 Task: Find a one-way flight from Syracuse to Cedar Rapids on May 9th, using Delta Airlines, with 2 bags, in Business class for 1 adult.
Action: Mouse moved to (272, 89)
Screenshot: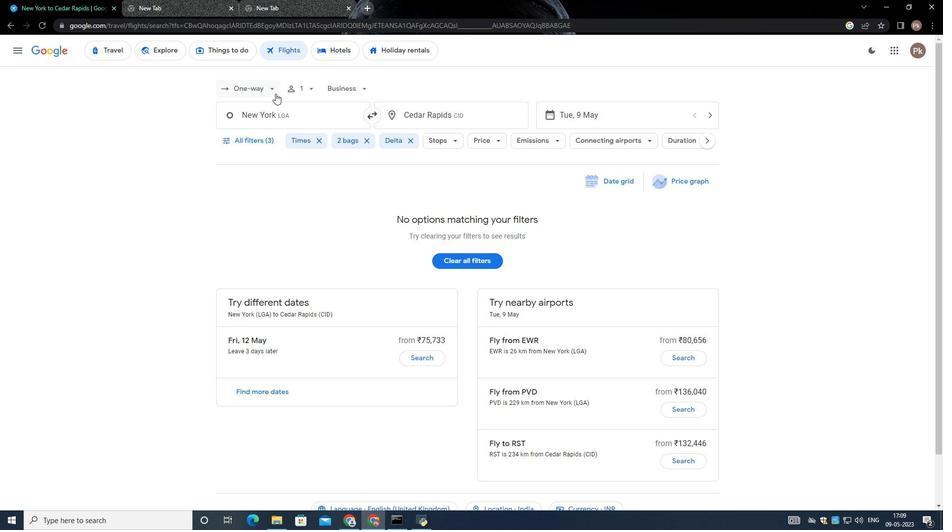 
Action: Mouse pressed left at (272, 89)
Screenshot: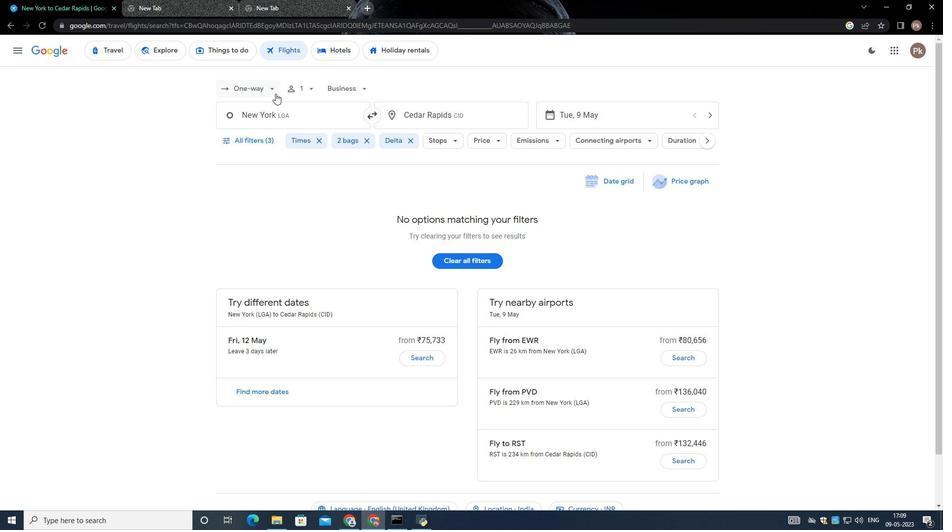 
Action: Mouse moved to (263, 126)
Screenshot: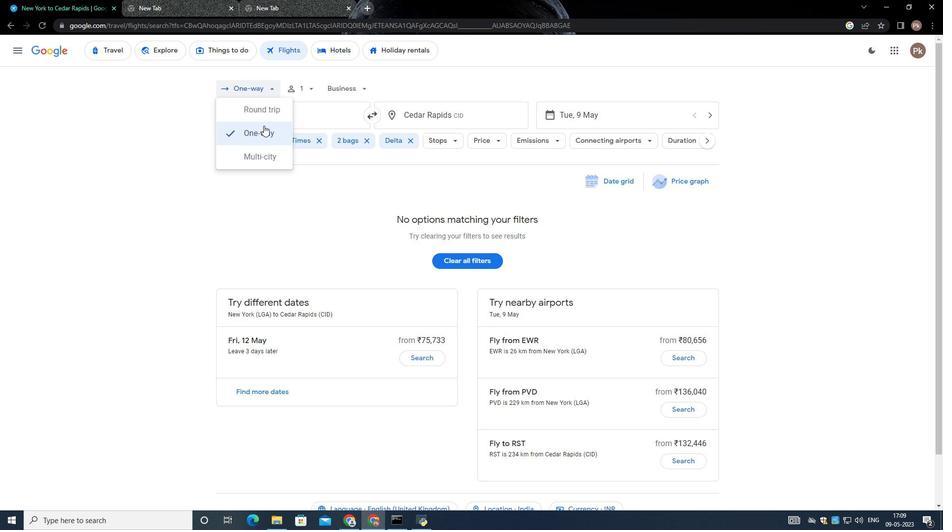
Action: Mouse pressed left at (263, 126)
Screenshot: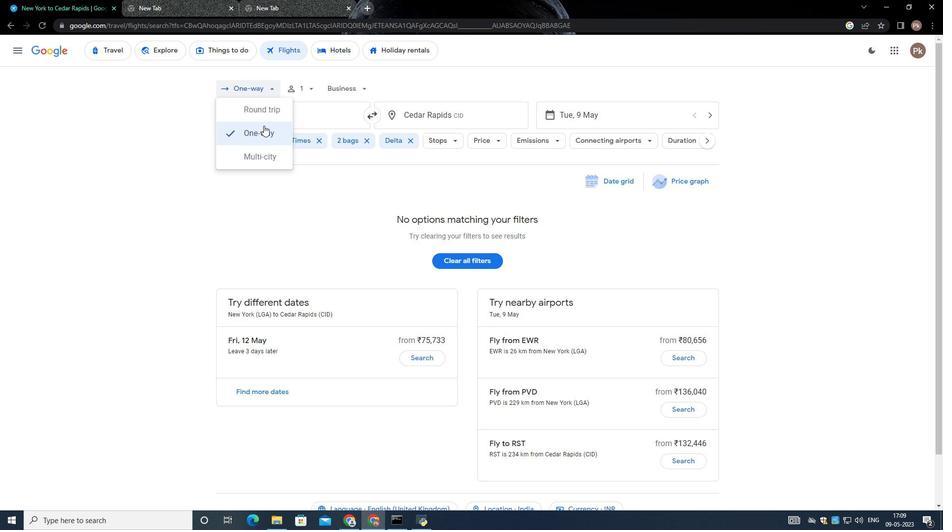 
Action: Mouse moved to (307, 87)
Screenshot: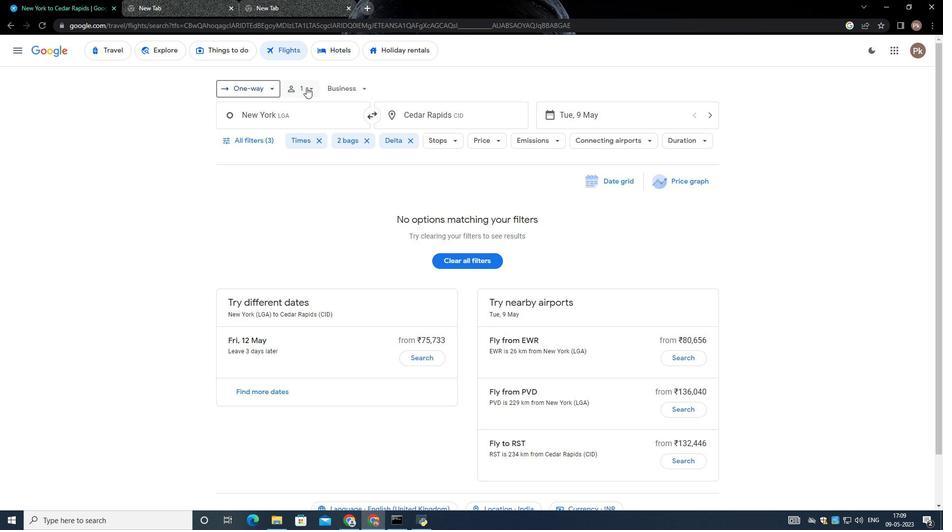 
Action: Mouse pressed left at (307, 87)
Screenshot: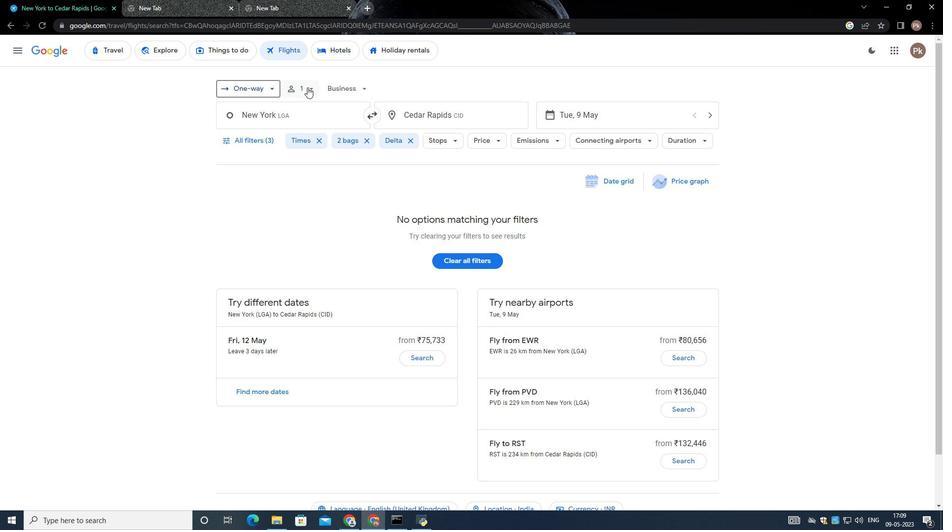 
Action: Mouse moved to (386, 112)
Screenshot: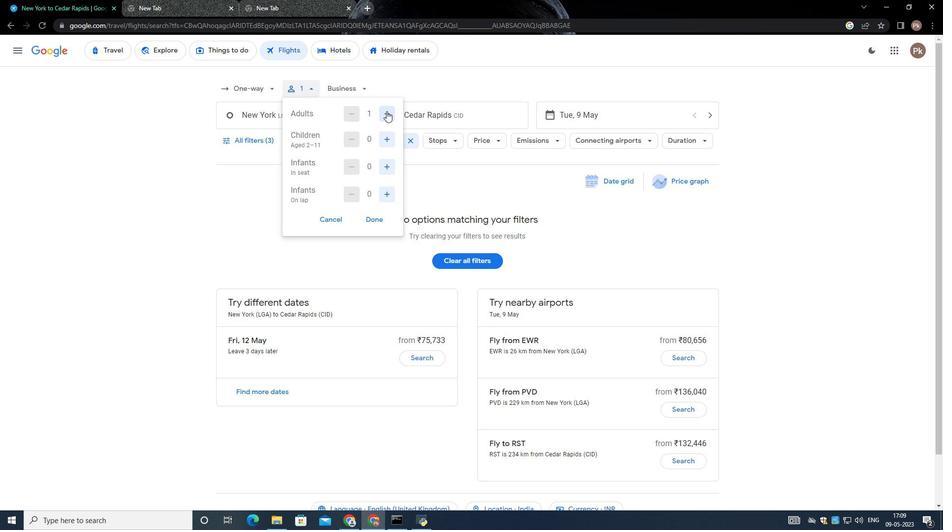 
Action: Mouse pressed left at (386, 112)
Screenshot: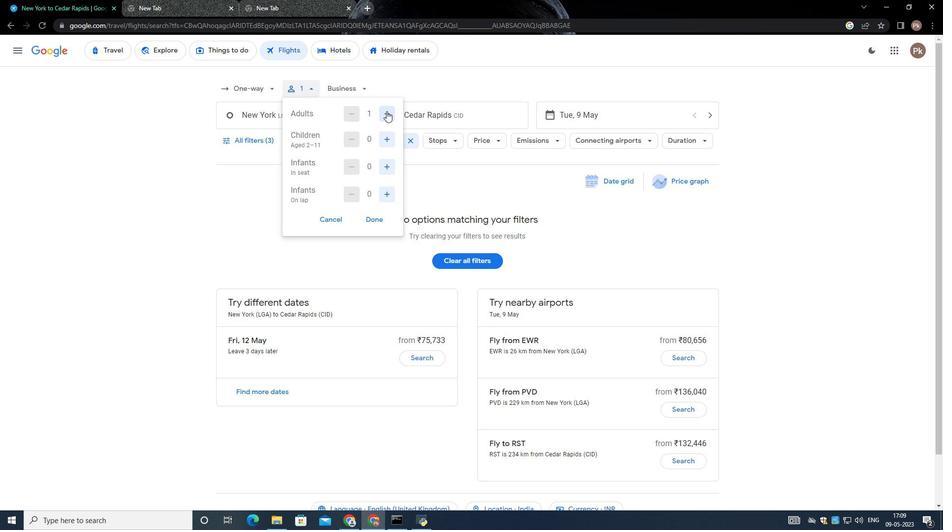 
Action: Mouse moved to (387, 112)
Screenshot: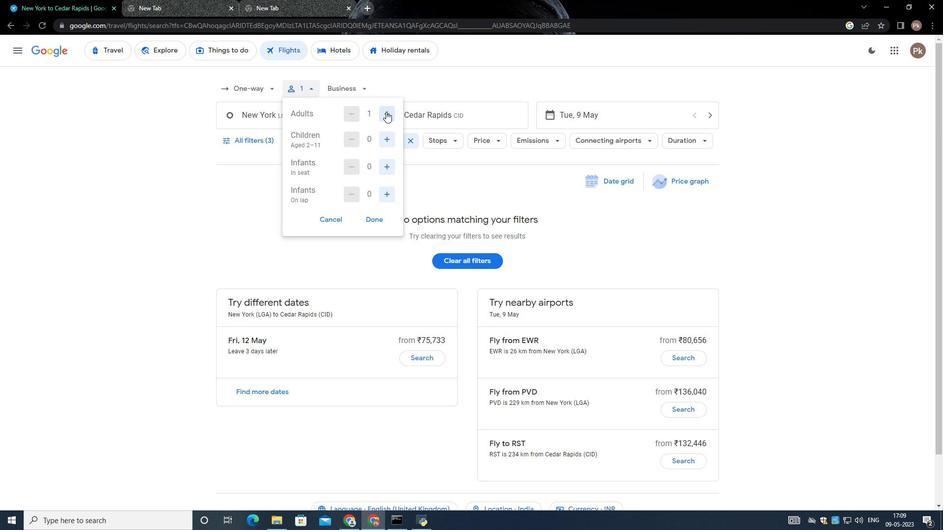 
Action: Mouse pressed left at (387, 112)
Screenshot: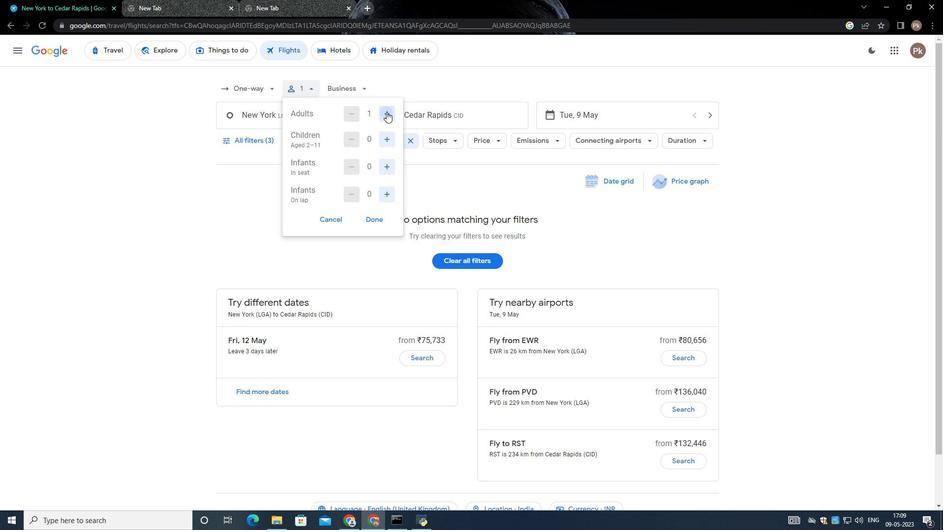 
Action: Mouse pressed left at (387, 112)
Screenshot: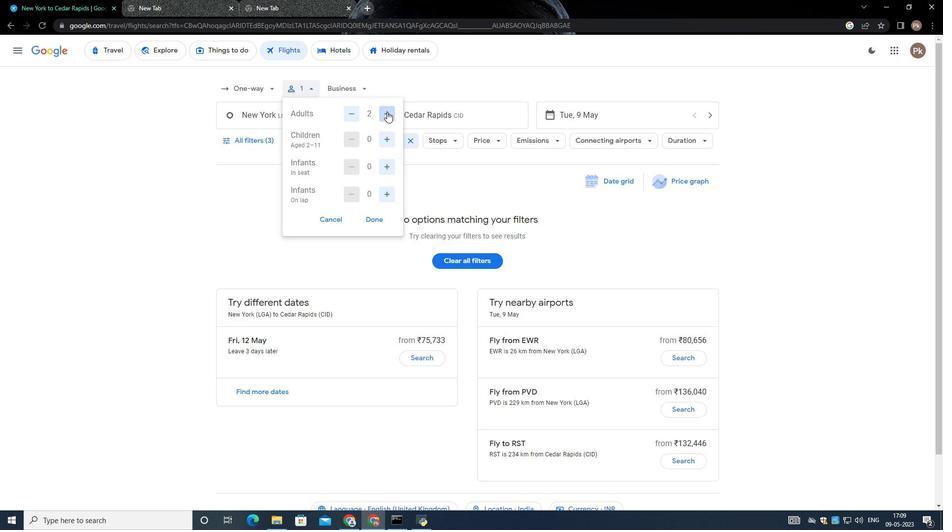 
Action: Mouse moved to (389, 139)
Screenshot: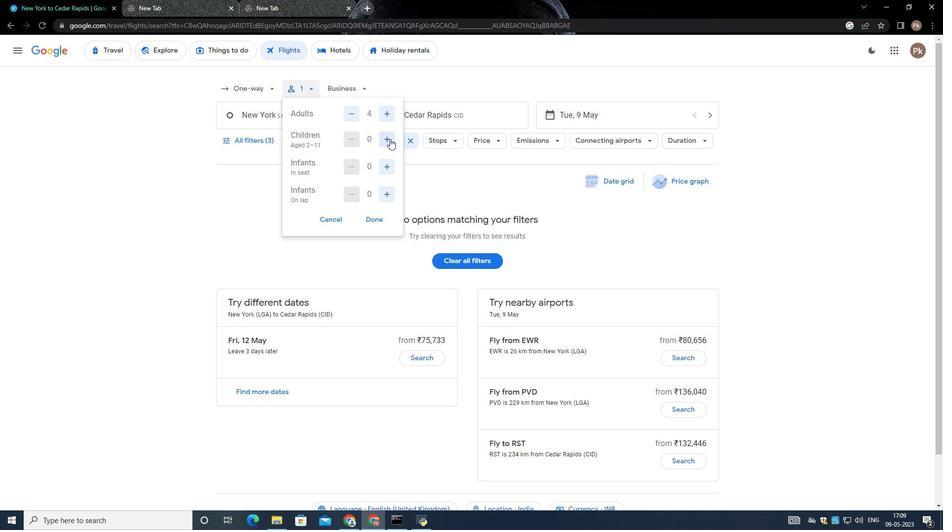 
Action: Mouse pressed left at (389, 139)
Screenshot: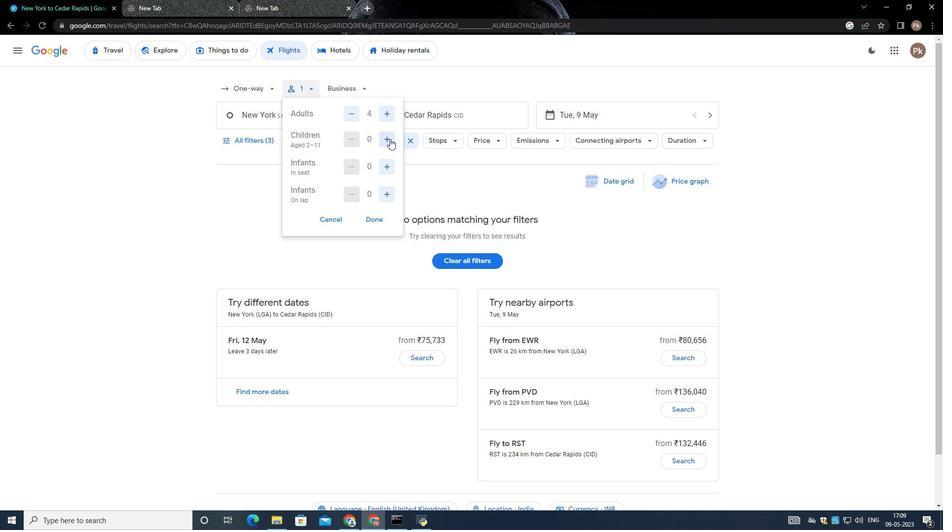 
Action: Mouse moved to (389, 139)
Screenshot: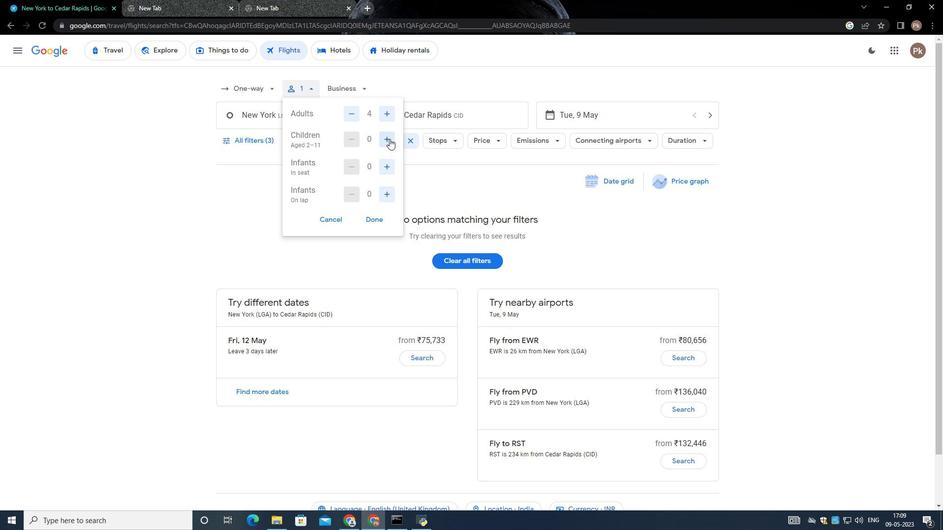 
Action: Mouse pressed left at (389, 139)
Screenshot: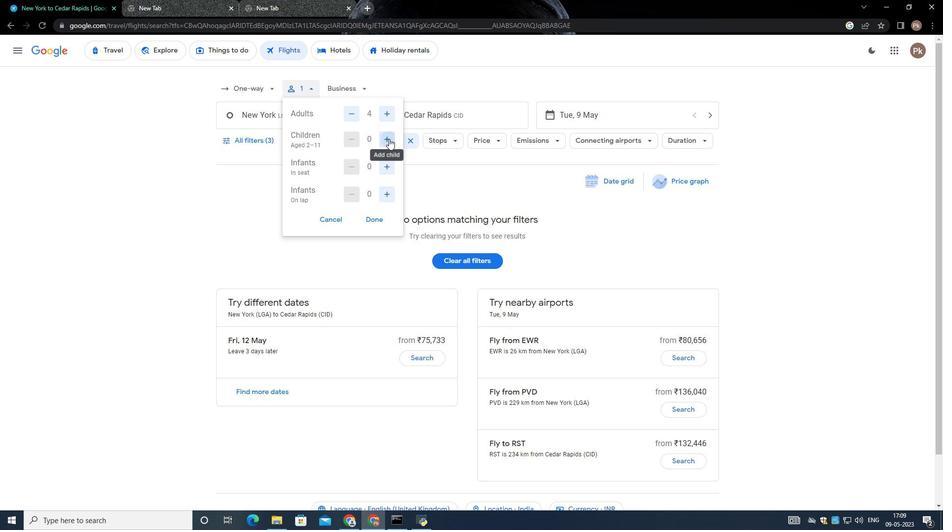 
Action: Mouse moved to (386, 166)
Screenshot: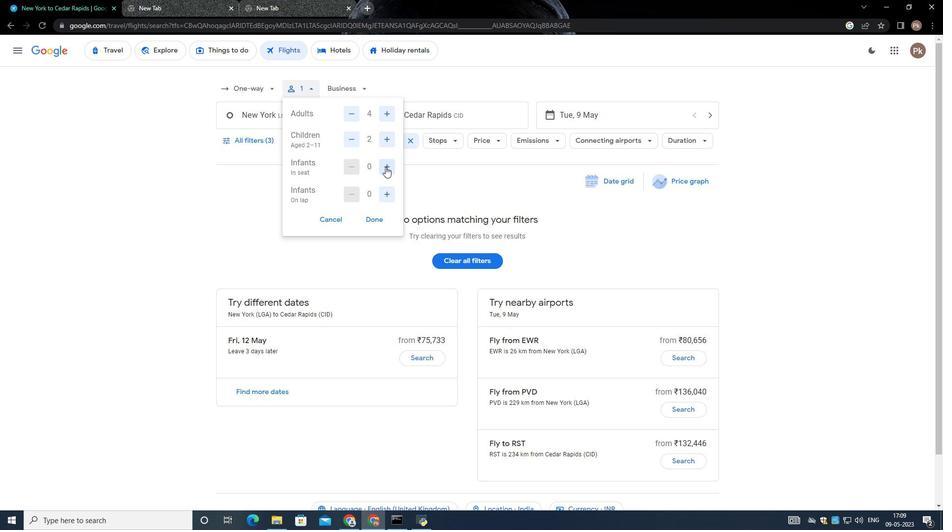
Action: Mouse pressed left at (386, 166)
Screenshot: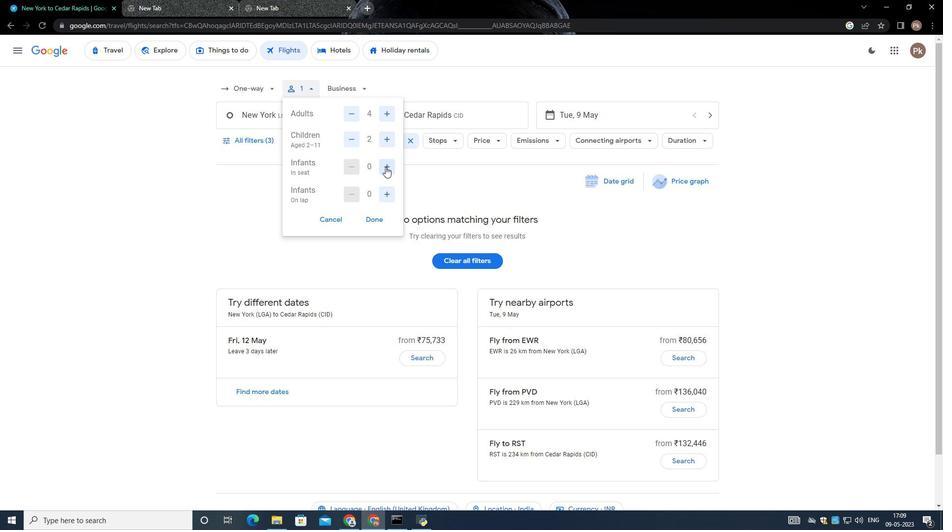 
Action: Mouse moved to (387, 165)
Screenshot: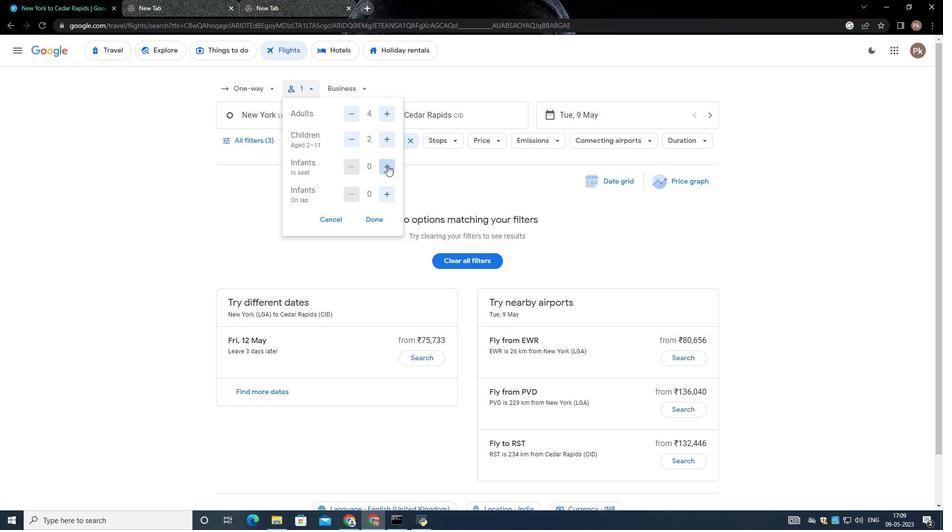 
Action: Mouse pressed left at (387, 165)
Screenshot: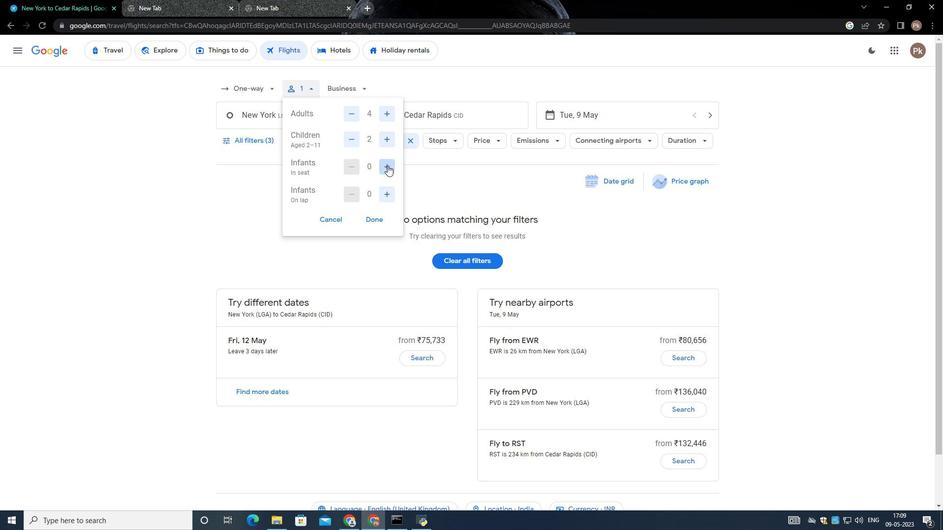 
Action: Mouse moved to (387, 195)
Screenshot: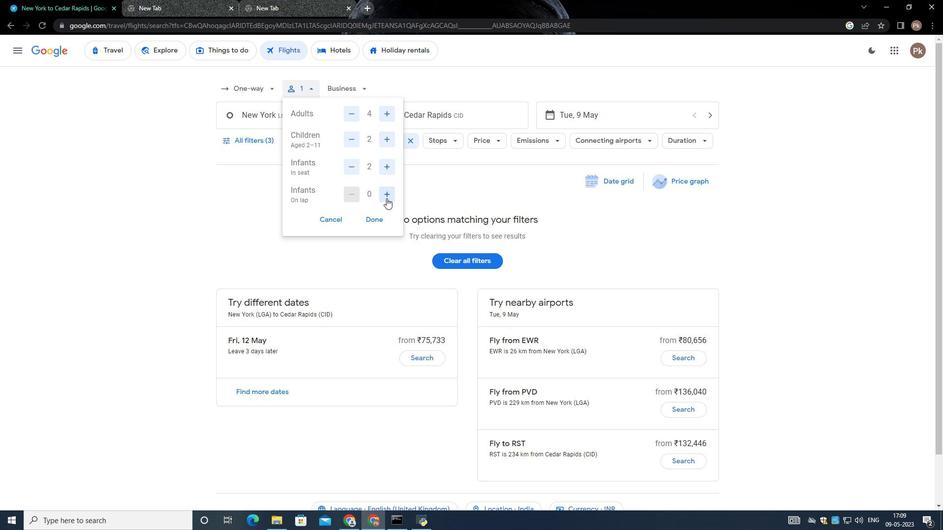 
Action: Mouse pressed left at (387, 195)
Screenshot: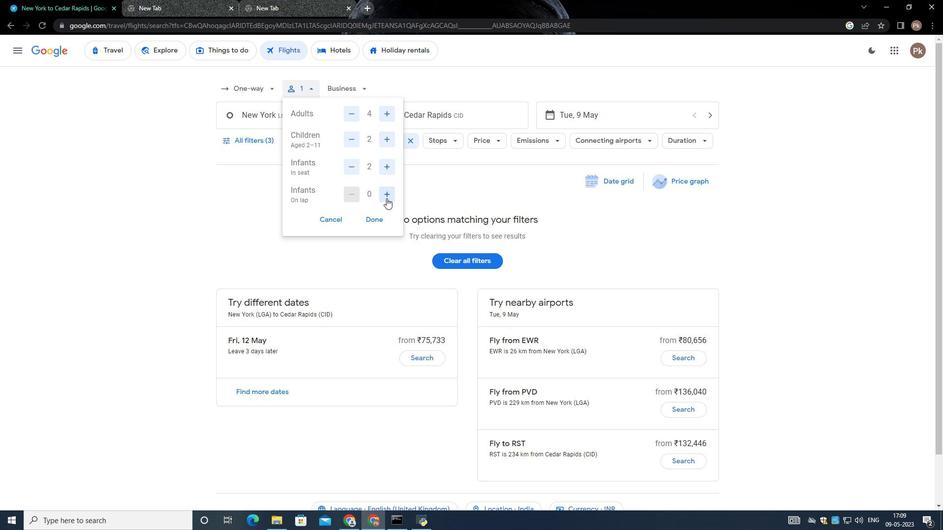 
Action: Mouse moved to (376, 210)
Screenshot: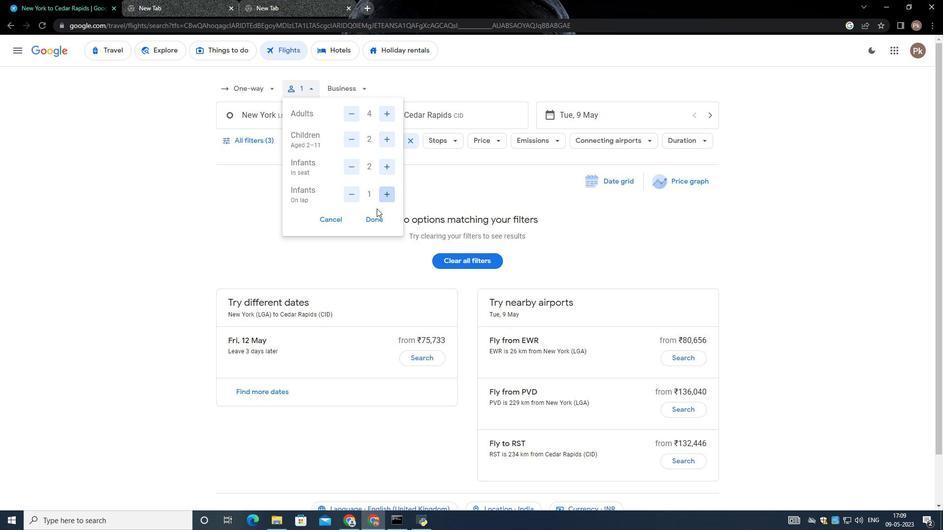 
Action: Mouse pressed left at (376, 210)
Screenshot: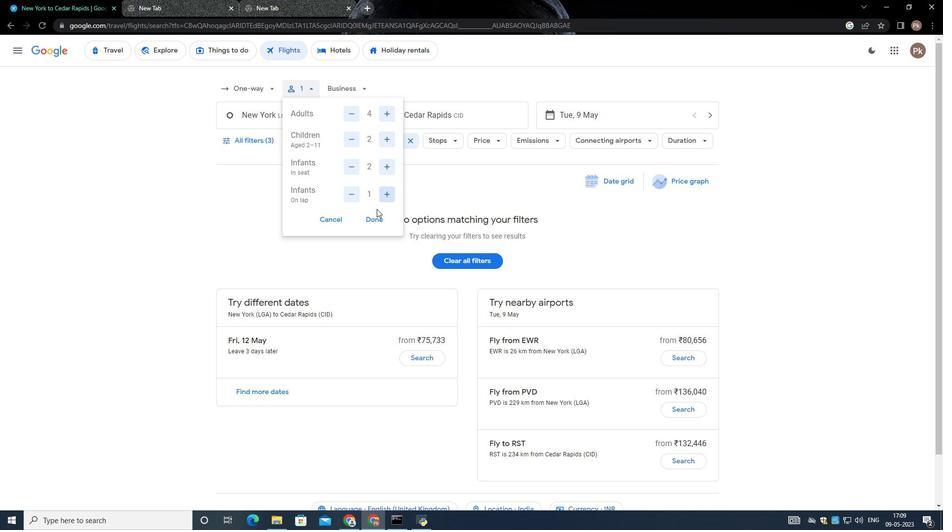 
Action: Mouse moved to (373, 221)
Screenshot: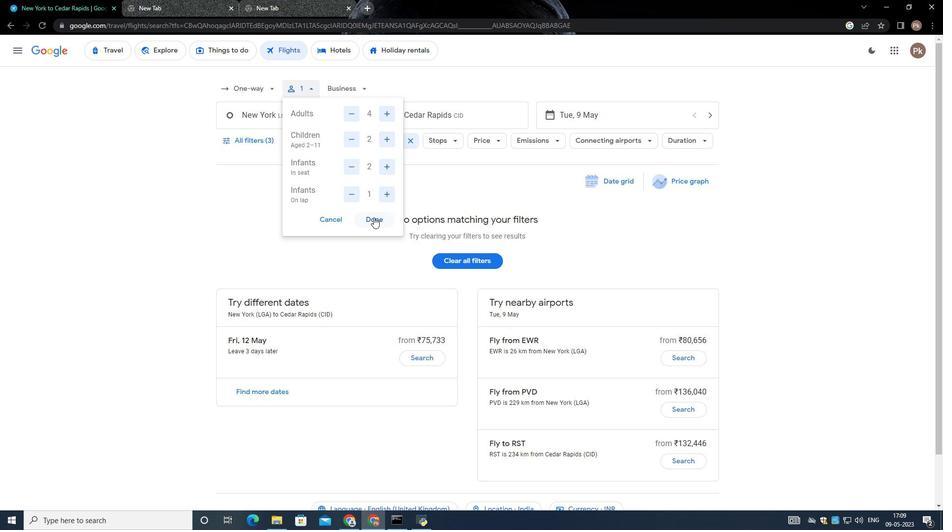 
Action: Mouse pressed left at (373, 221)
Screenshot: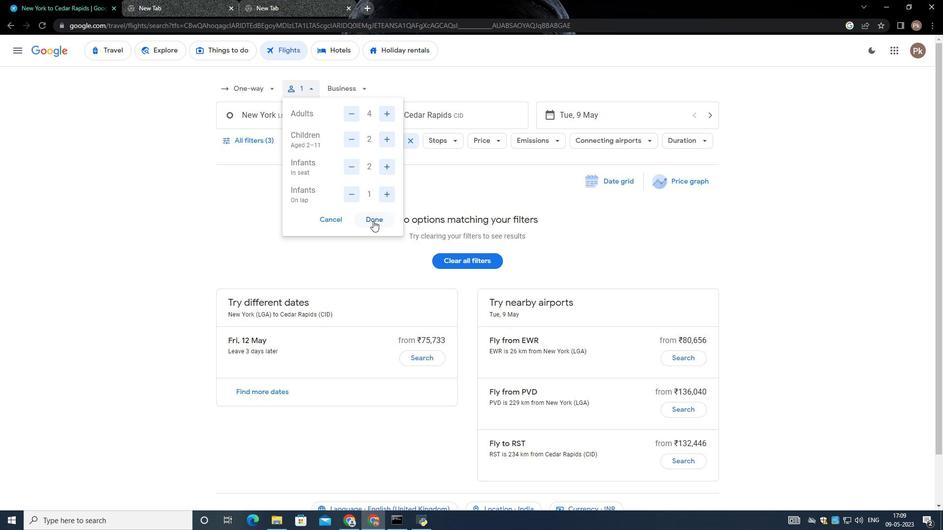 
Action: Mouse moved to (356, 75)
Screenshot: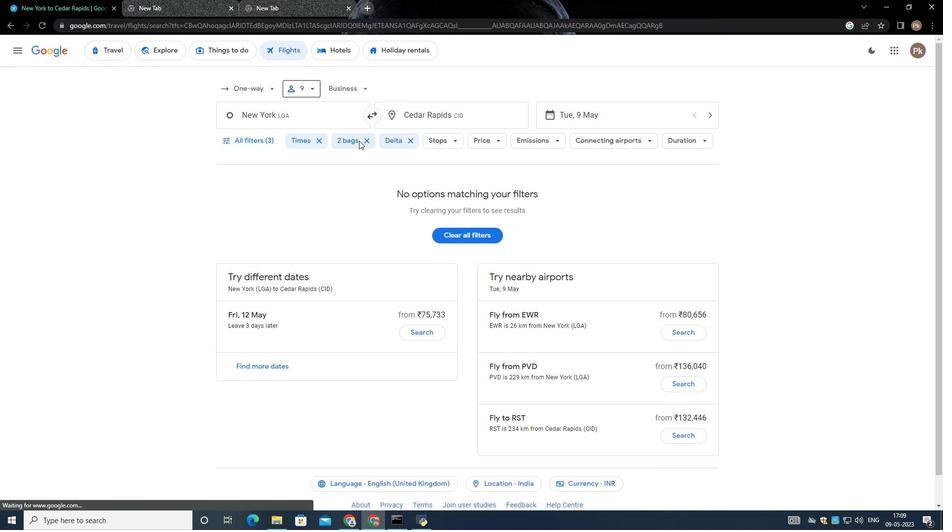 
Action: Mouse pressed left at (356, 75)
Screenshot: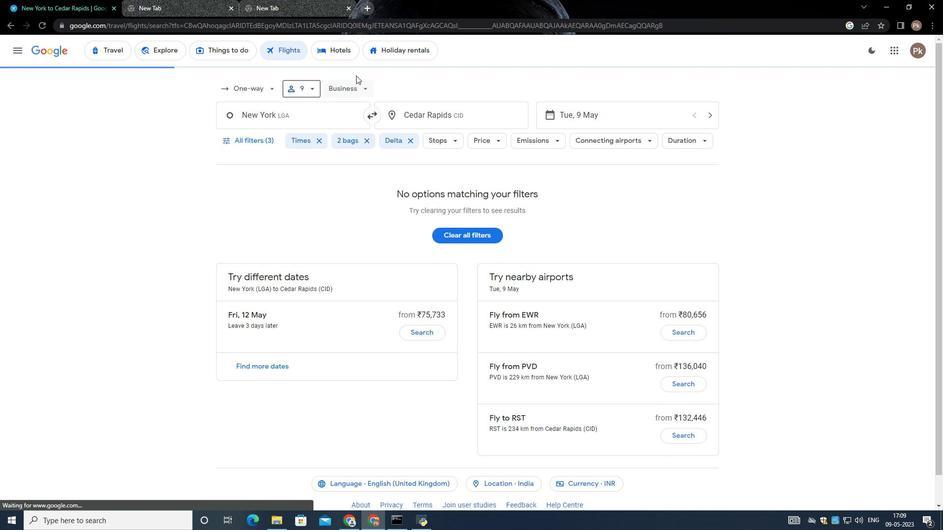 
Action: Mouse moved to (354, 90)
Screenshot: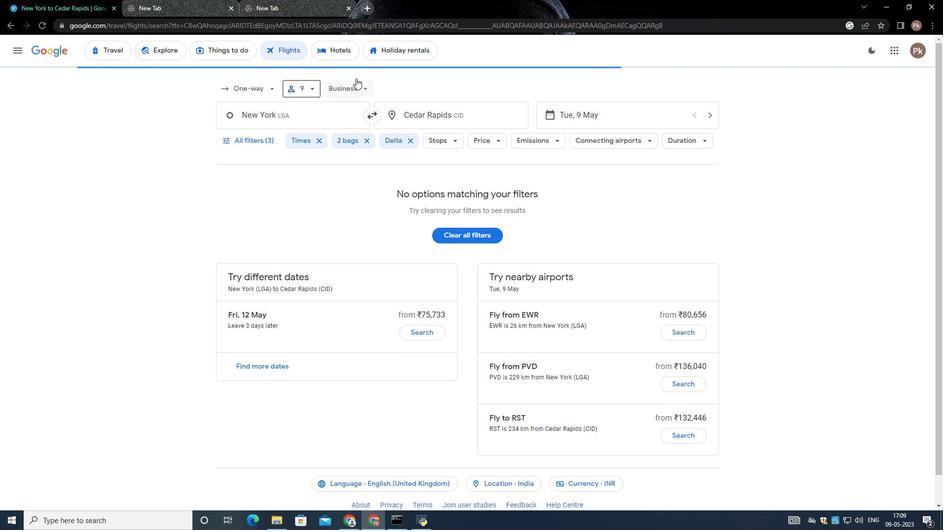 
Action: Mouse pressed left at (354, 90)
Screenshot: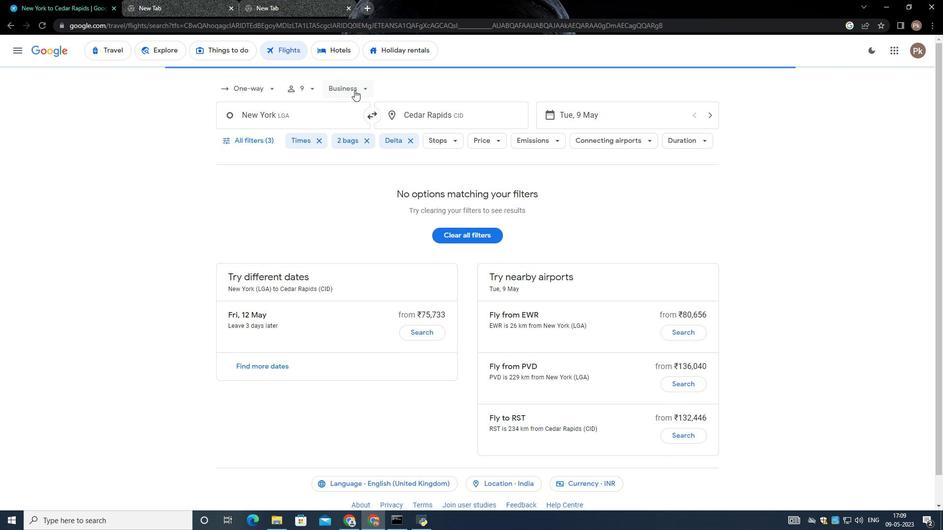 
Action: Mouse moved to (373, 112)
Screenshot: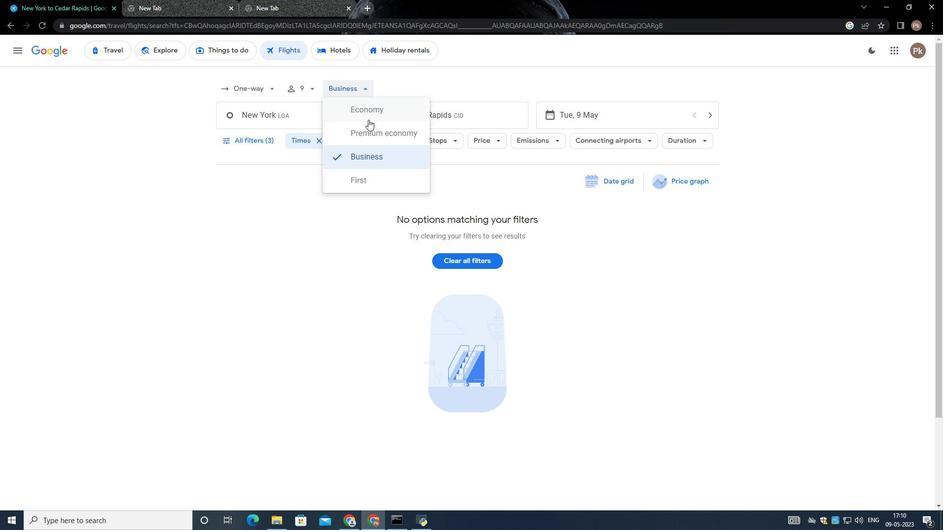 
Action: Mouse pressed left at (373, 112)
Screenshot: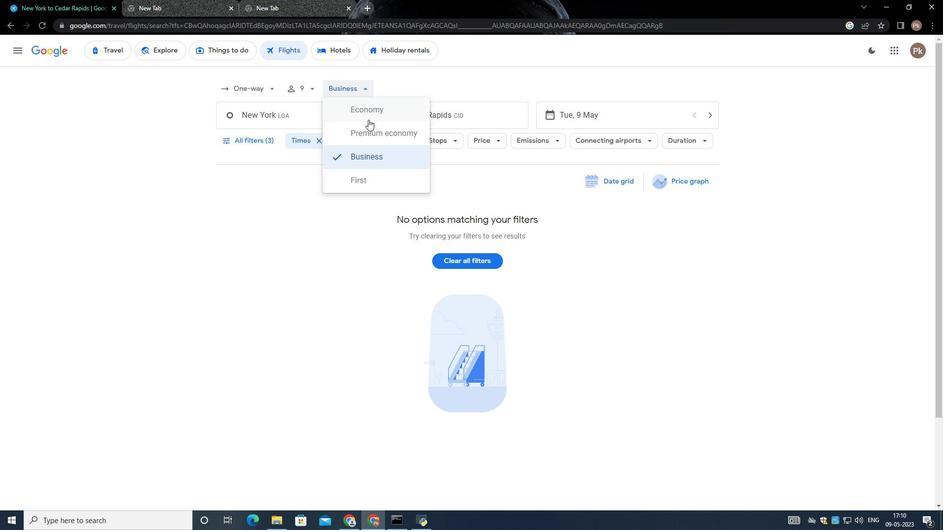 
Action: Mouse moved to (279, 120)
Screenshot: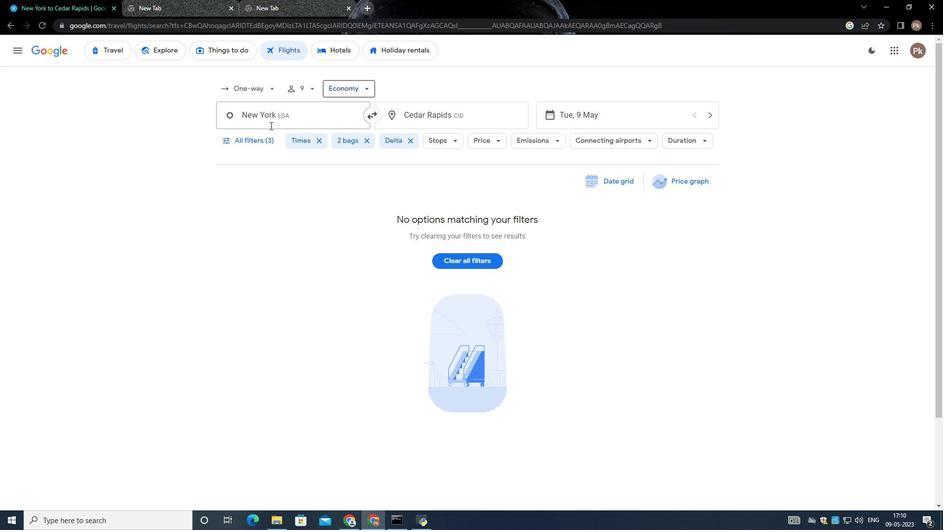 
Action: Mouse pressed left at (279, 120)
Screenshot: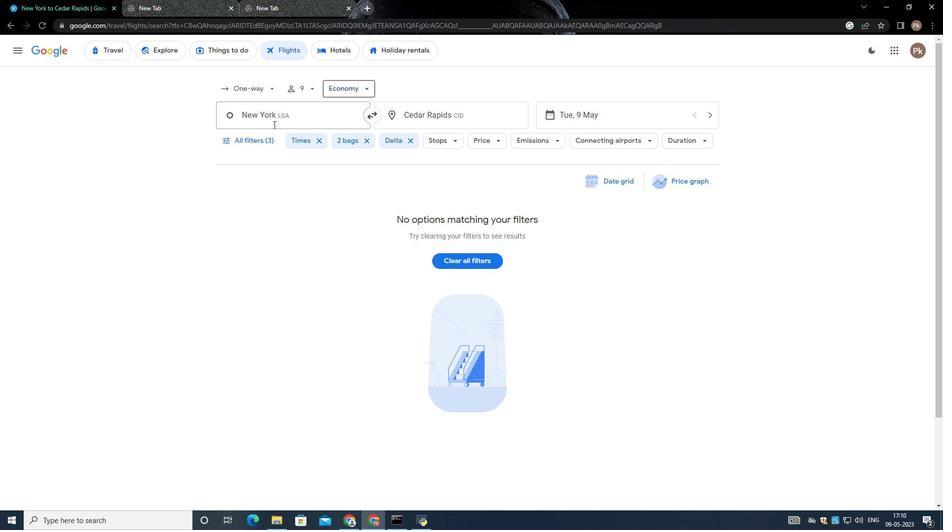 
Action: Mouse moved to (255, 126)
Screenshot: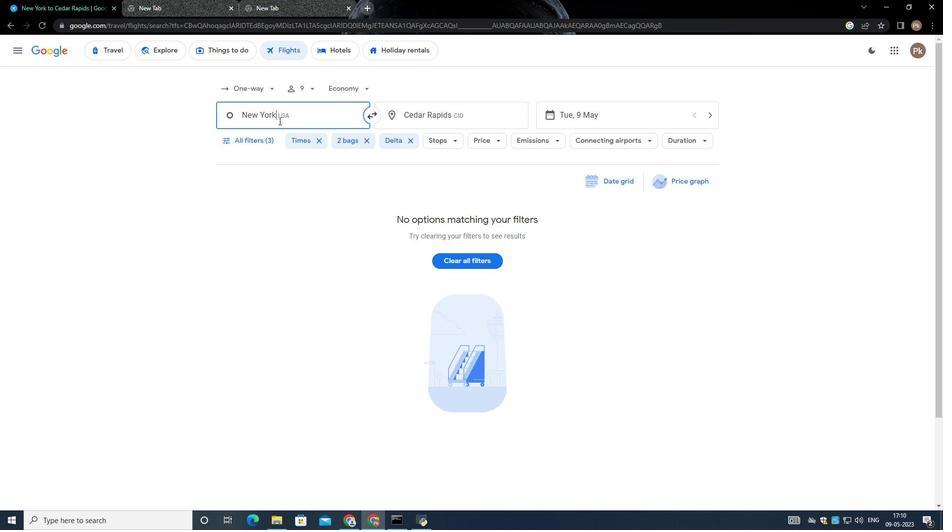 
Action: Key pressed <Key.backspace>
Screenshot: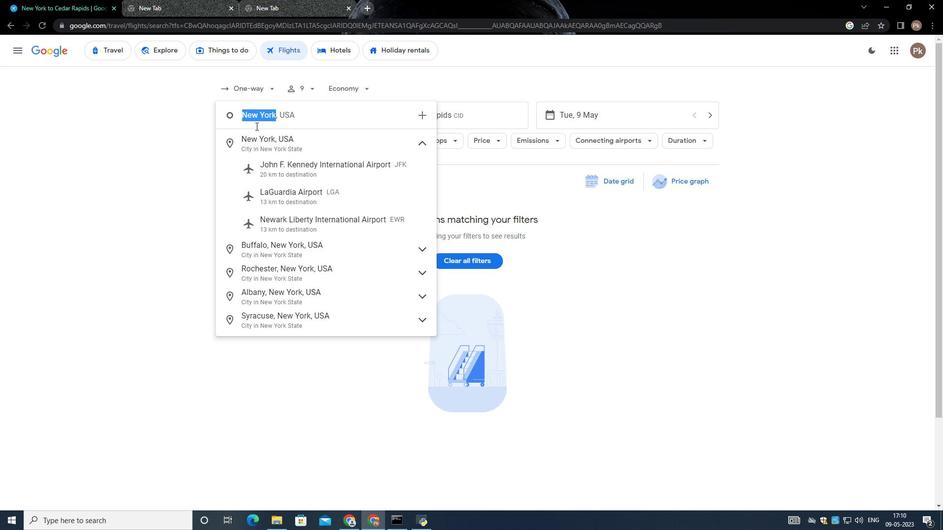 
Action: Mouse moved to (239, 177)
Screenshot: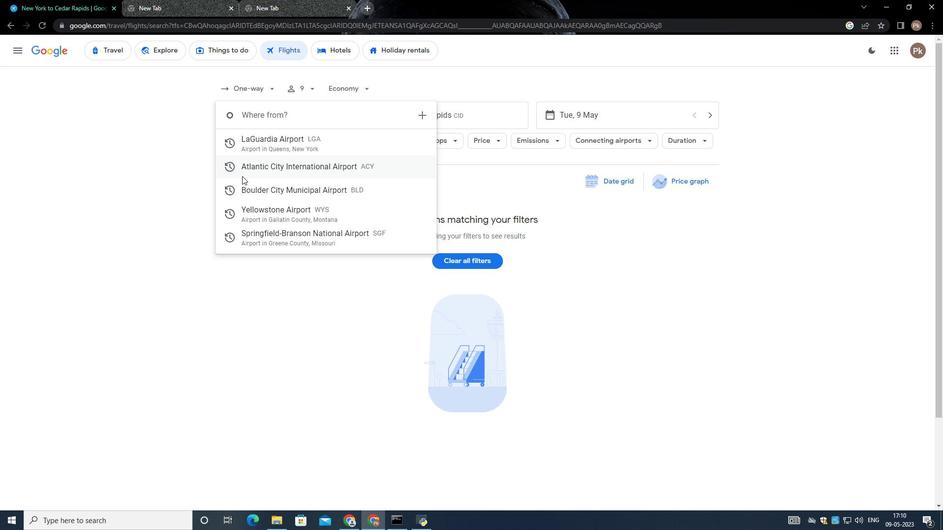 
Action: Key pressed <Key.shift><Key.shift><Key.shift><Key.shift>Sa<Key.backspace>yr
Screenshot: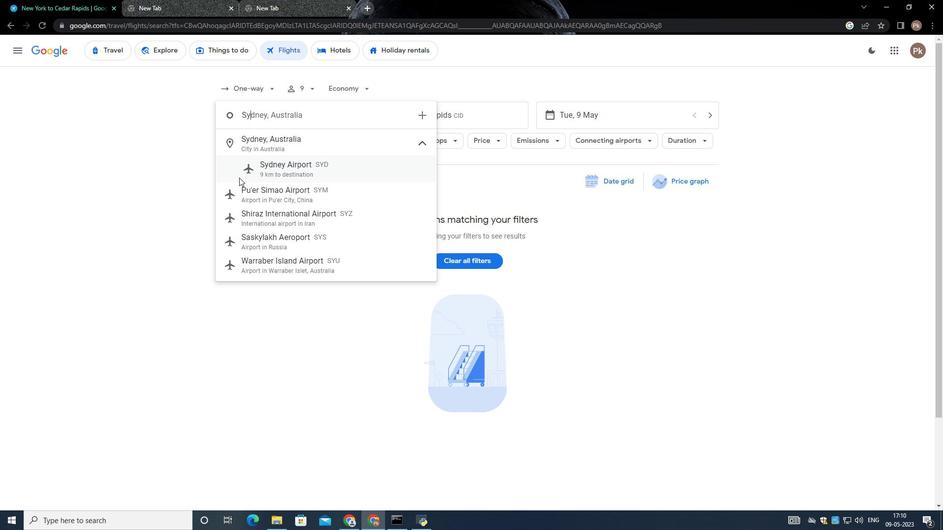 
Action: Mouse moved to (239, 177)
Screenshot: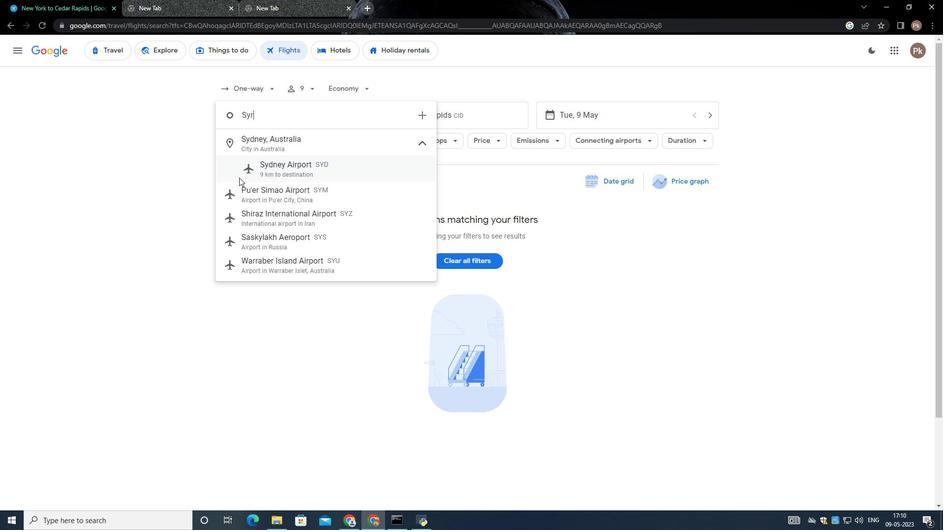 
Action: Key pressed acuse<Key.space><Key.shift><Key.shift><Key.shift><Key.shift>Hancock<Key.space>
Screenshot: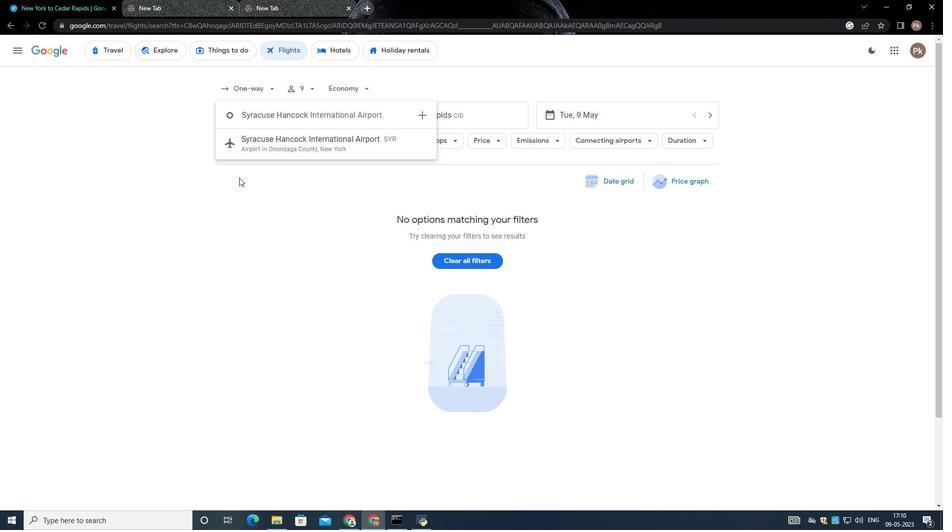 
Action: Mouse moved to (338, 140)
Screenshot: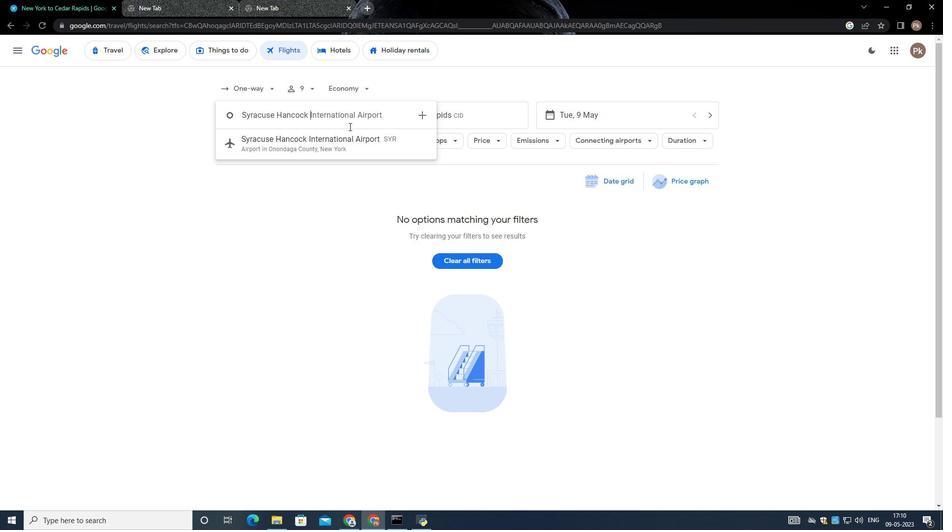 
Action: Mouse pressed left at (338, 140)
Screenshot: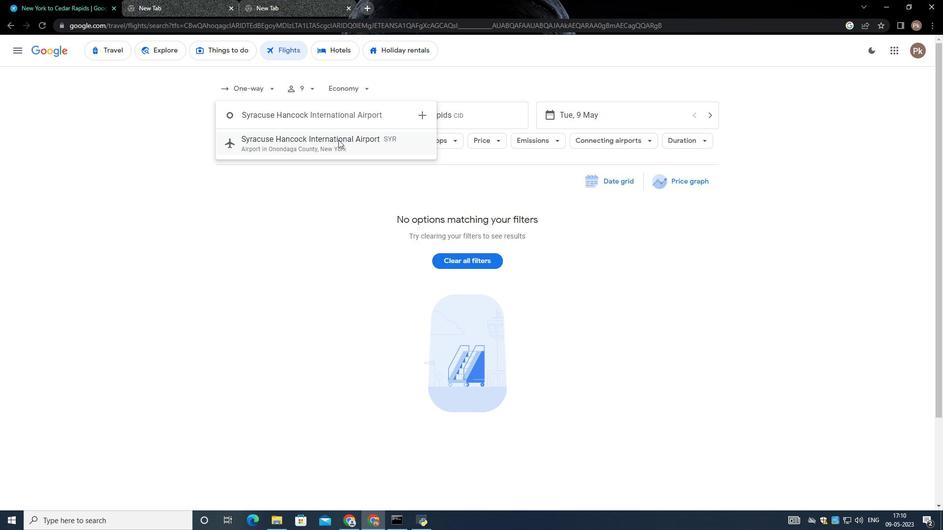 
Action: Mouse moved to (432, 112)
Screenshot: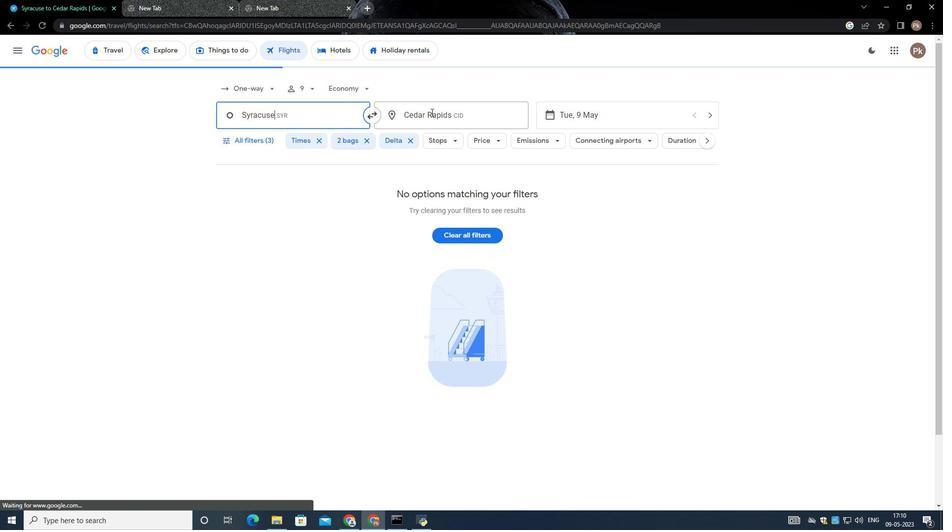 
Action: Mouse pressed left at (432, 112)
Screenshot: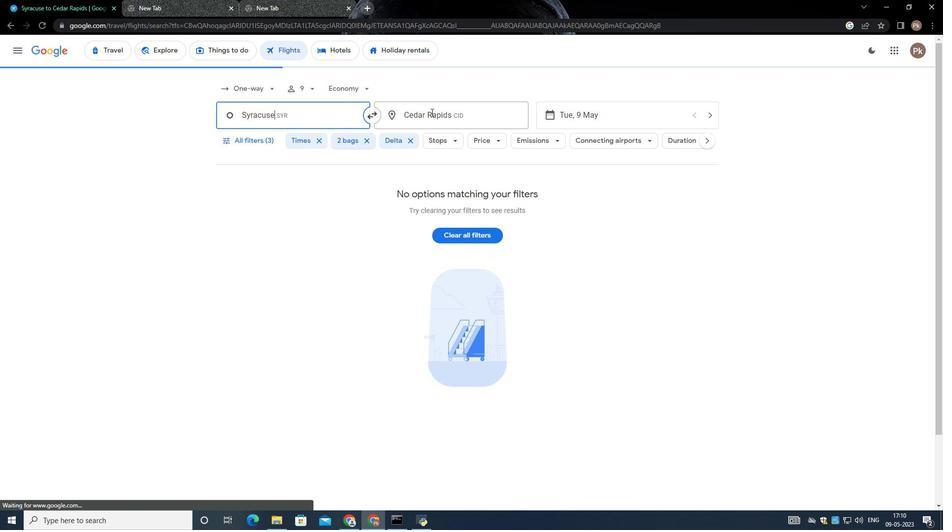 
Action: Mouse moved to (439, 102)
Screenshot: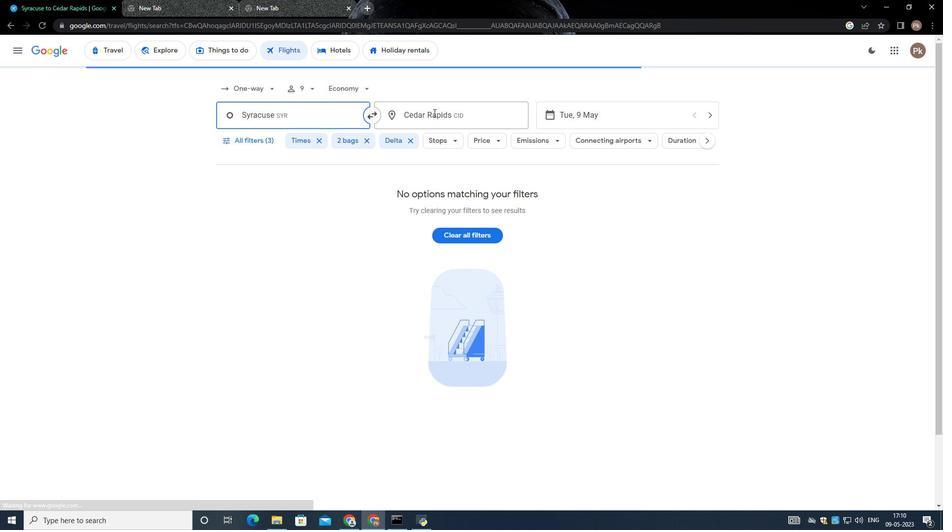 
Action: Key pressed <Key.backspace><Key.shift>Bismark
Screenshot: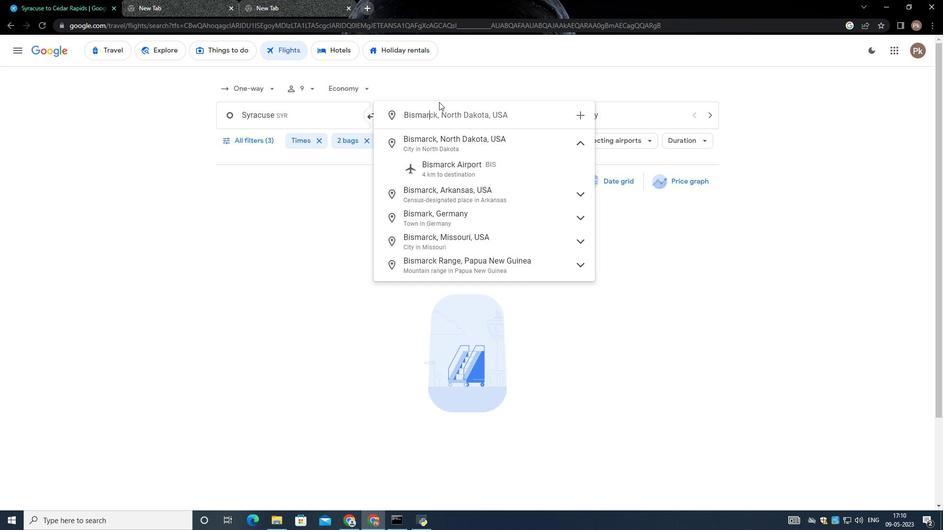 
Action: Mouse moved to (439, 101)
Screenshot: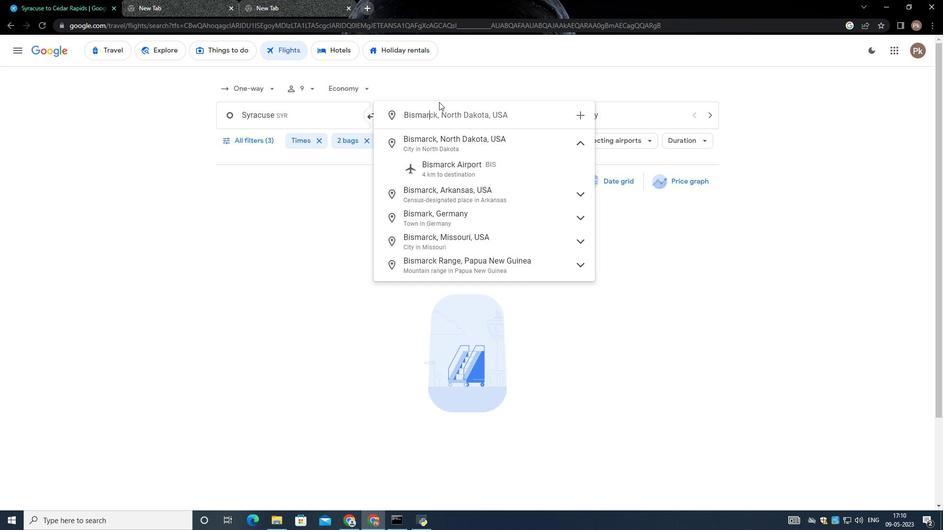 
Action: Key pressed <Key.backspace>ck<Key.space><Key.shift>M
Screenshot: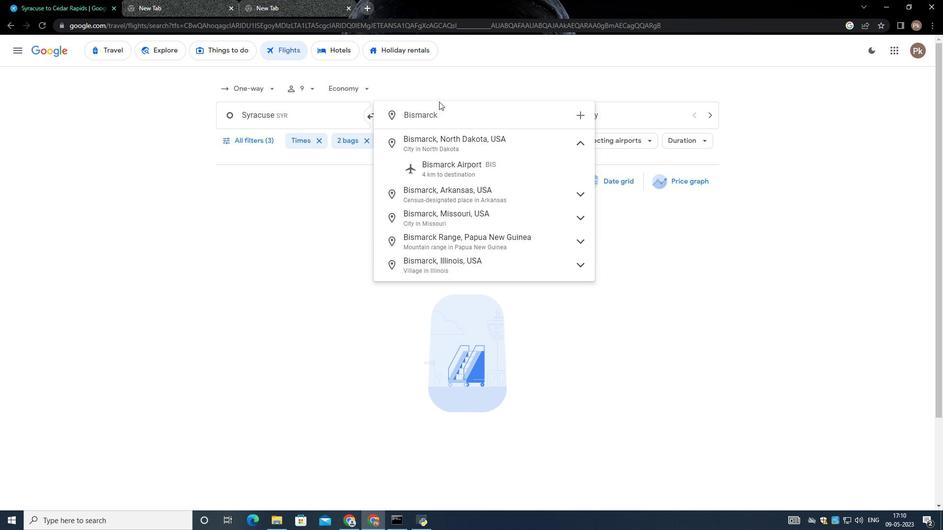 
Action: Mouse moved to (438, 101)
Screenshot: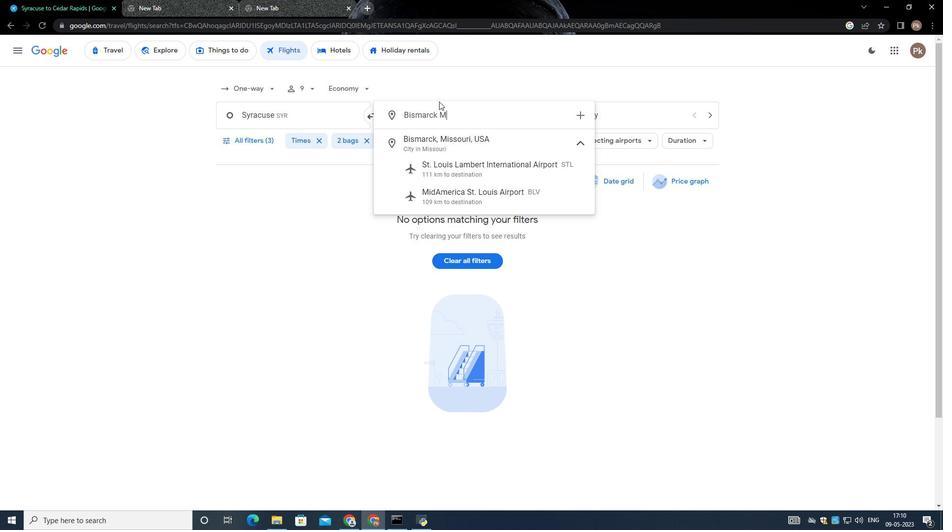 
Action: Key pressed unici
Screenshot: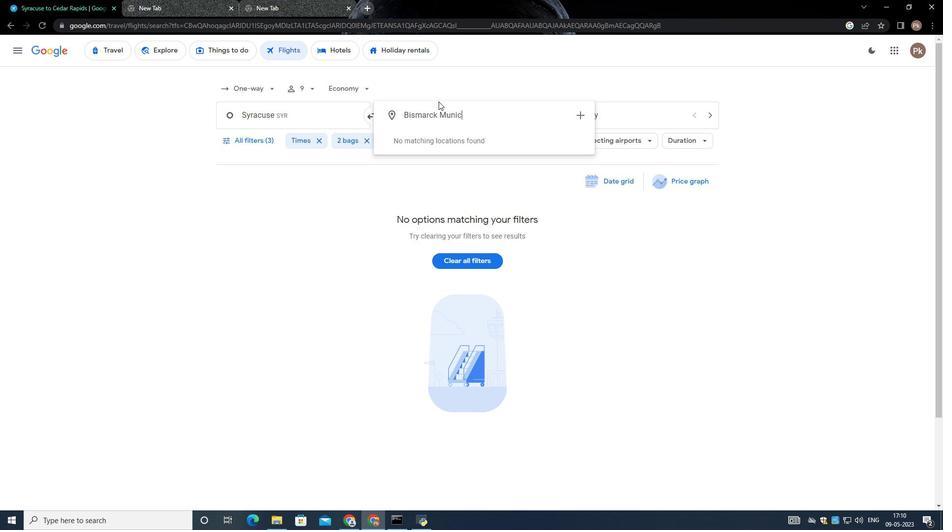 
Action: Mouse moved to (438, 101)
Screenshot: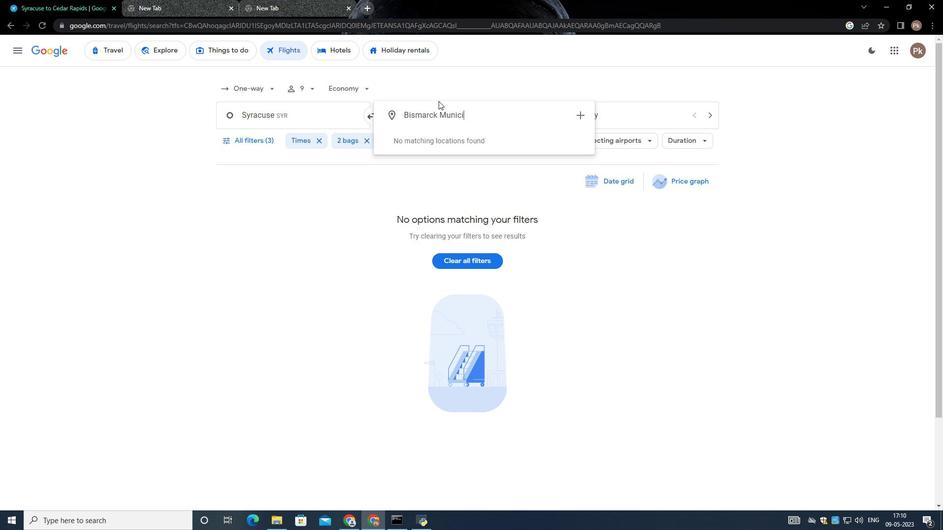 
Action: Key pressed pak<Key.backspace>l<Key.space><Key.shift>Airpo
Screenshot: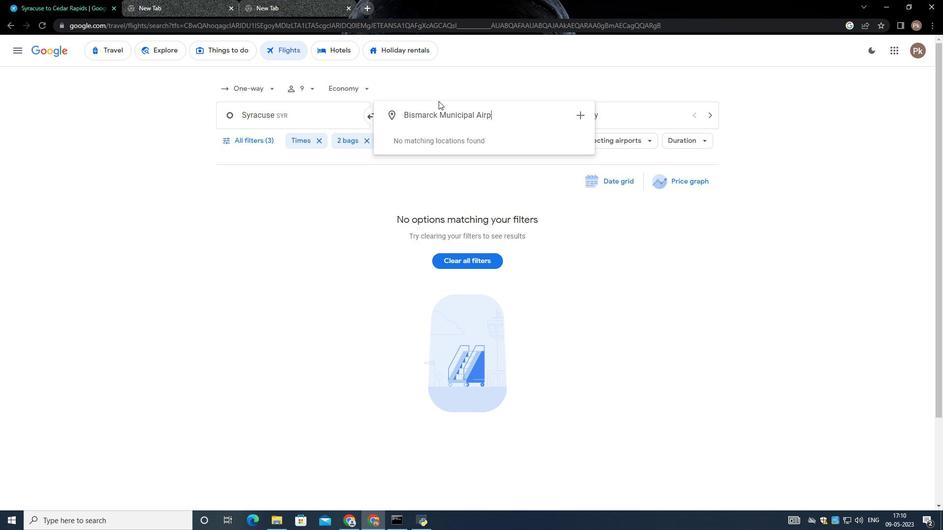 
Action: Mouse moved to (438, 100)
Screenshot: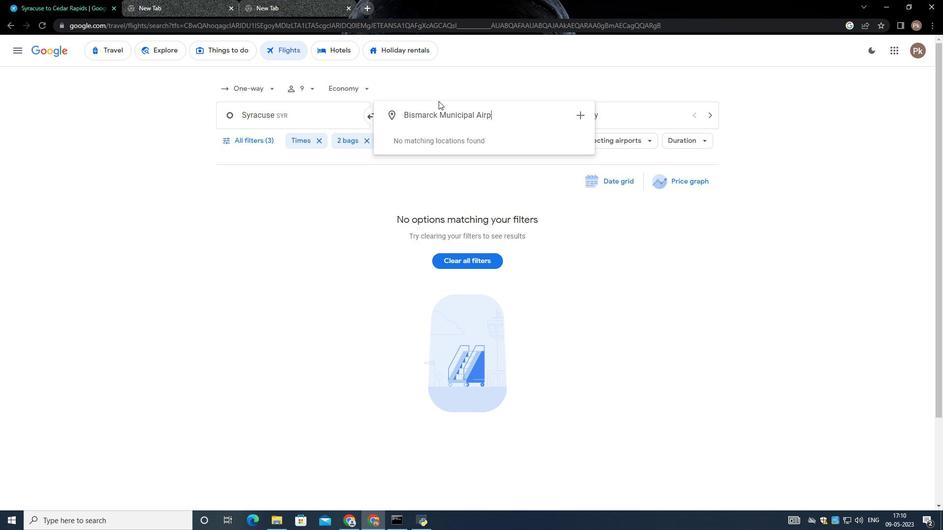 
Action: Key pressed rt
Screenshot: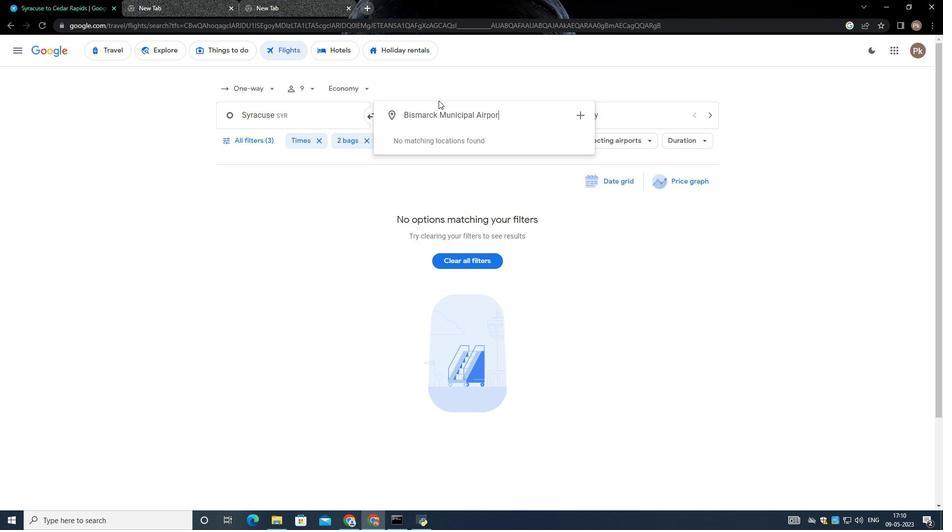 
Action: Mouse moved to (560, 144)
Screenshot: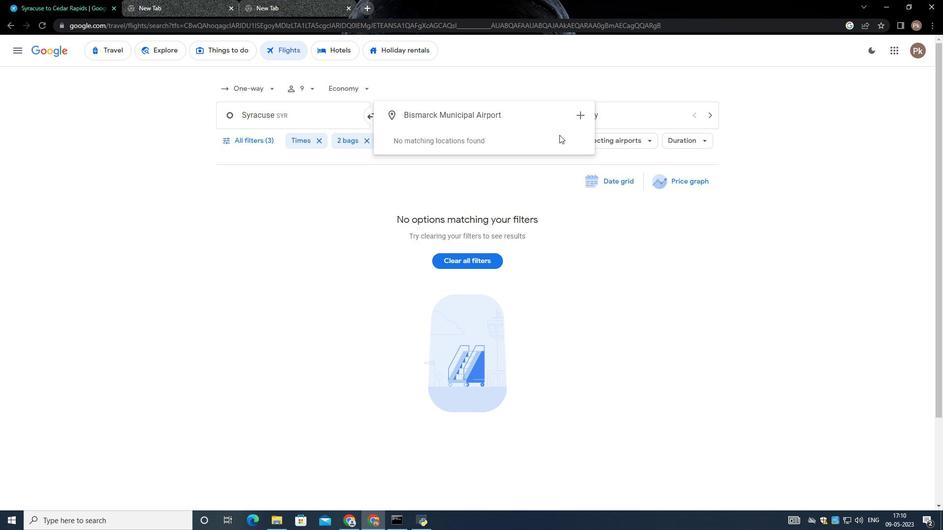 
Action: Key pressed <Key.enter>
Screenshot: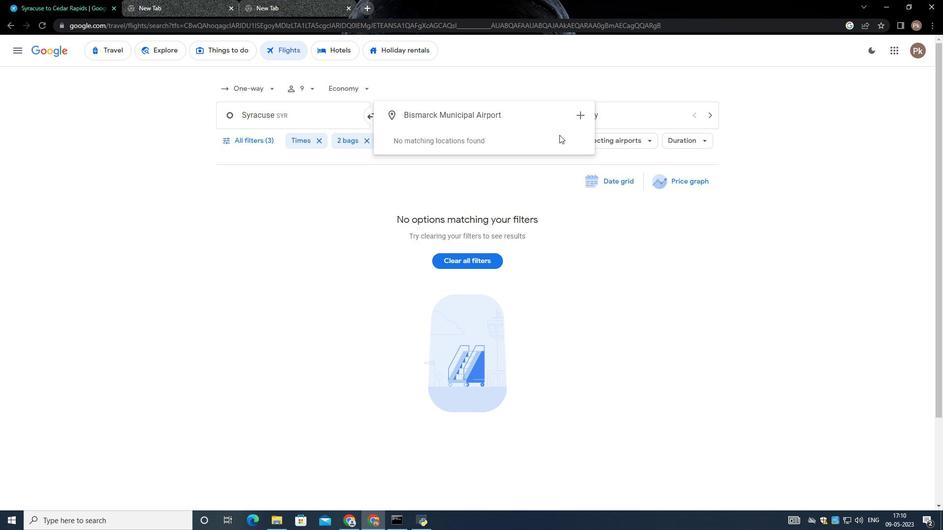 
Action: Mouse moved to (562, 111)
Screenshot: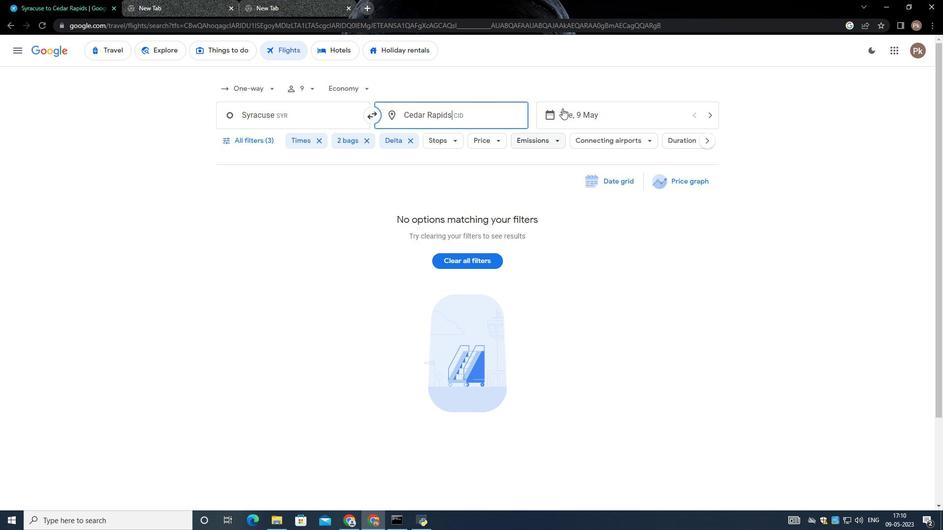 
Action: Mouse pressed left at (562, 111)
Screenshot: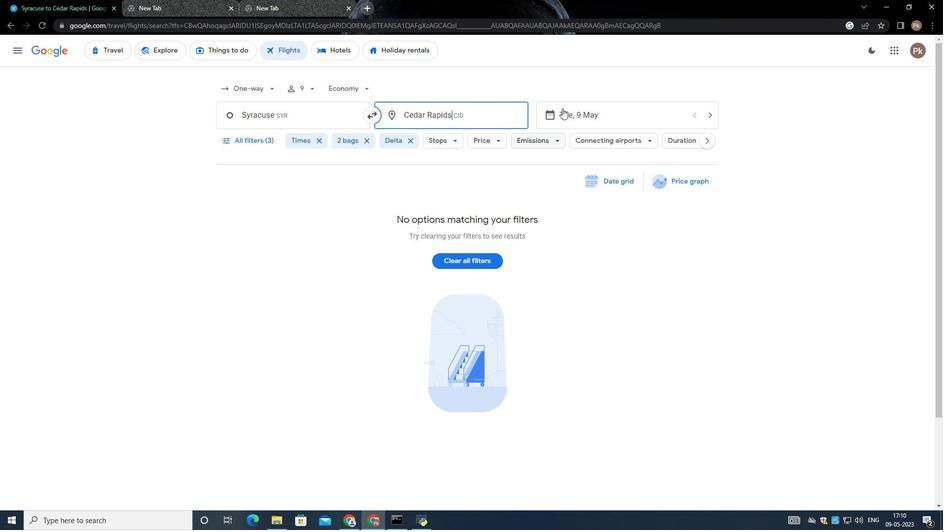 
Action: Mouse moved to (424, 219)
Screenshot: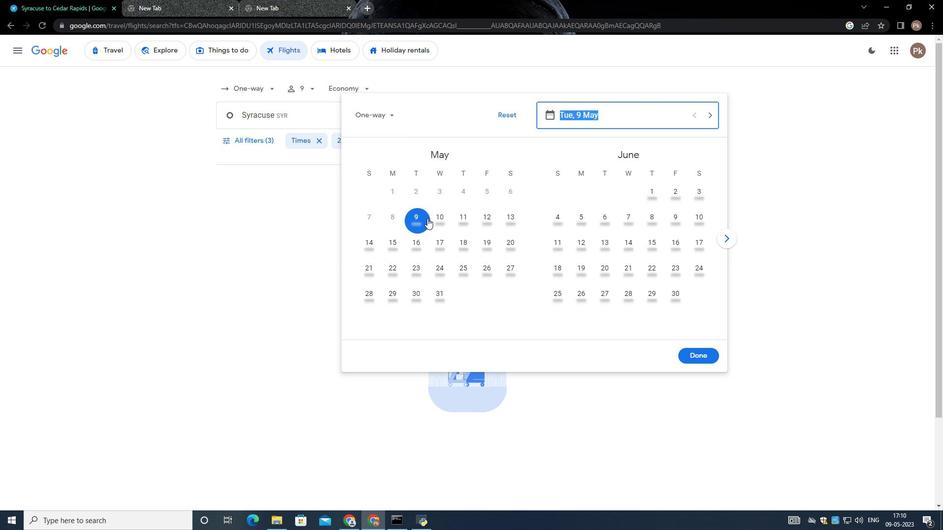 
Action: Mouse pressed left at (424, 219)
Screenshot: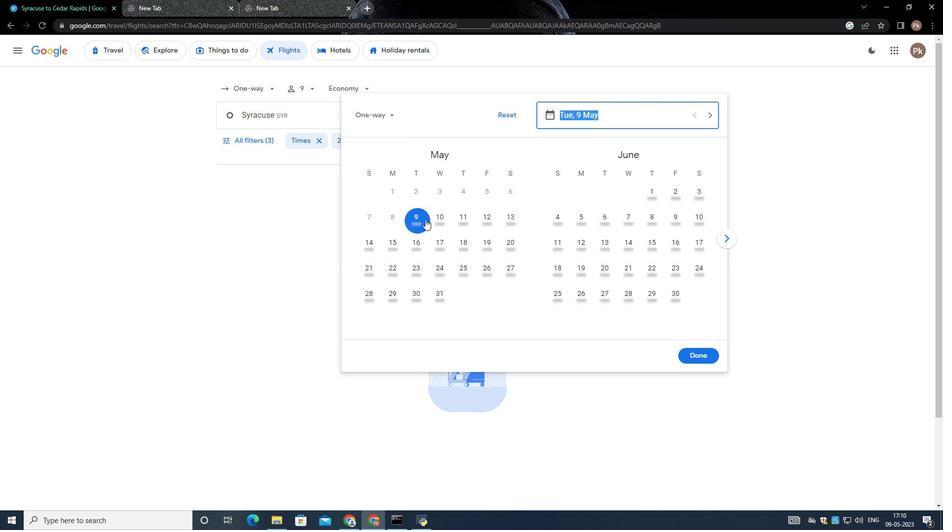 
Action: Mouse moved to (703, 349)
Screenshot: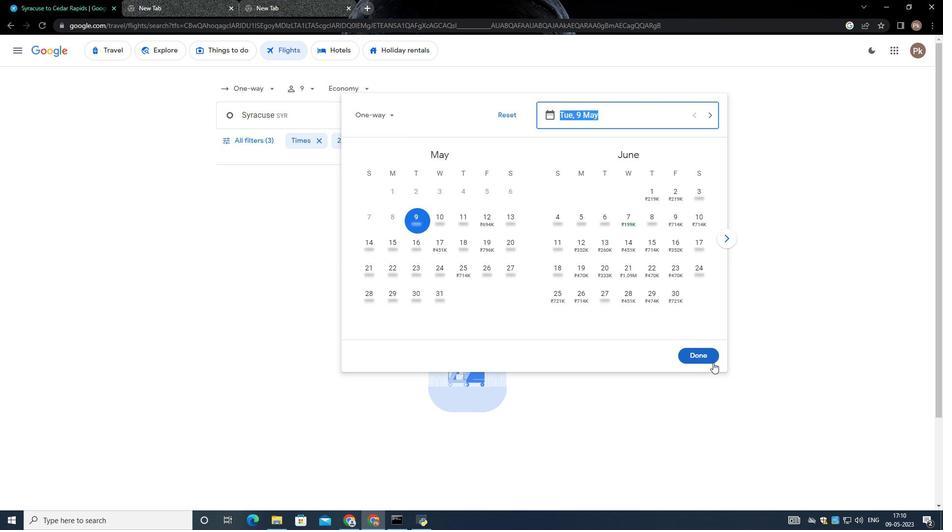 
Action: Mouse pressed left at (703, 349)
Screenshot: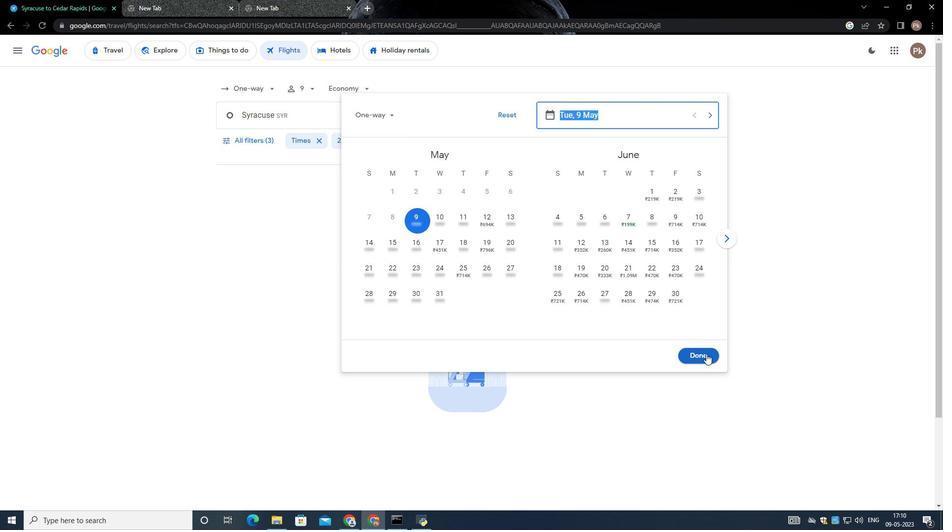 
Action: Mouse moved to (243, 142)
Screenshot: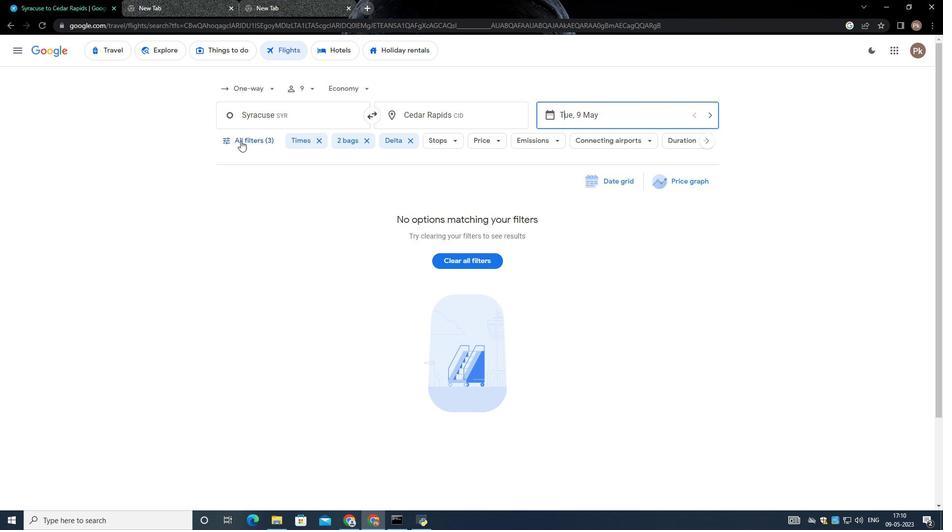 
Action: Mouse pressed left at (243, 142)
Screenshot: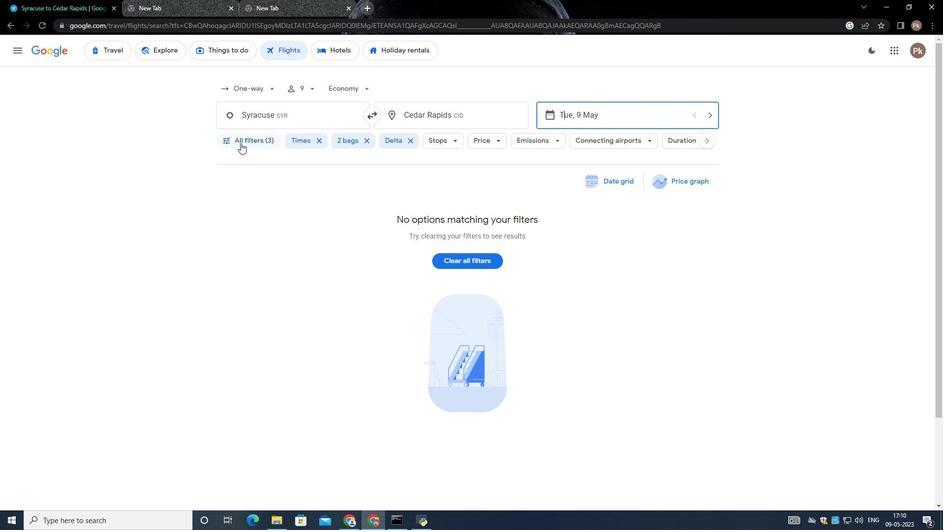 
Action: Mouse moved to (365, 351)
Screenshot: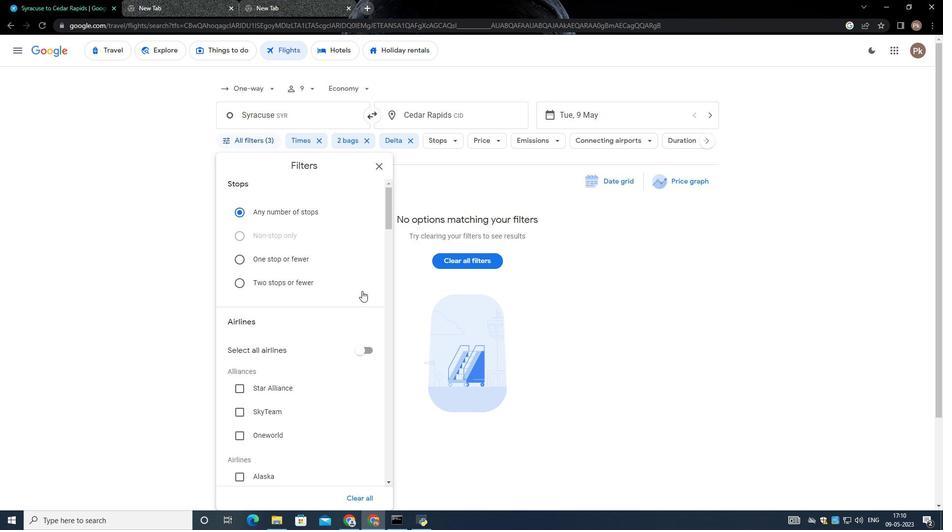 
Action: Mouse scrolled (365, 350) with delta (0, 0)
Screenshot: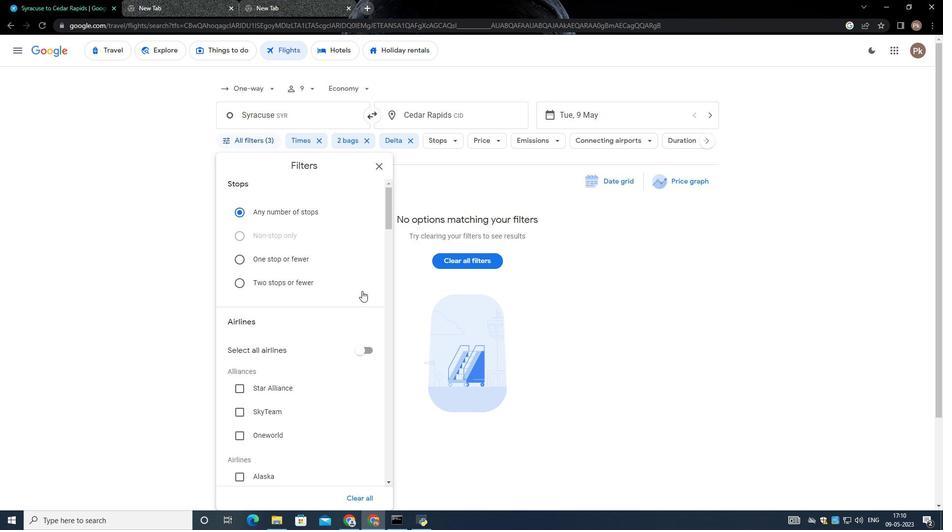
Action: Mouse moved to (362, 353)
Screenshot: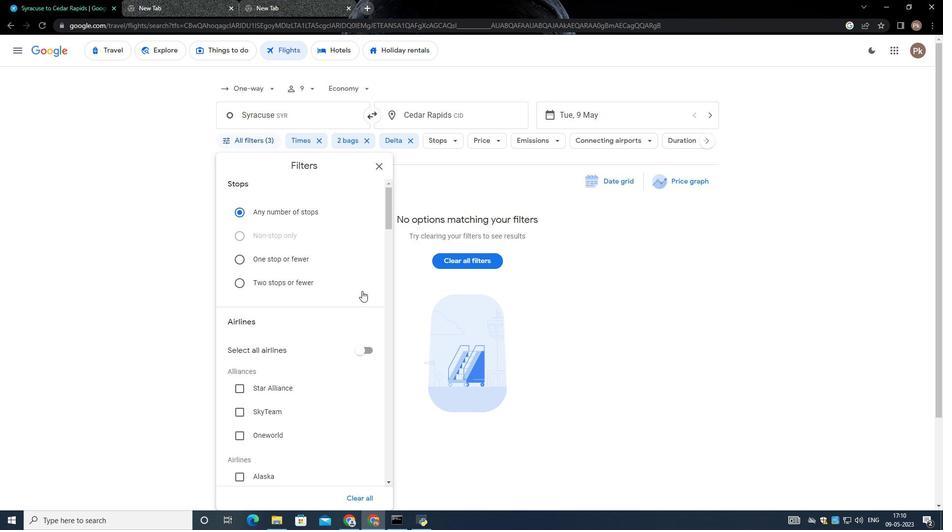 
Action: Mouse scrolled (362, 352) with delta (0, 0)
Screenshot: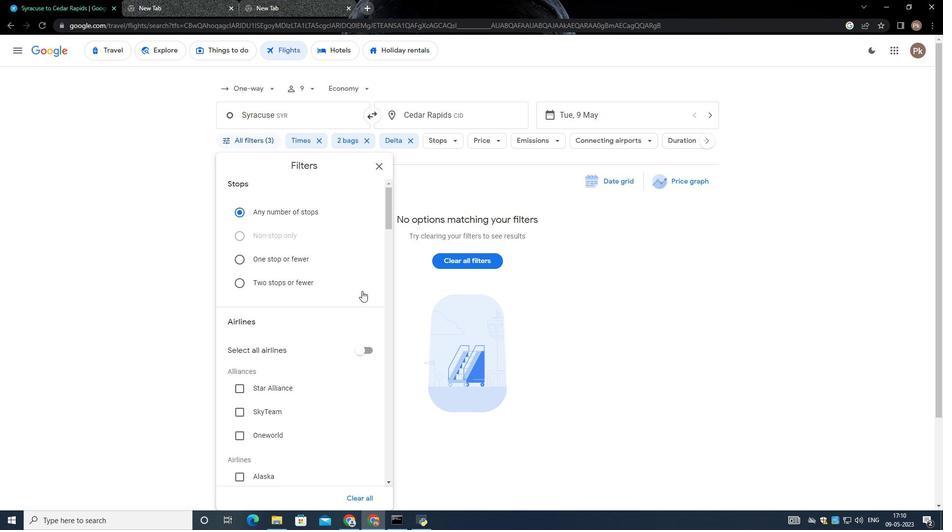 
Action: Mouse moved to (361, 353)
Screenshot: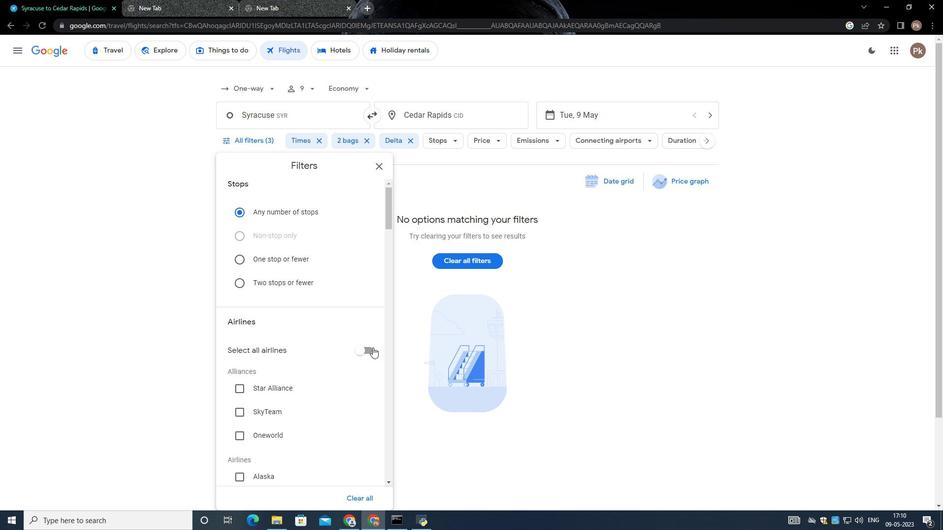 
Action: Mouse scrolled (361, 352) with delta (0, 0)
Screenshot: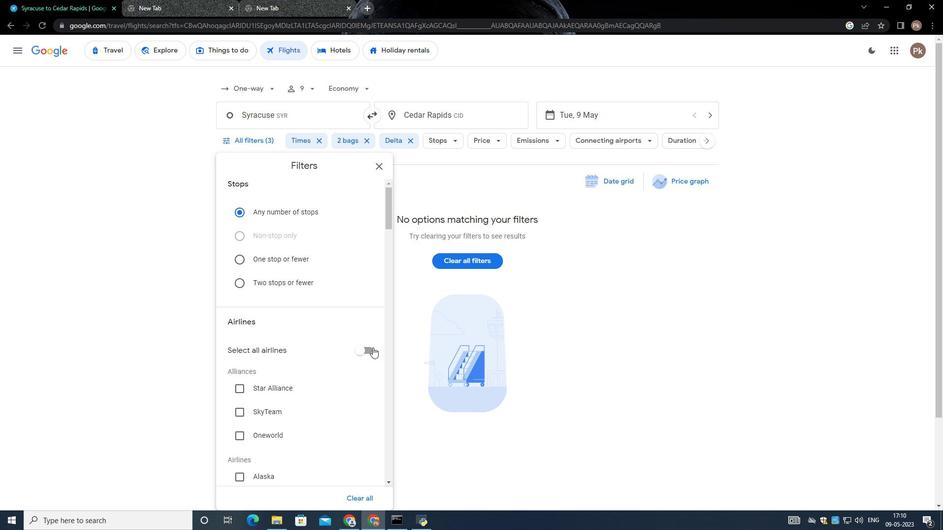 
Action: Mouse moved to (360, 353)
Screenshot: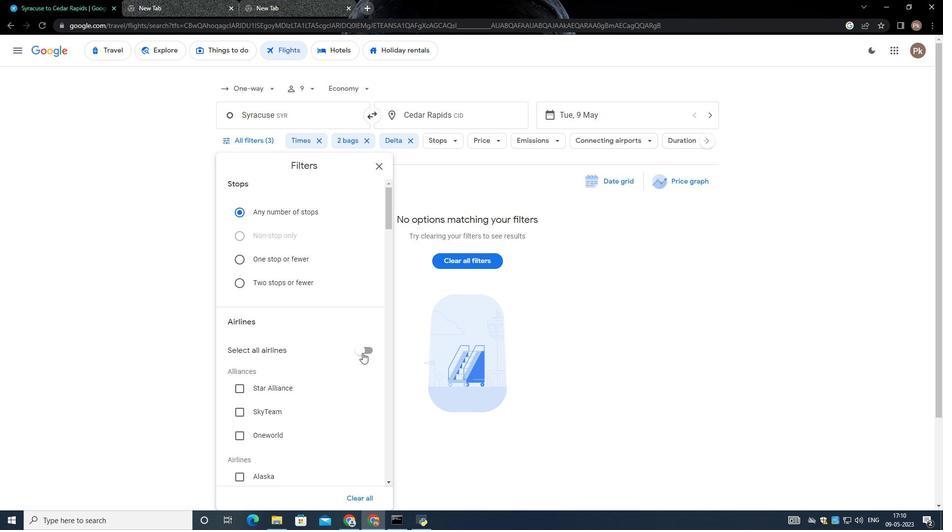 
Action: Mouse scrolled (360, 353) with delta (0, 0)
Screenshot: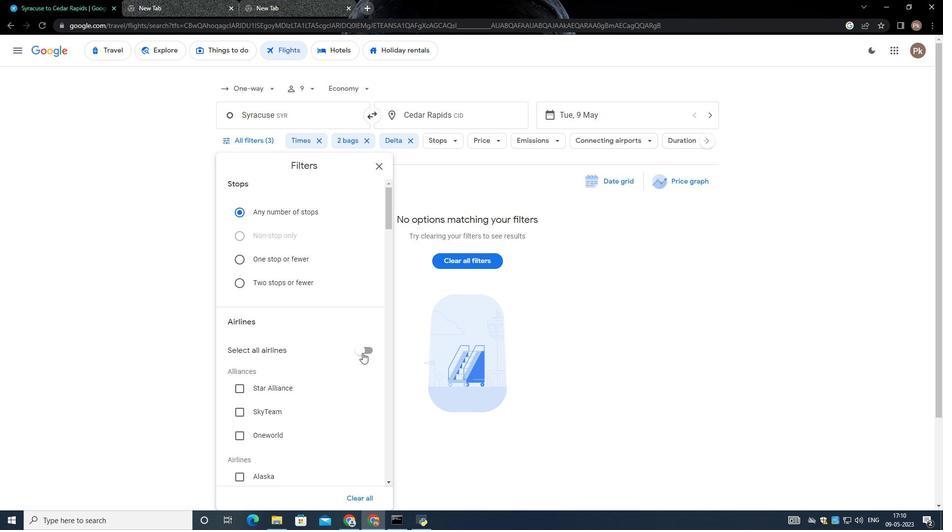 
Action: Mouse moved to (353, 356)
Screenshot: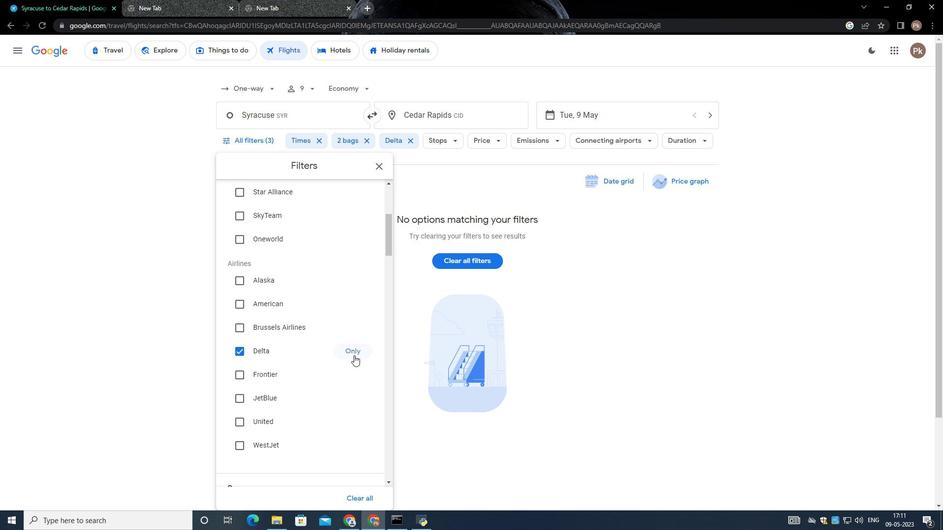 
Action: Mouse scrolled (353, 355) with delta (0, 0)
Screenshot: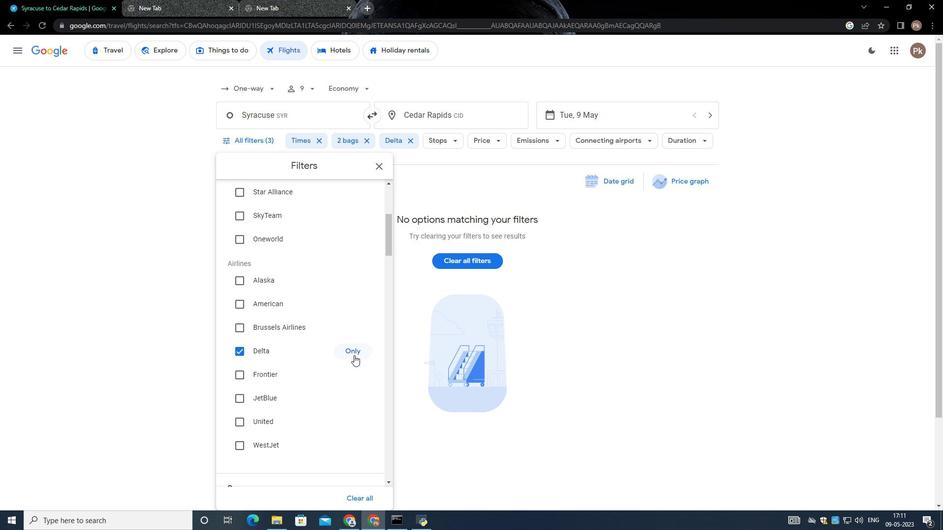
Action: Mouse moved to (239, 302)
Screenshot: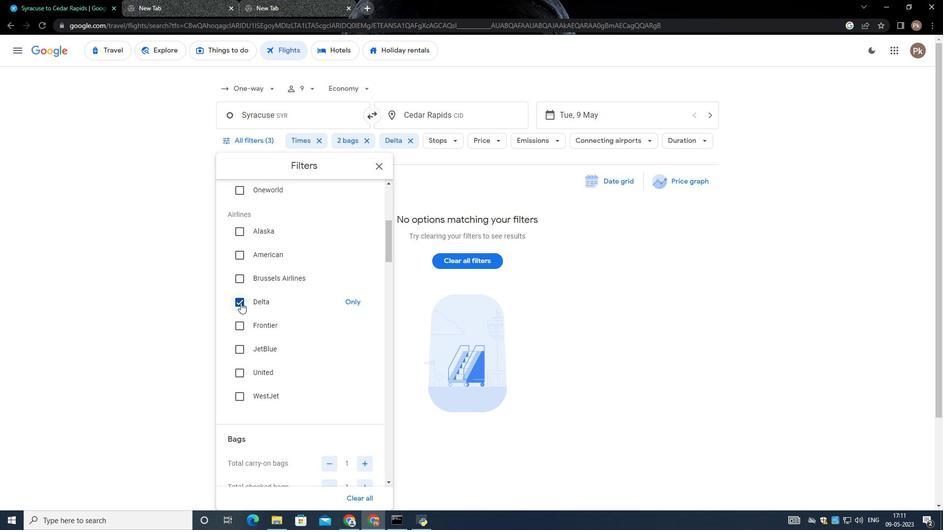 
Action: Mouse pressed left at (239, 302)
Screenshot: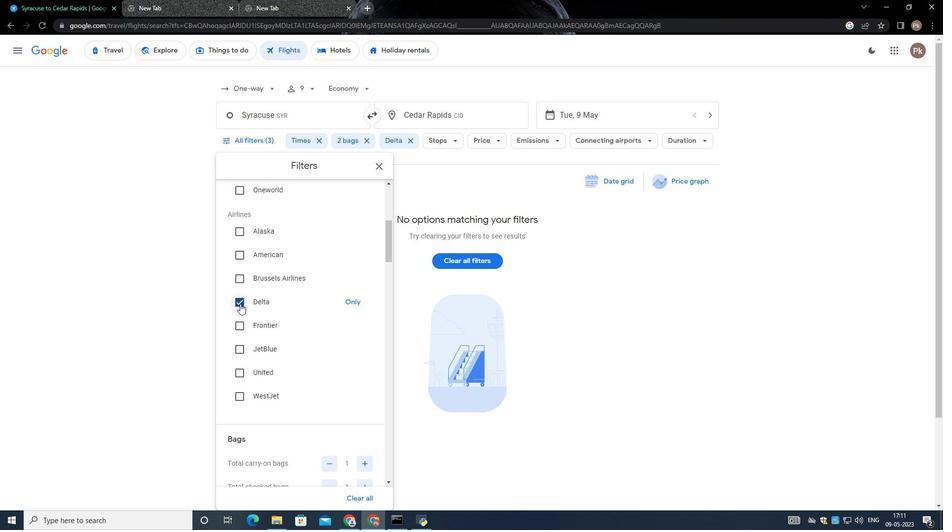 
Action: Mouse moved to (311, 325)
Screenshot: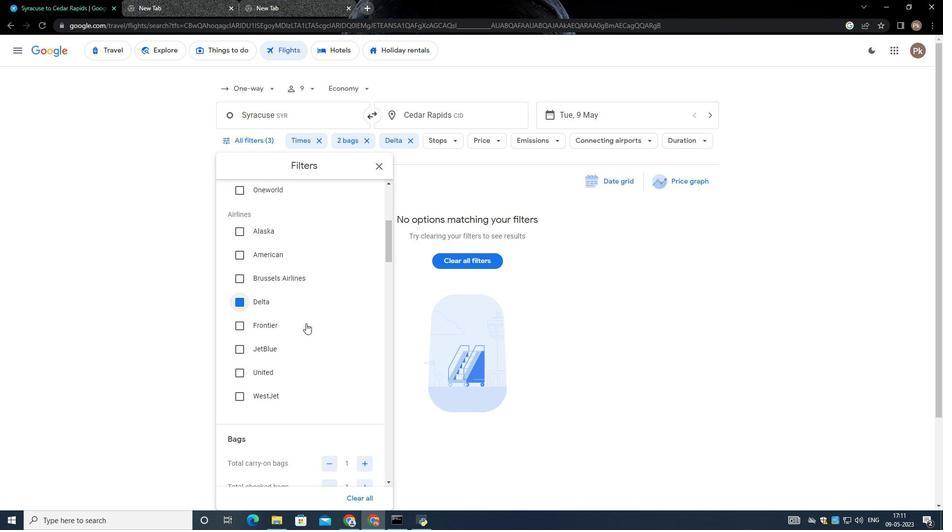 
Action: Mouse scrolled (311, 325) with delta (0, 0)
Screenshot: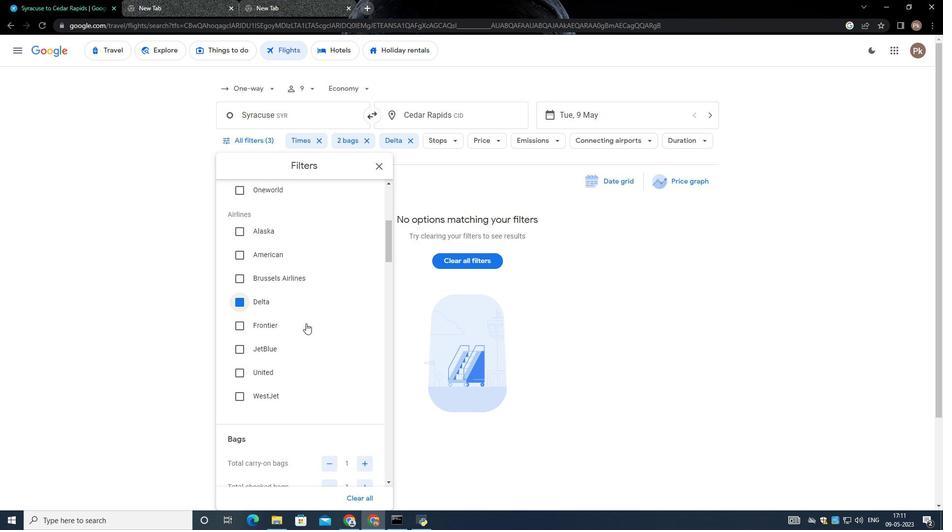 
Action: Mouse scrolled (311, 325) with delta (0, 0)
Screenshot: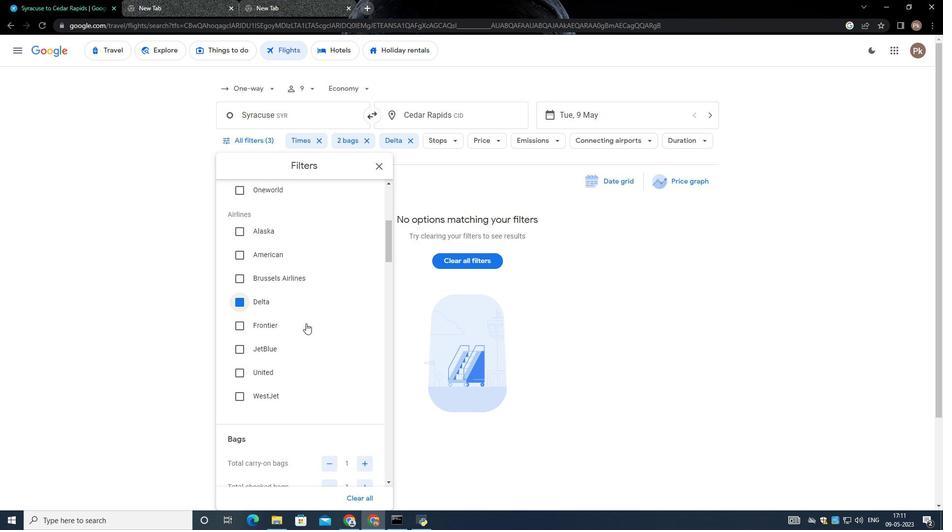 
Action: Mouse scrolled (311, 325) with delta (0, 0)
Screenshot: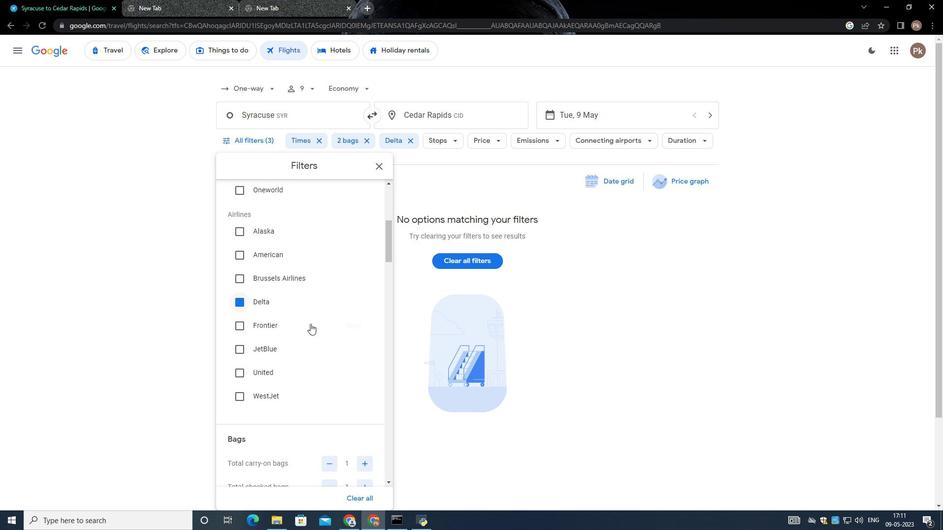 
Action: Mouse moved to (369, 338)
Screenshot: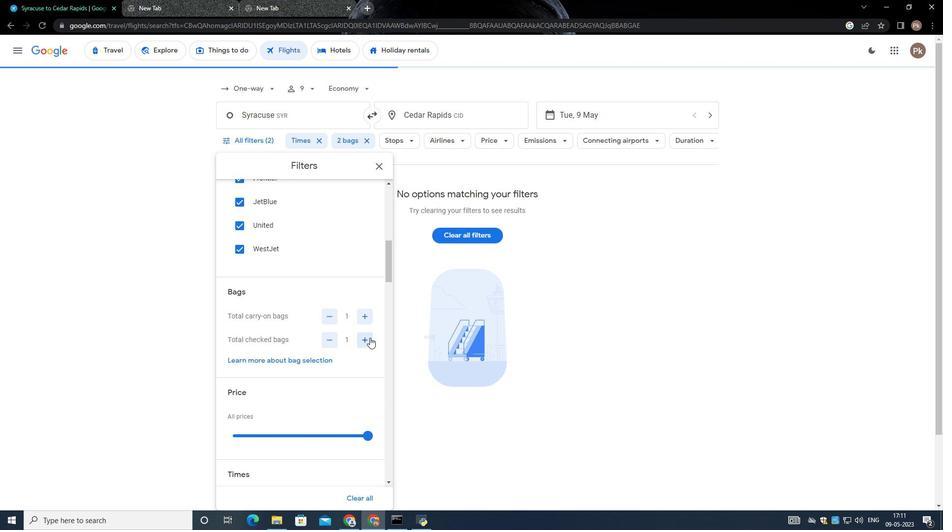 
Action: Mouse pressed left at (369, 338)
Screenshot: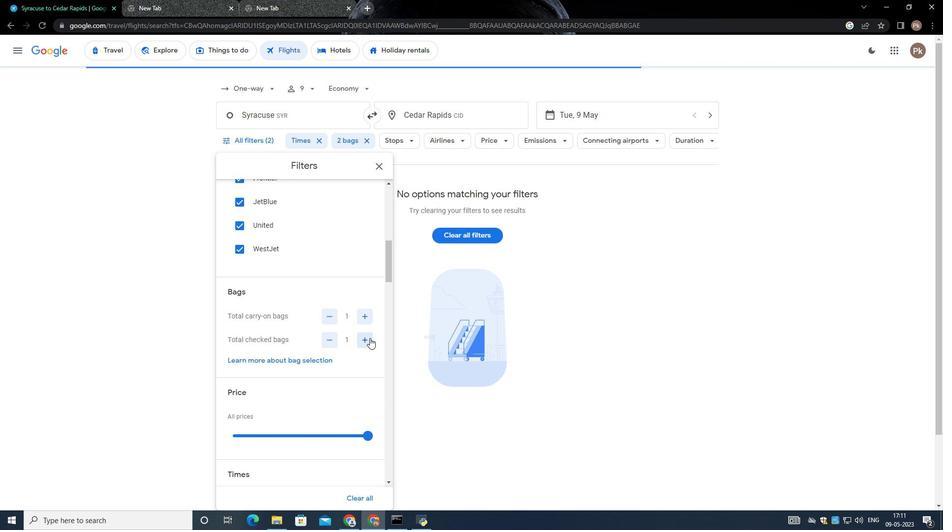
Action: Mouse pressed left at (369, 338)
Screenshot: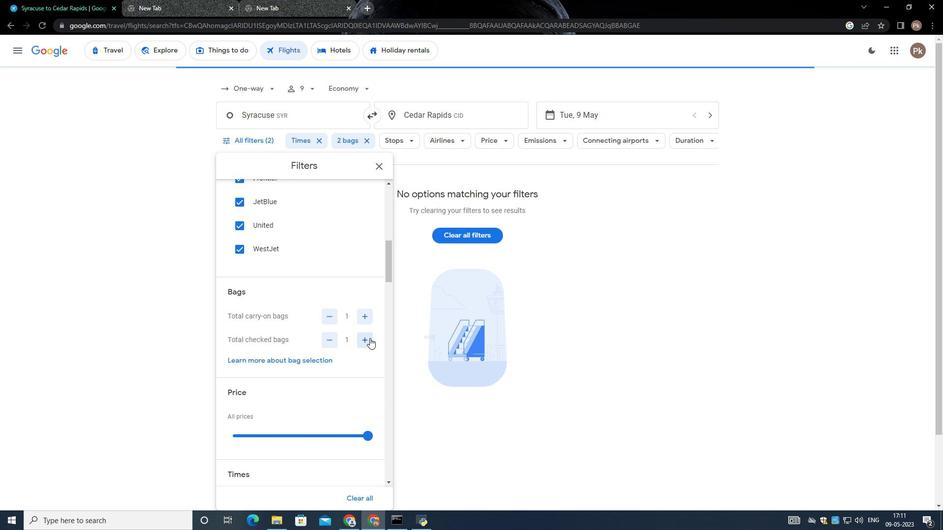 
Action: Mouse moved to (369, 338)
Screenshot: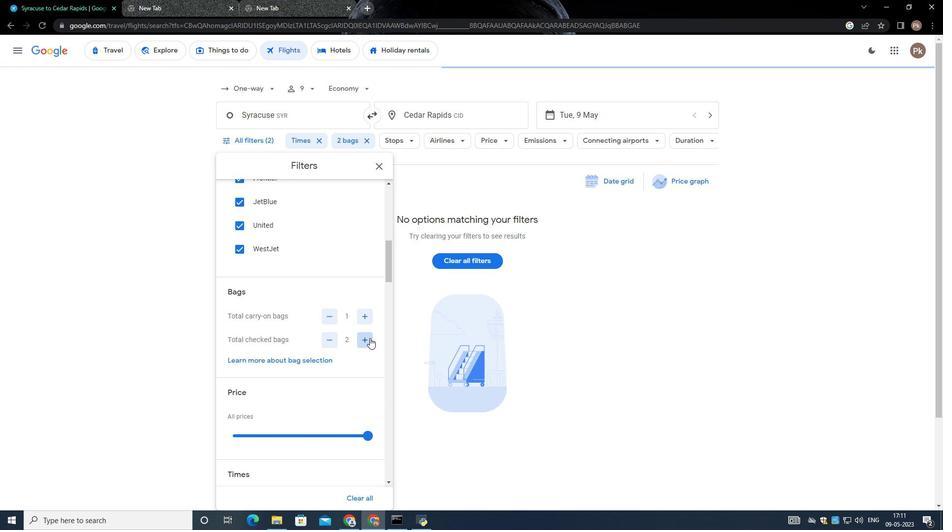 
Action: Mouse pressed left at (369, 338)
Screenshot: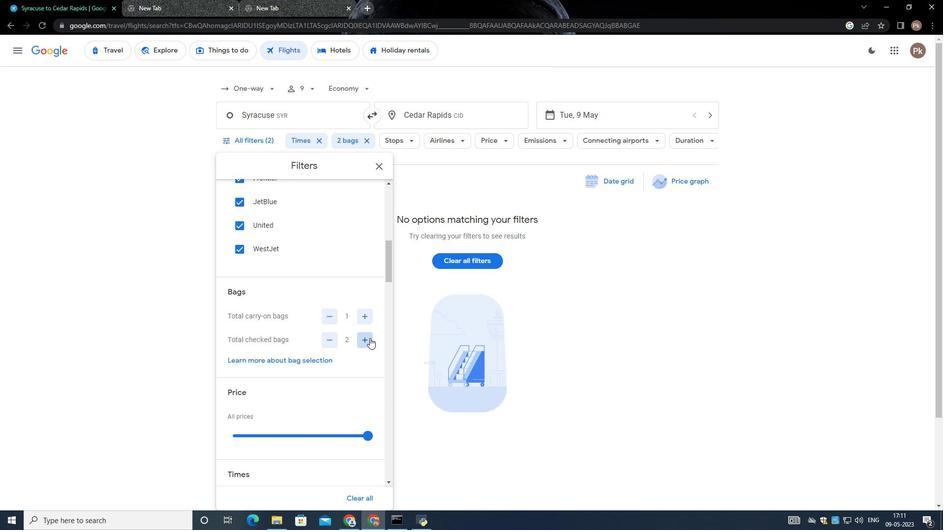 
Action: Mouse moved to (369, 338)
Screenshot: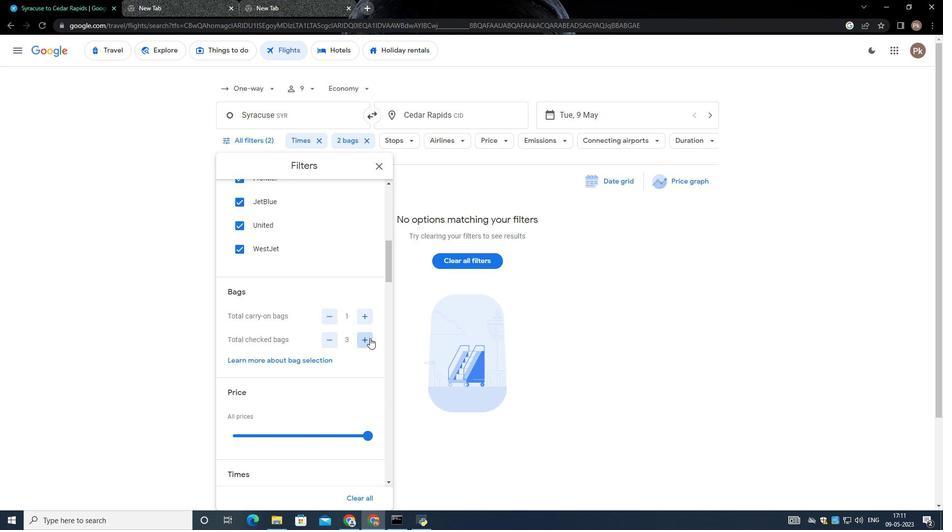 
Action: Mouse pressed left at (369, 338)
Screenshot: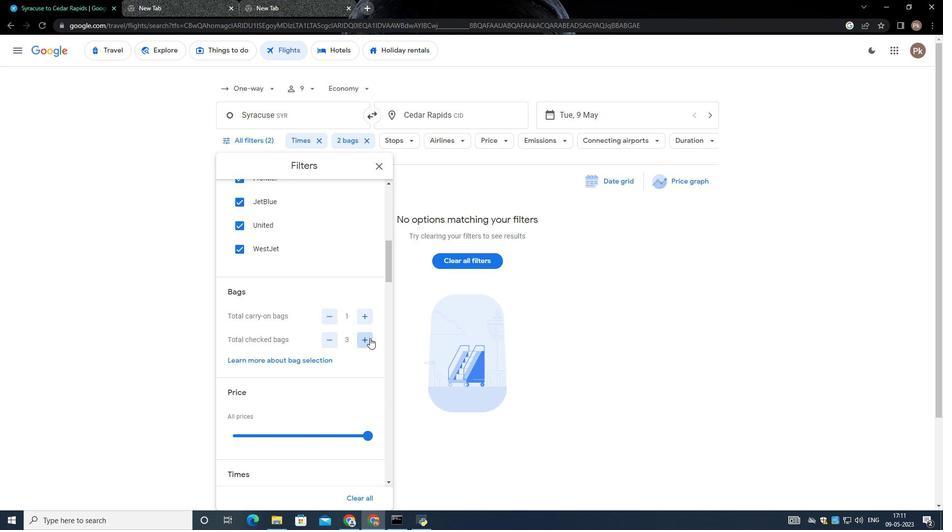 
Action: Mouse moved to (370, 338)
Screenshot: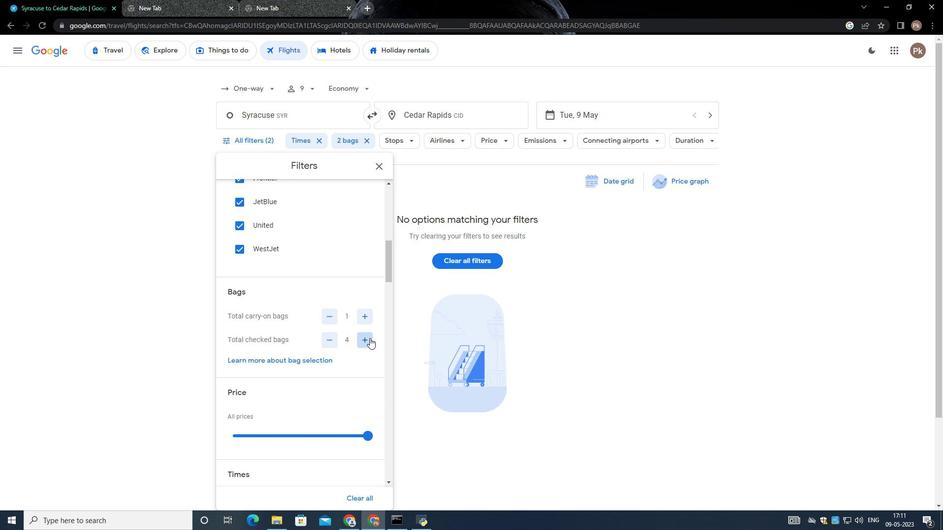 
Action: Mouse pressed left at (370, 338)
Screenshot: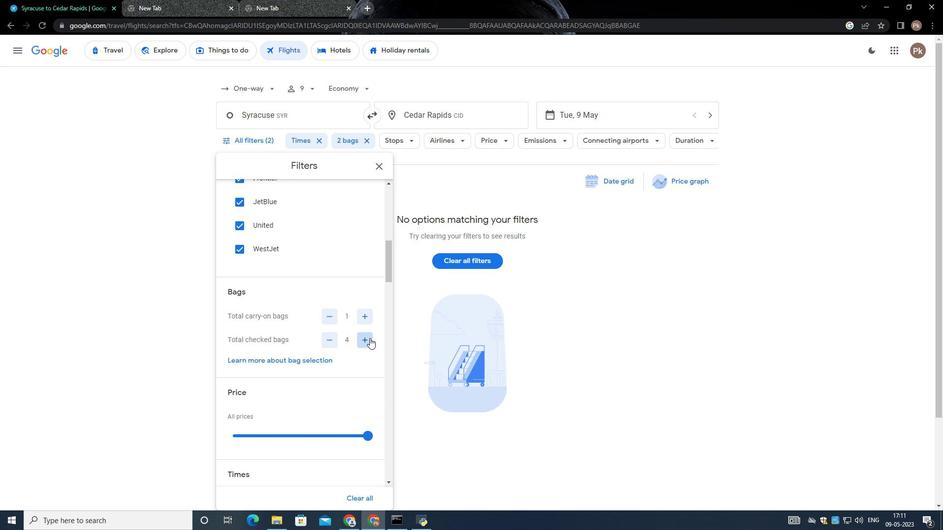 
Action: Mouse moved to (372, 336)
Screenshot: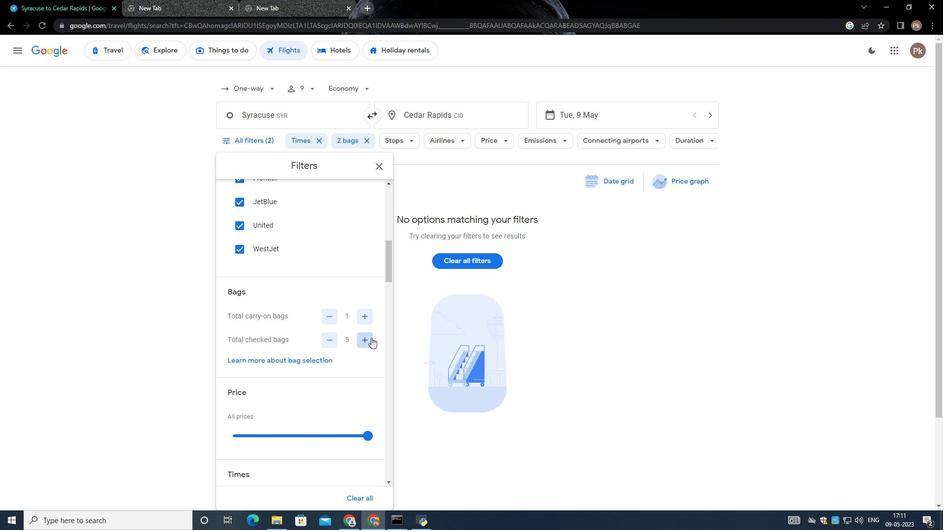 
Action: Mouse pressed left at (372, 336)
Screenshot: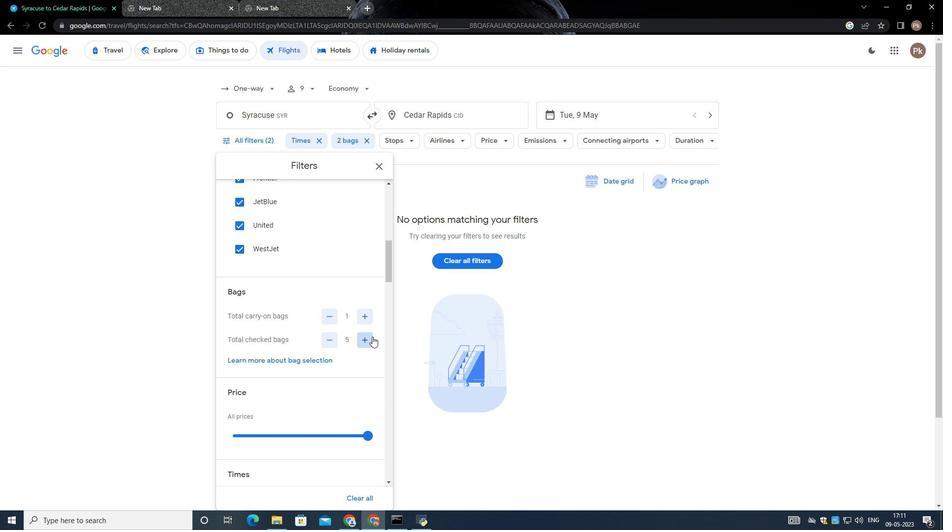 
Action: Mouse moved to (372, 337)
Screenshot: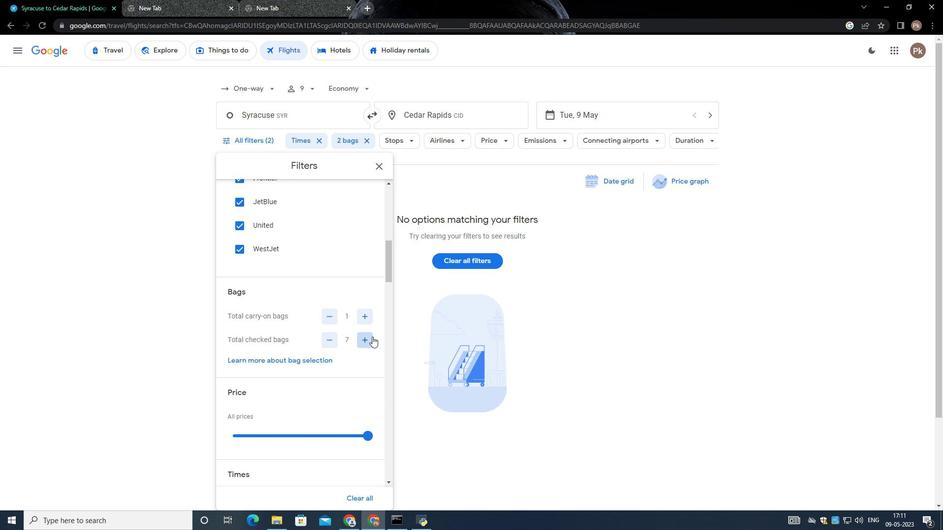 
Action: Mouse pressed left at (372, 337)
Screenshot: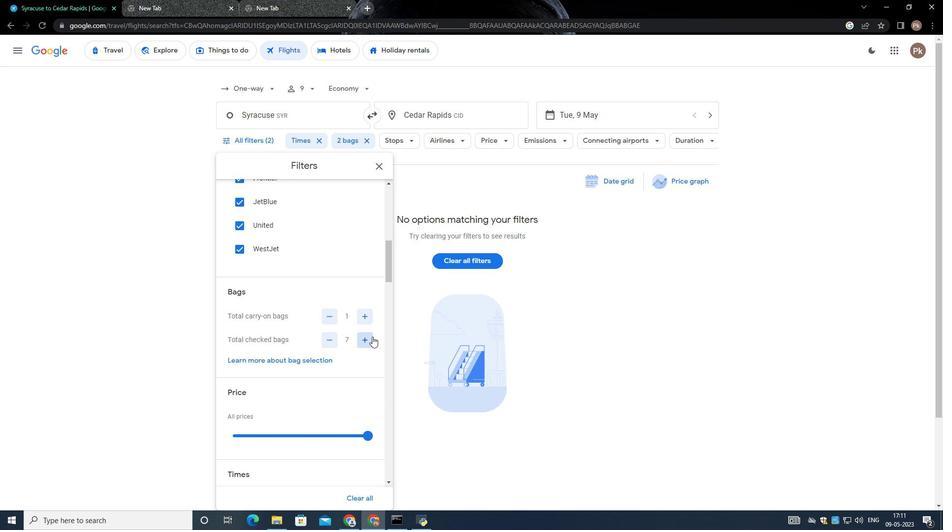 
Action: Mouse pressed left at (372, 337)
Screenshot: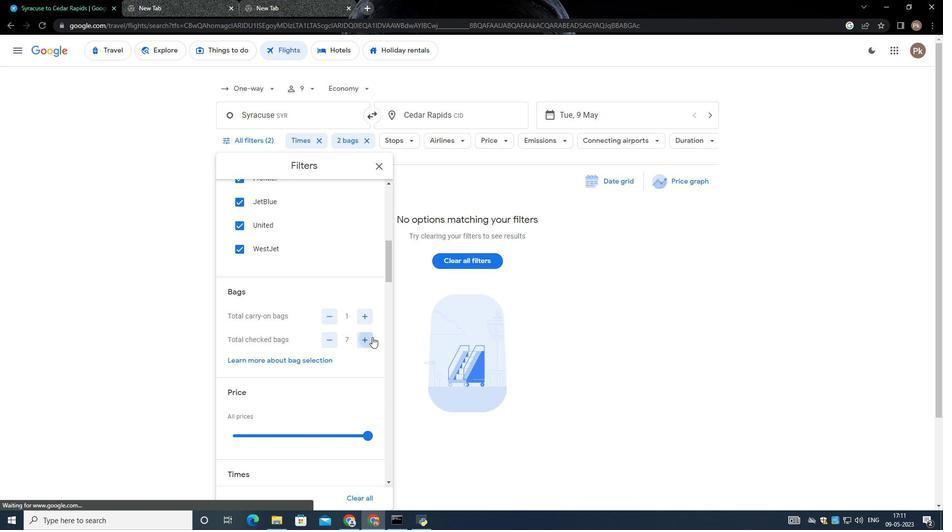 
Action: Mouse moved to (329, 313)
Screenshot: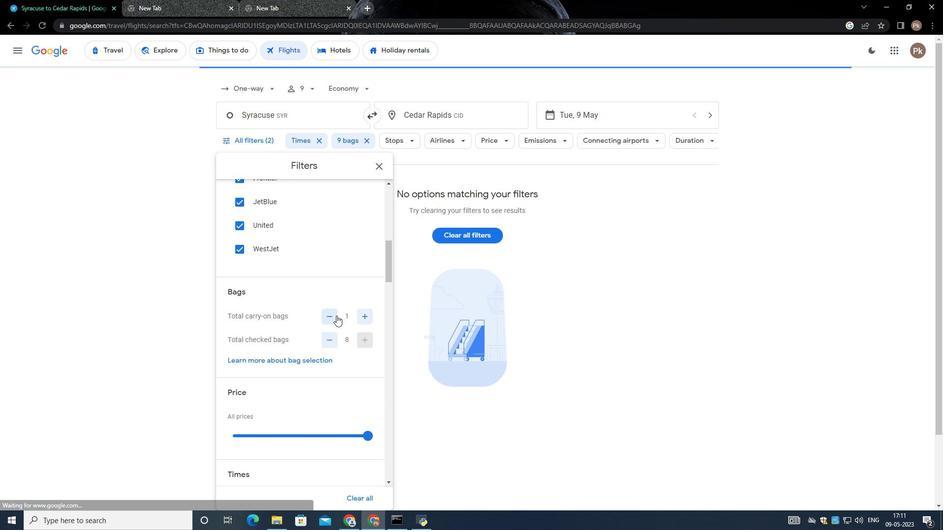 
Action: Mouse pressed left at (329, 313)
Screenshot: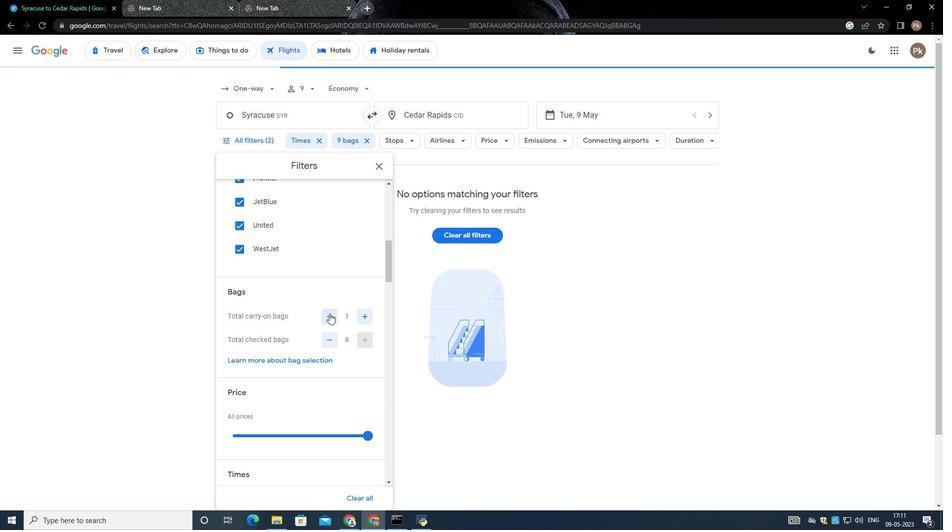 
Action: Mouse moved to (348, 255)
Screenshot: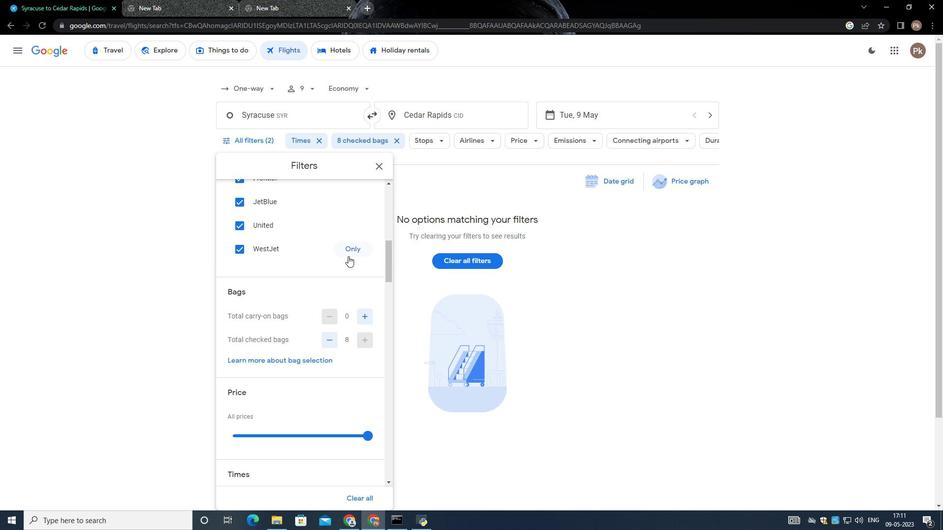 
Action: Mouse scrolled (348, 254) with delta (0, 0)
Screenshot: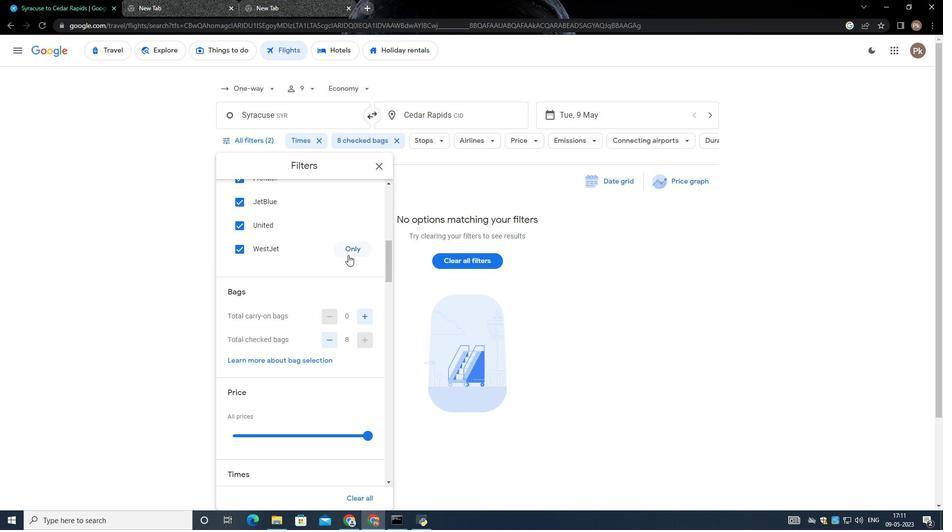 
Action: Mouse moved to (367, 385)
Screenshot: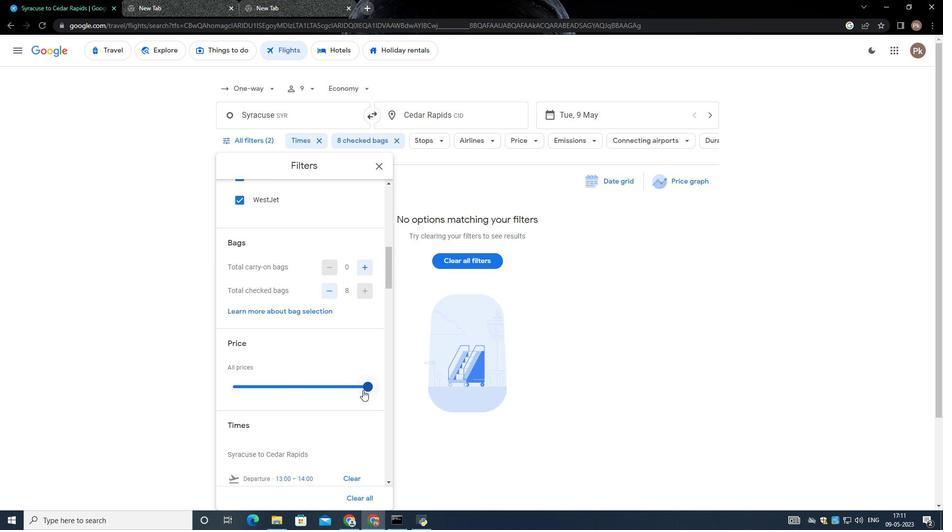 
Action: Mouse pressed left at (367, 385)
Screenshot: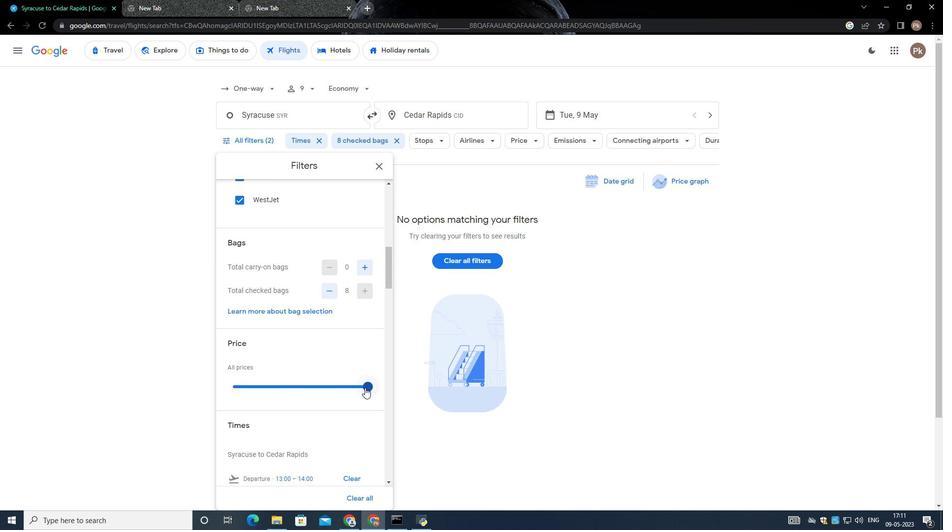 
Action: Mouse moved to (351, 366)
Screenshot: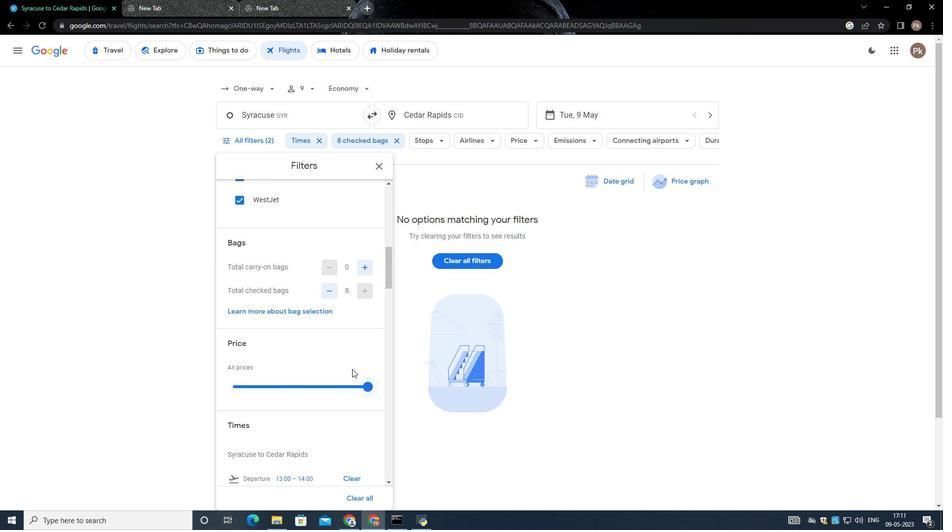 
Action: Mouse scrolled (351, 365) with delta (0, 0)
Screenshot: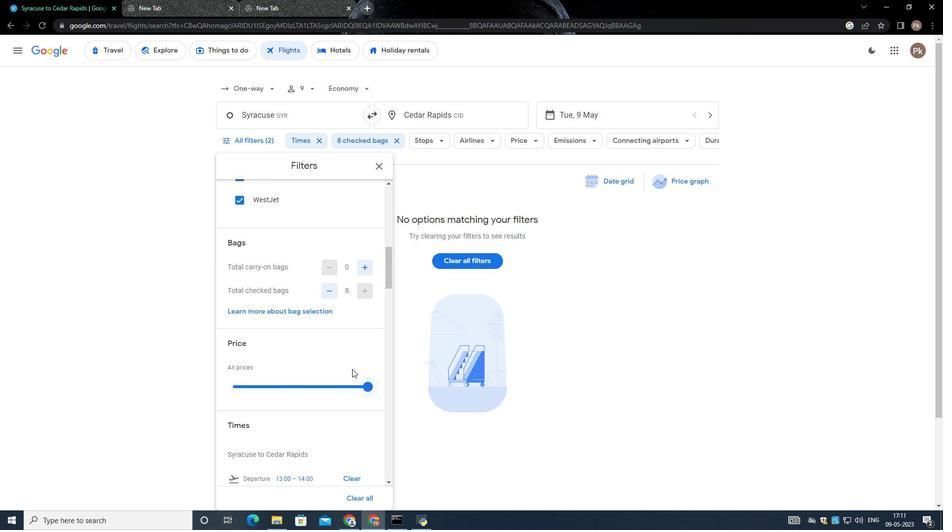 
Action: Mouse moved to (351, 365)
Screenshot: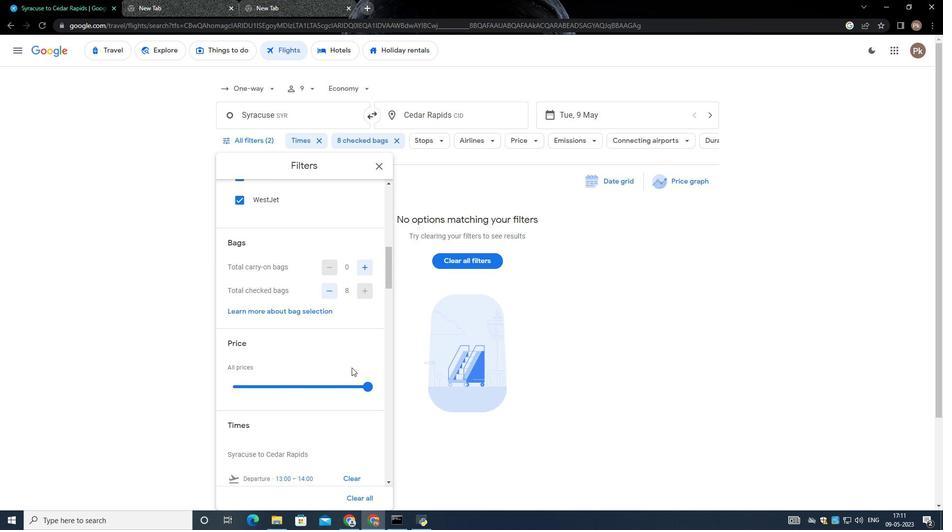 
Action: Mouse scrolled (351, 364) with delta (0, 0)
Screenshot: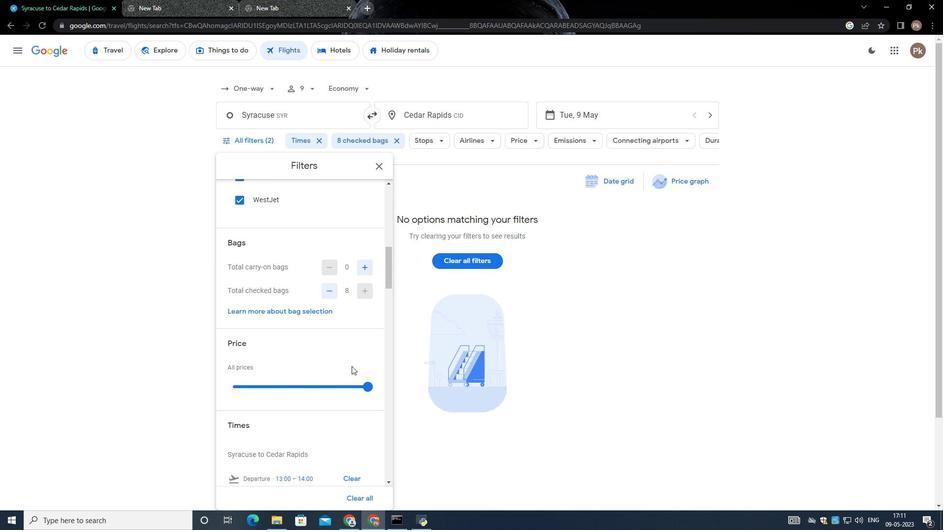 
Action: Mouse scrolled (351, 364) with delta (0, 0)
Screenshot: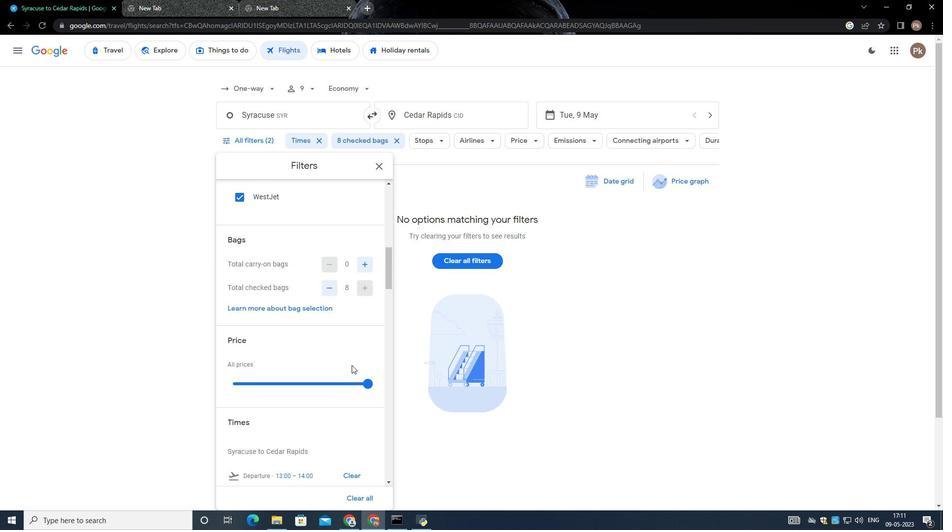 
Action: Mouse moved to (323, 348)
Screenshot: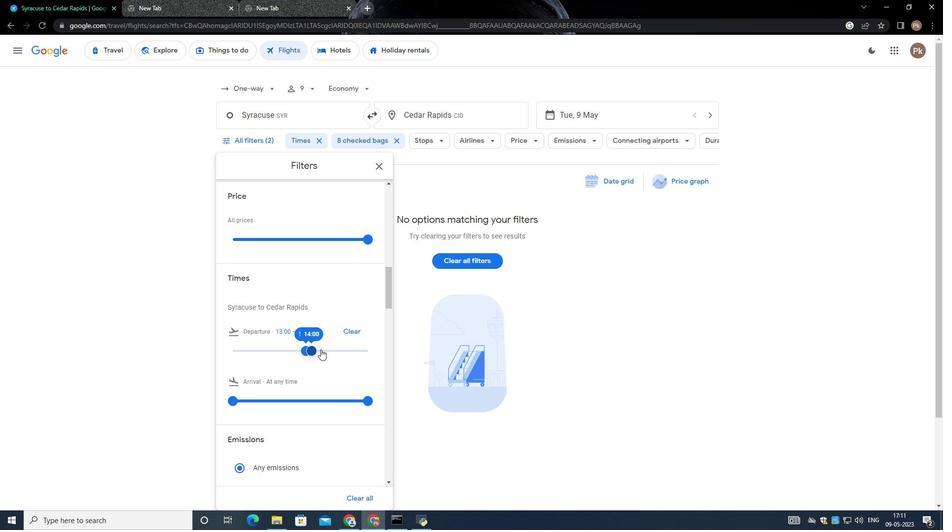 
Action: Mouse pressed left at (323, 348)
Screenshot: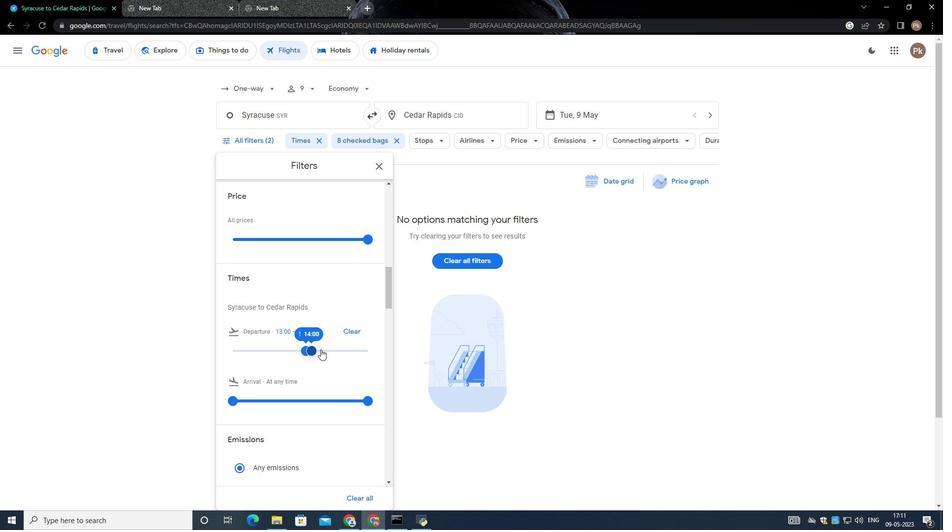 
Action: Mouse moved to (313, 349)
Screenshot: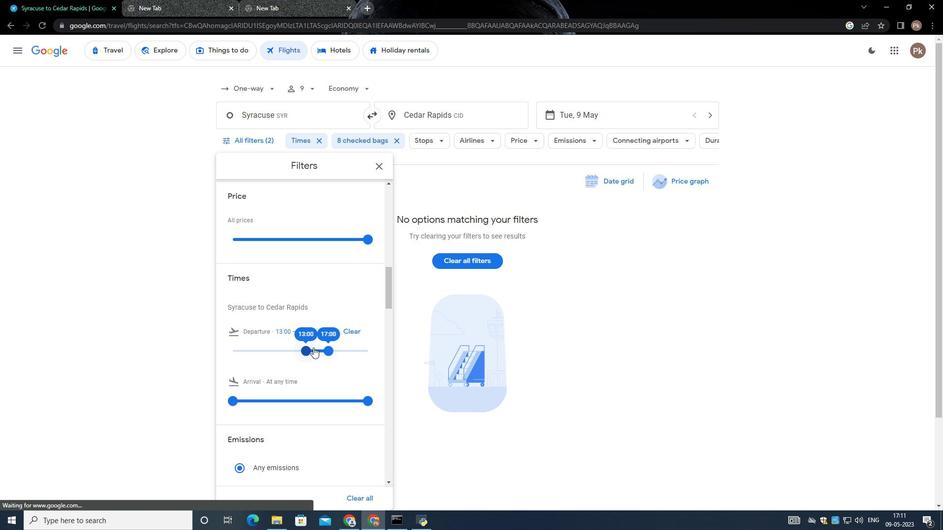 
Action: Mouse pressed left at (313, 349)
Screenshot: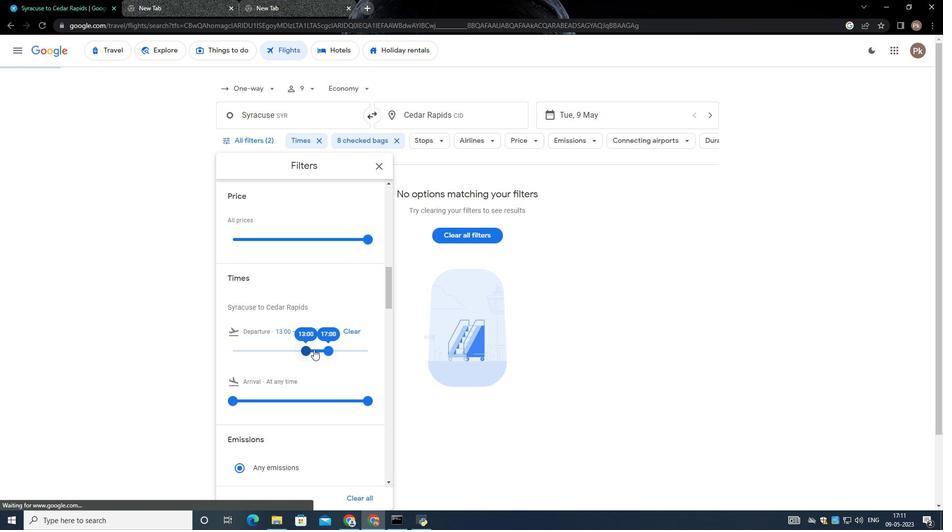 
Action: Mouse moved to (328, 349)
Screenshot: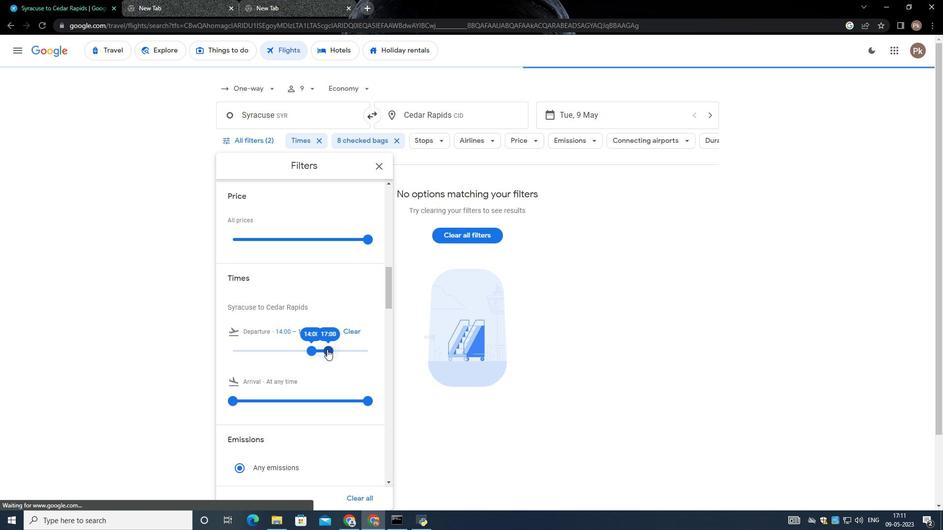 
Action: Mouse pressed left at (328, 349)
Screenshot: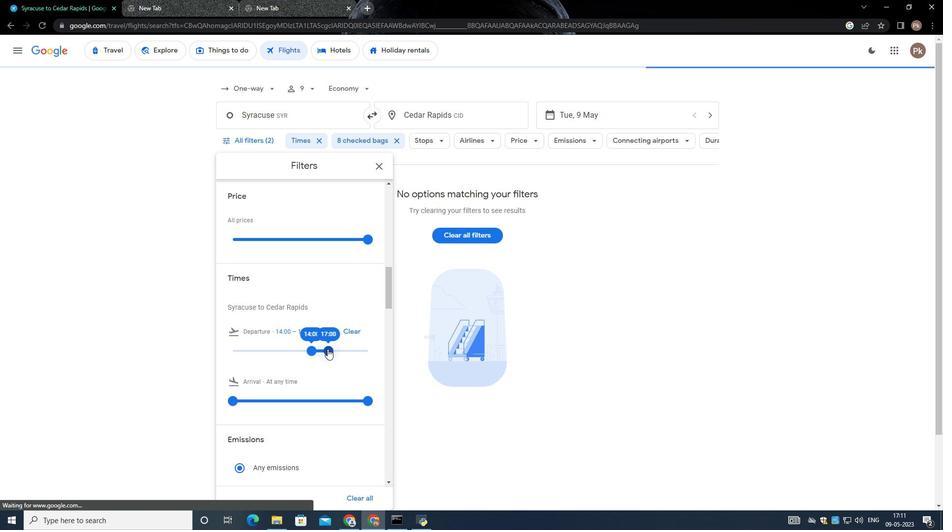 
Action: Mouse moved to (297, 348)
Screenshot: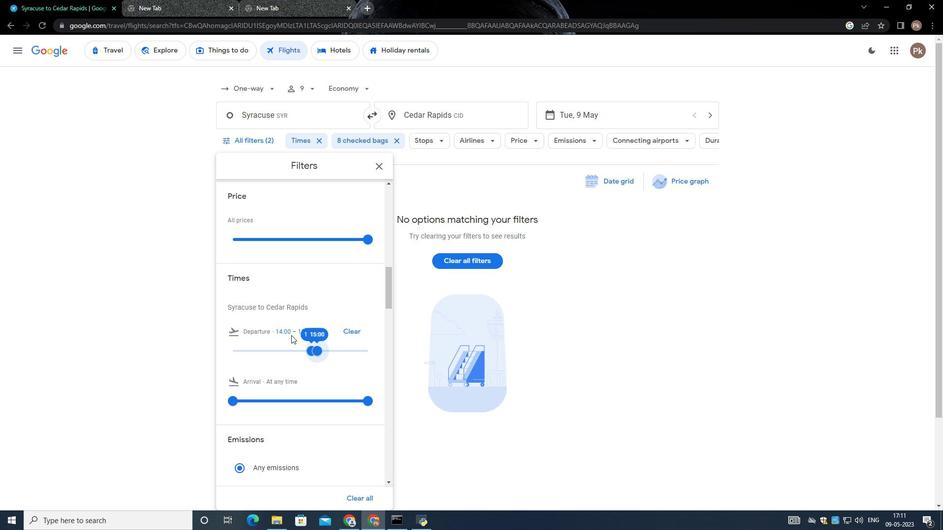 
Action: Mouse scrolled (297, 348) with delta (0, 0)
Screenshot: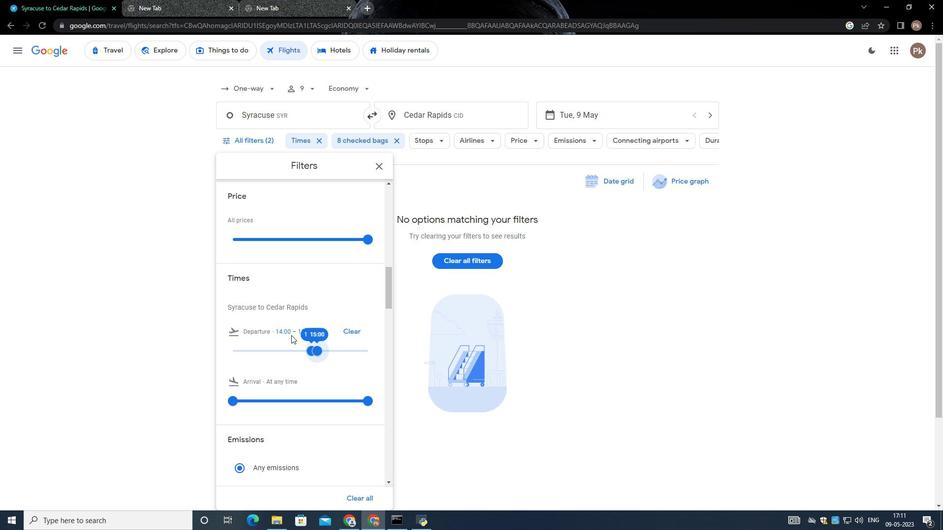 
Action: Mouse moved to (300, 357)
Screenshot: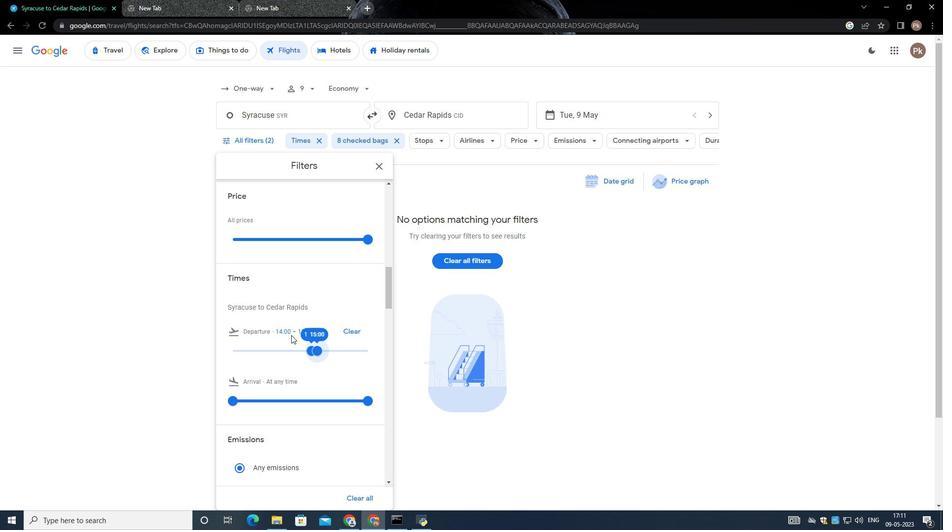 
Action: Mouse scrolled (300, 357) with delta (0, 0)
Screenshot: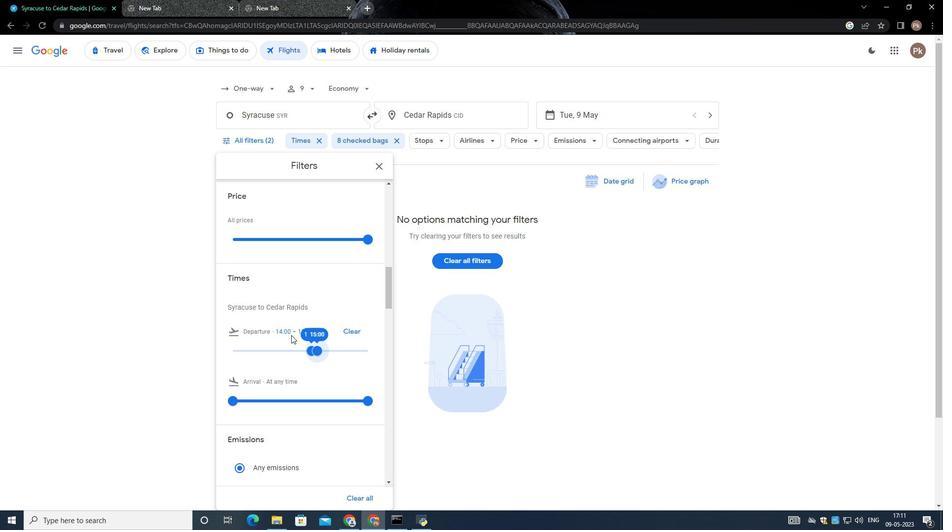 
Action: Mouse moved to (301, 360)
Screenshot: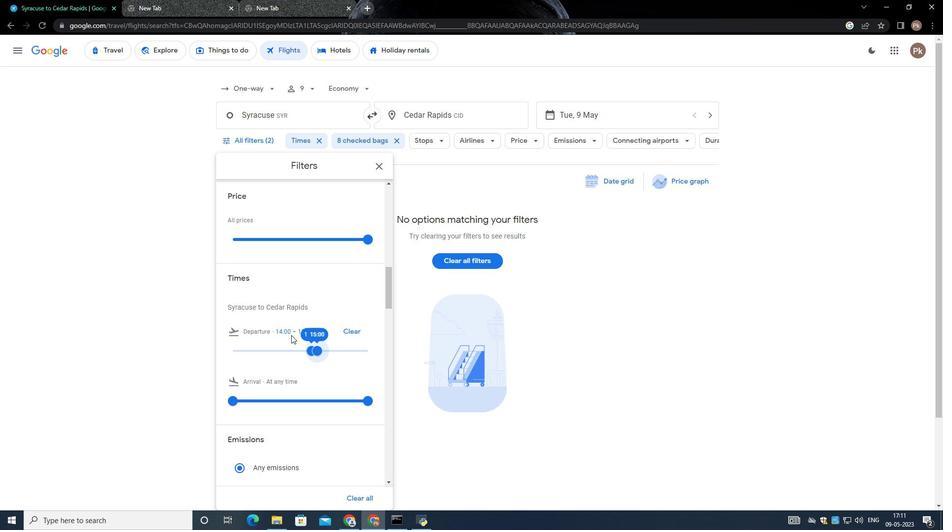 
Action: Mouse scrolled (301, 360) with delta (0, 0)
Screenshot: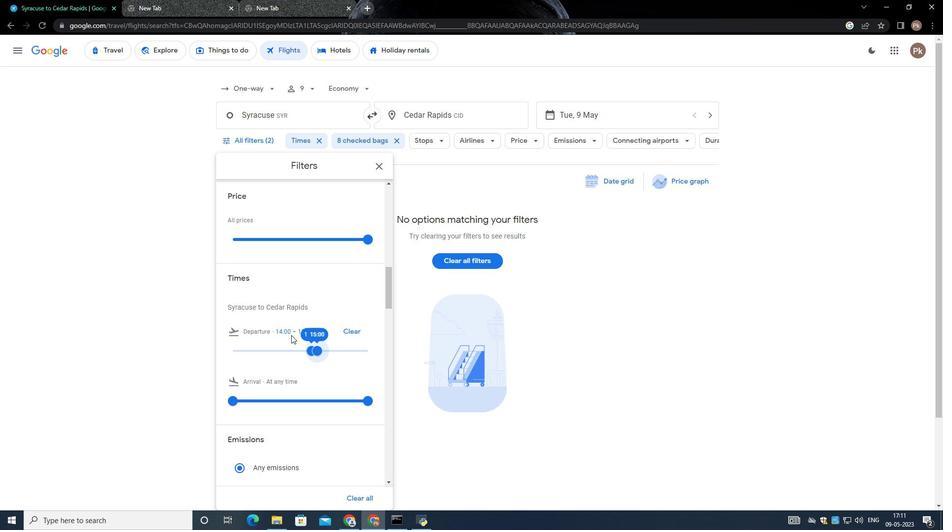 
Action: Mouse moved to (302, 362)
Screenshot: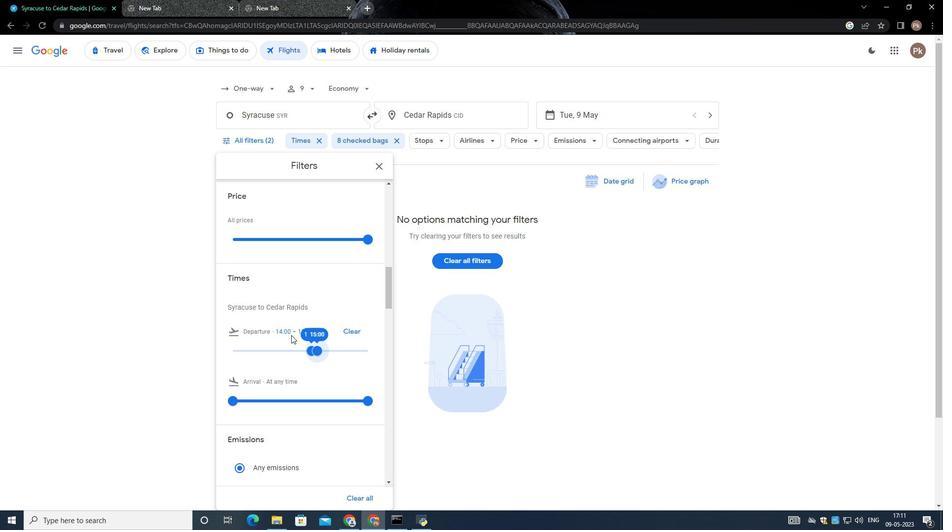 
Action: Mouse scrolled (302, 362) with delta (0, 0)
Screenshot: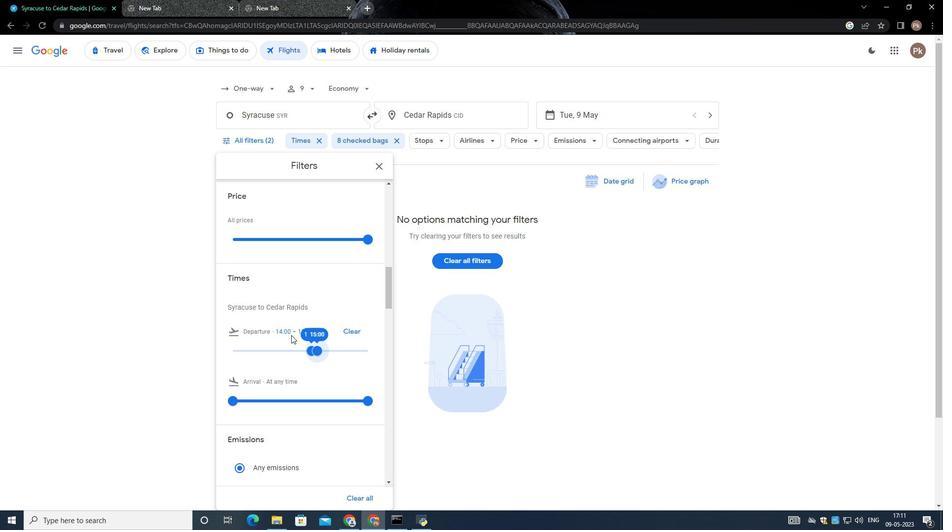 
Action: Mouse moved to (302, 363)
Screenshot: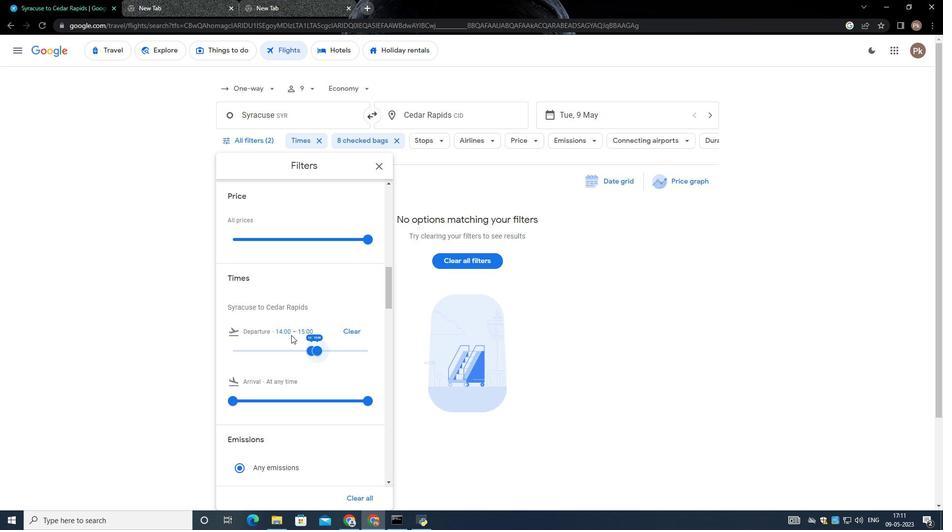 
Action: Mouse scrolled (302, 362) with delta (0, 0)
Screenshot: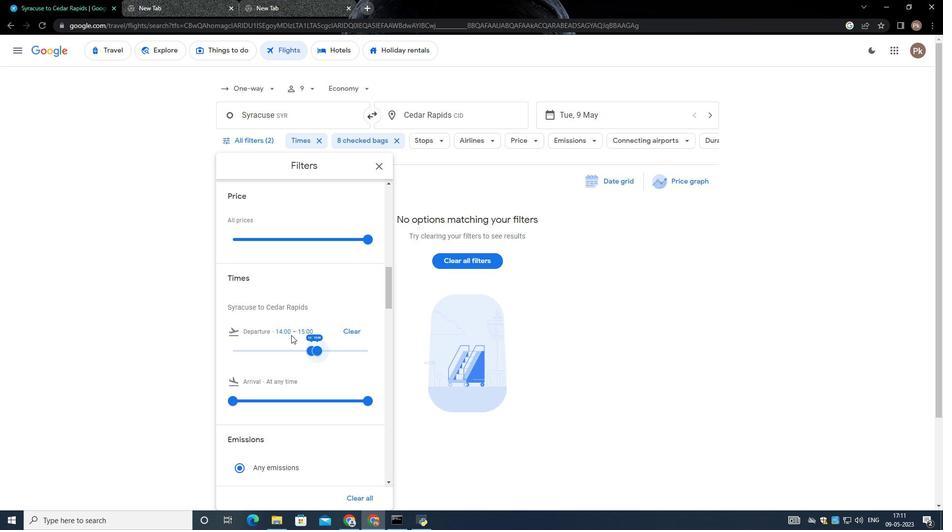 
Action: Mouse moved to (302, 364)
Screenshot: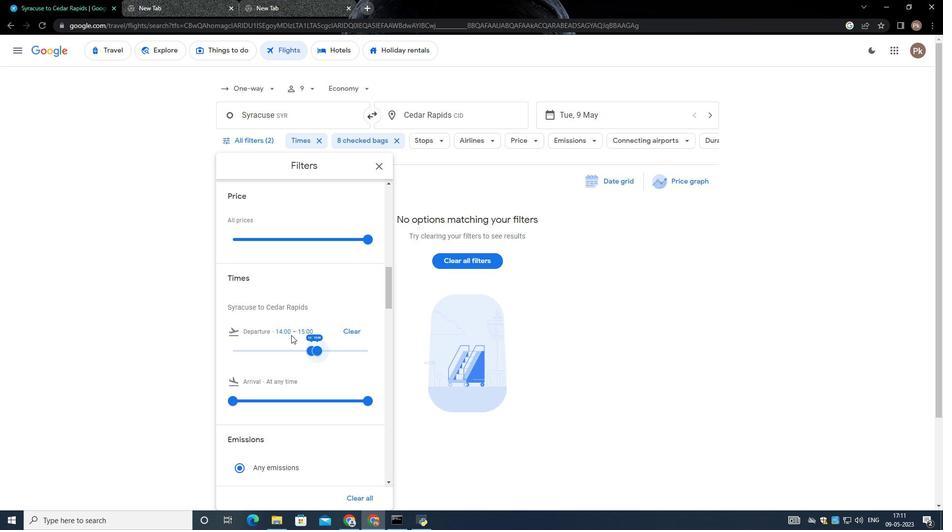 
Action: Mouse scrolled (302, 363) with delta (0, 0)
Screenshot: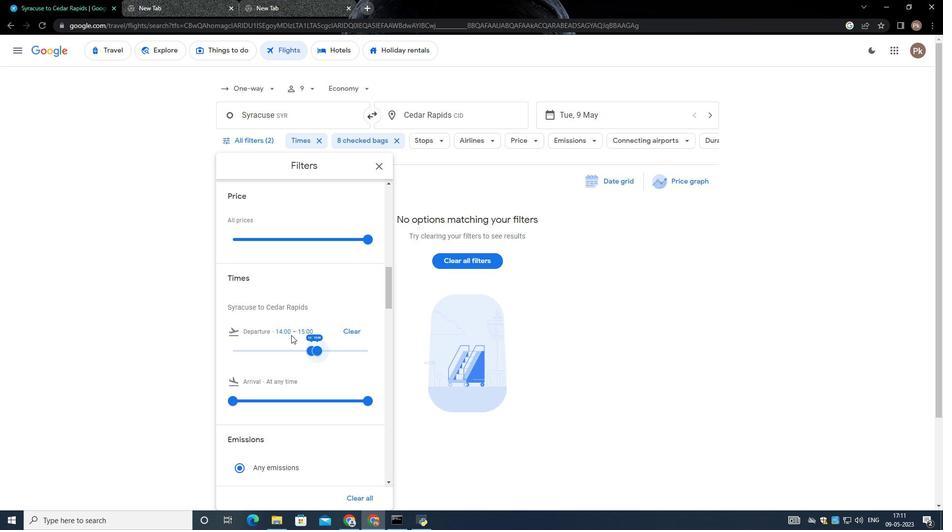 
Action: Mouse moved to (301, 364)
Screenshot: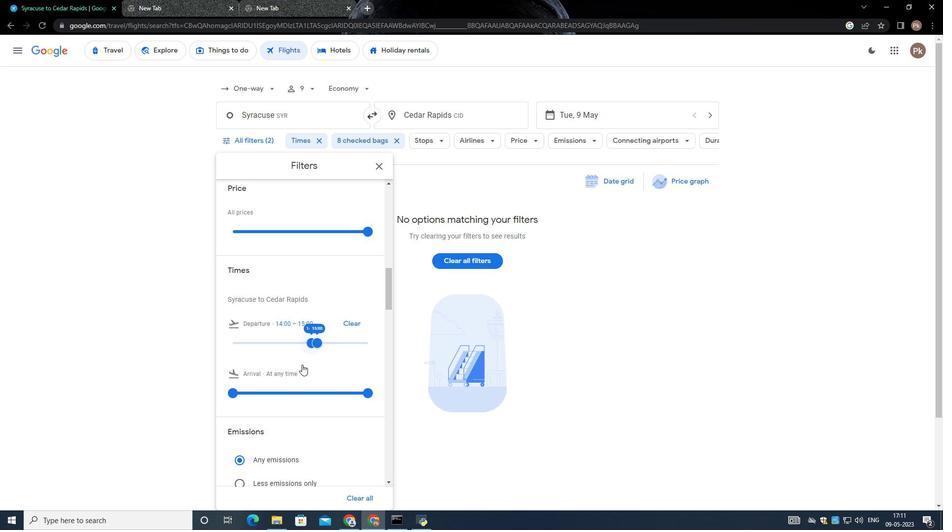 
Action: Mouse scrolled (301, 364) with delta (0, 0)
Screenshot: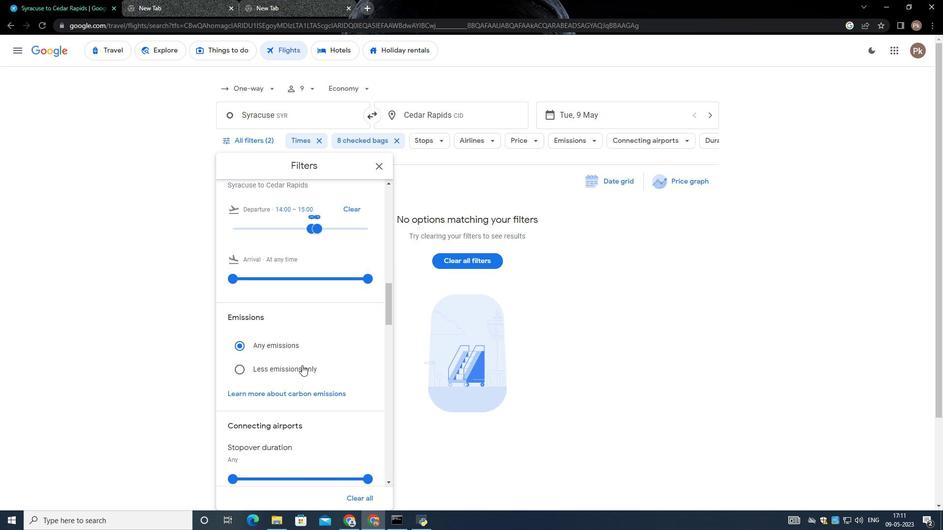 
Action: Mouse scrolled (301, 364) with delta (0, 0)
Screenshot: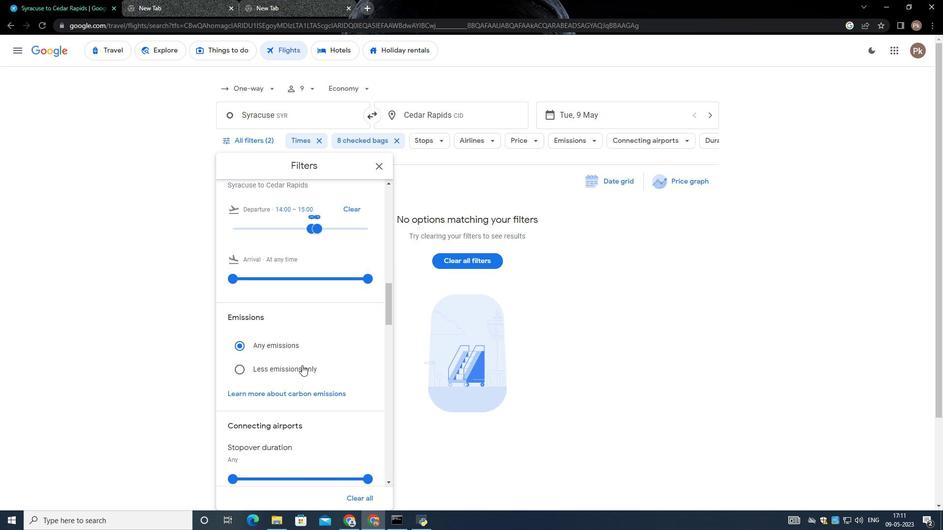 
Action: Mouse scrolled (301, 364) with delta (0, 0)
Screenshot: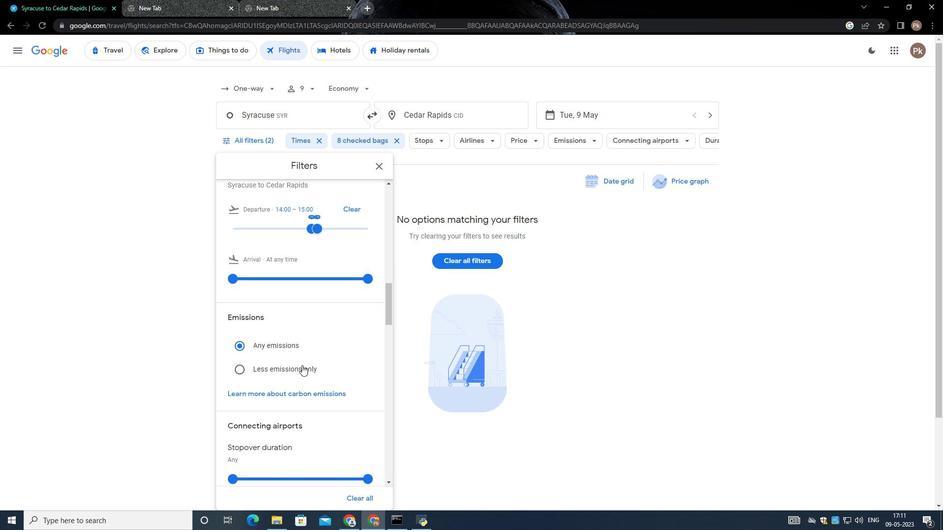 
Action: Mouse scrolled (301, 364) with delta (0, 0)
Screenshot: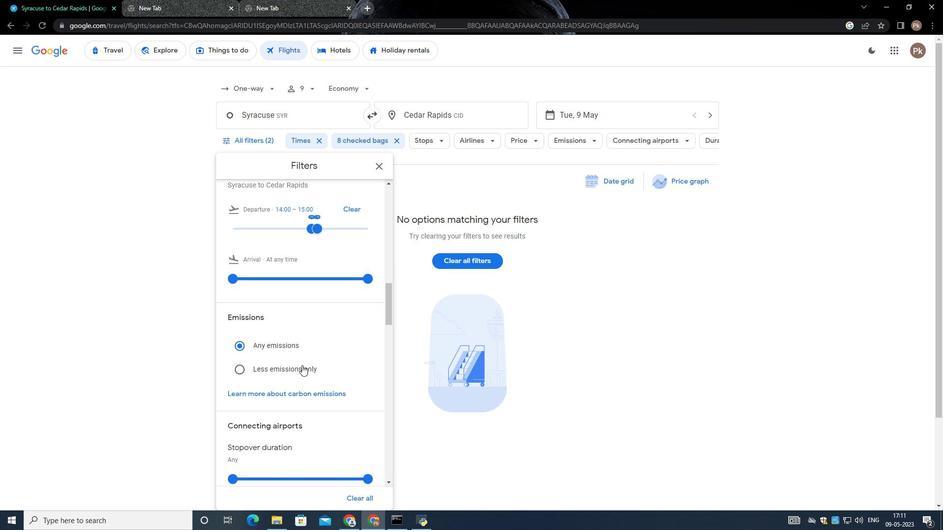 
Action: Mouse scrolled (301, 364) with delta (0, 0)
Screenshot: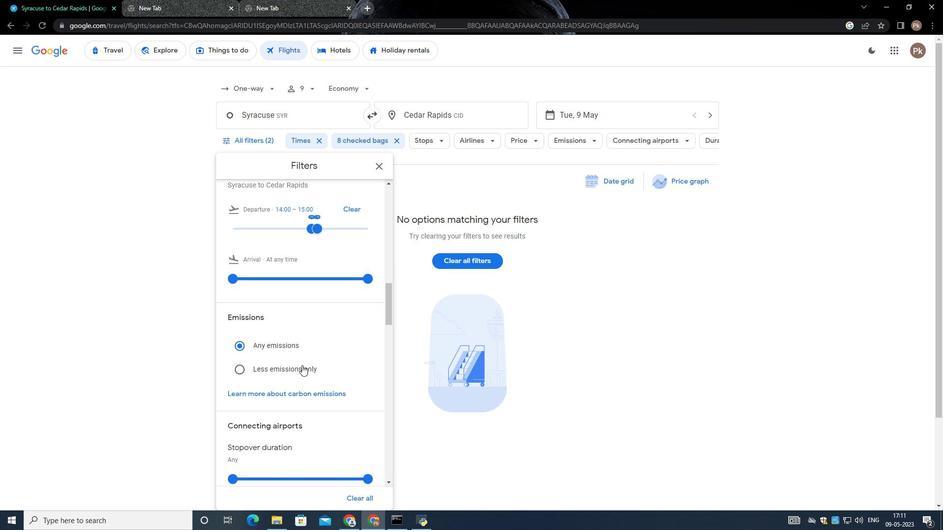 
Action: Mouse moved to (301, 364)
Screenshot: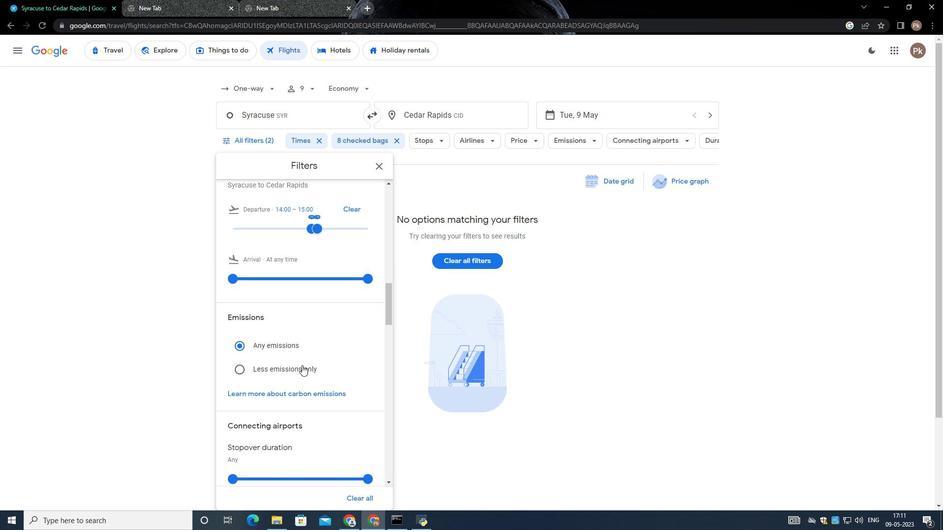 
Action: Mouse scrolled (301, 364) with delta (0, 0)
Screenshot: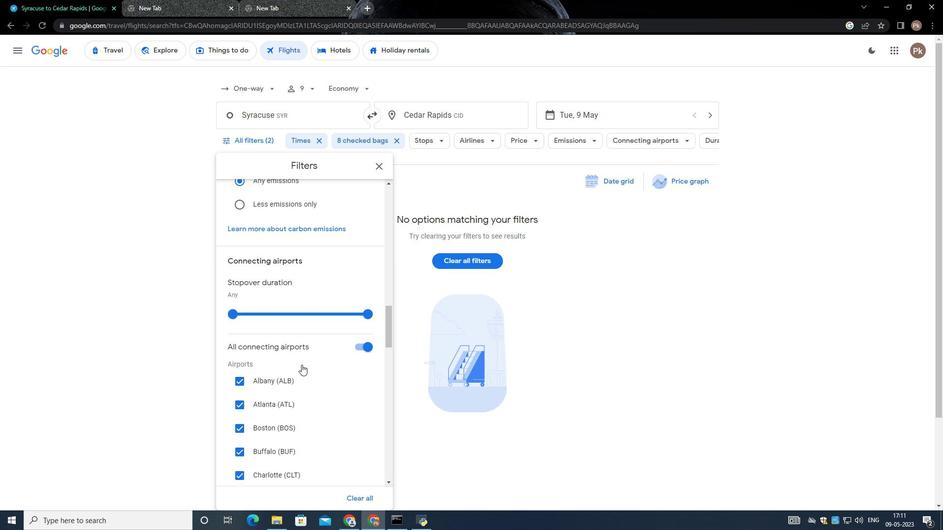 
Action: Mouse moved to (300, 374)
Screenshot: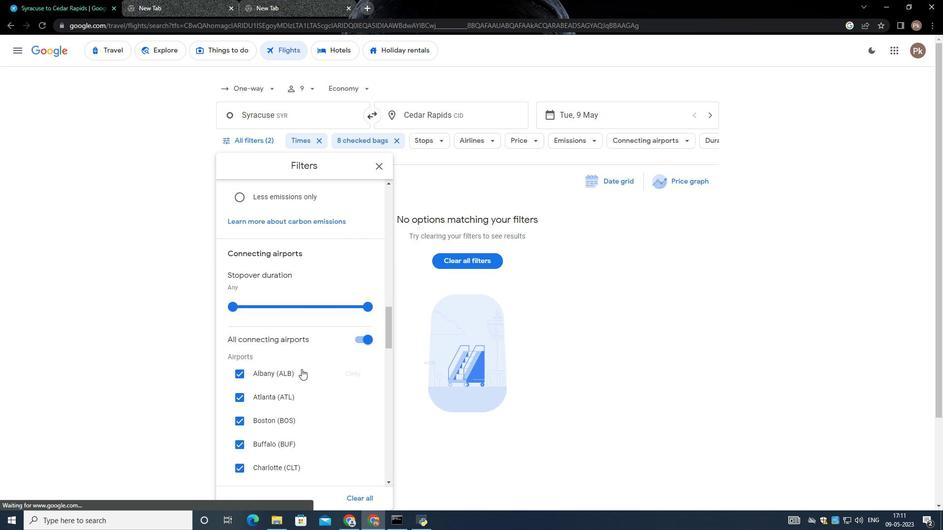 
Action: Mouse scrolled (300, 373) with delta (0, 0)
Screenshot: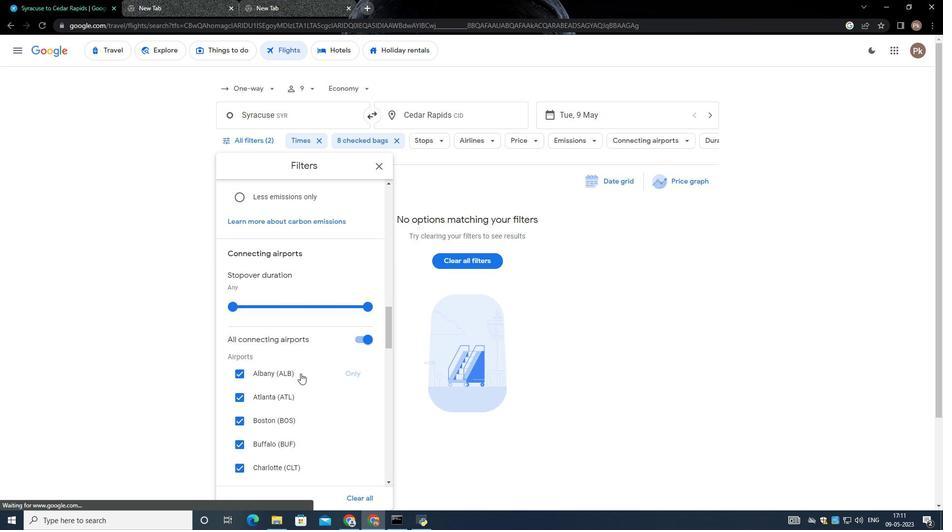 
Action: Mouse moved to (300, 374)
Screenshot: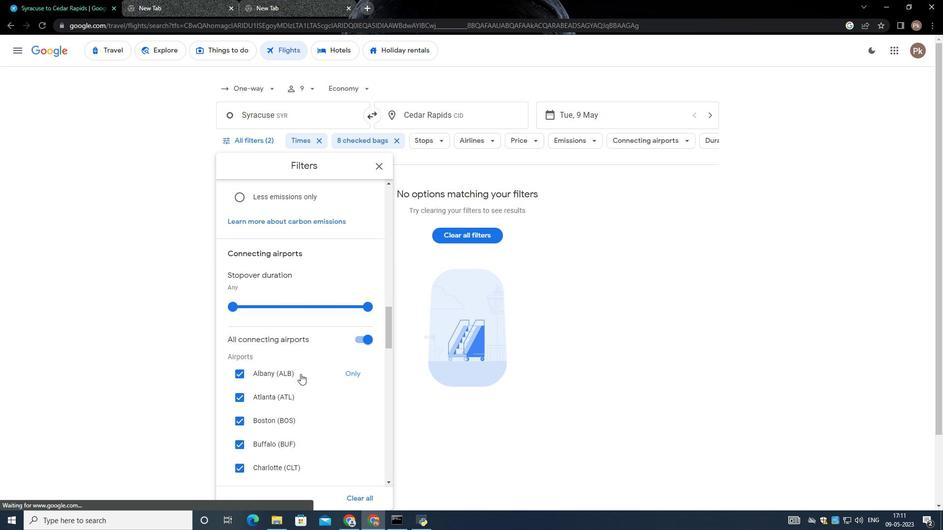 
Action: Mouse scrolled (300, 374) with delta (0, 0)
Screenshot: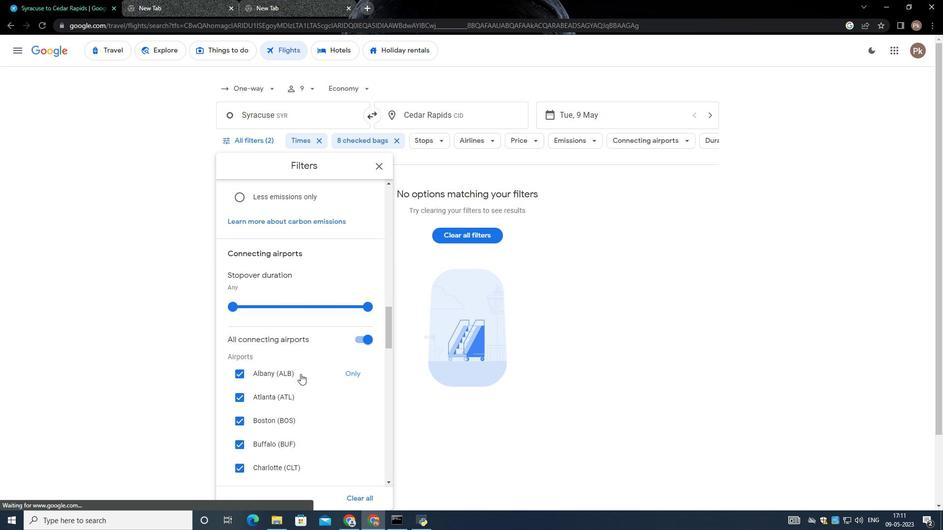 
Action: Mouse scrolled (300, 374) with delta (0, 0)
Screenshot: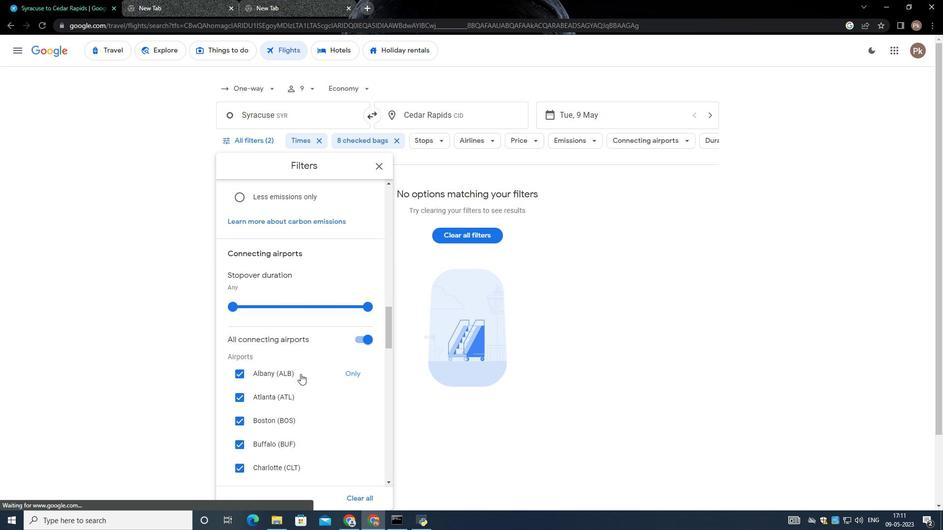 
Action: Mouse scrolled (300, 374) with delta (0, 0)
Screenshot: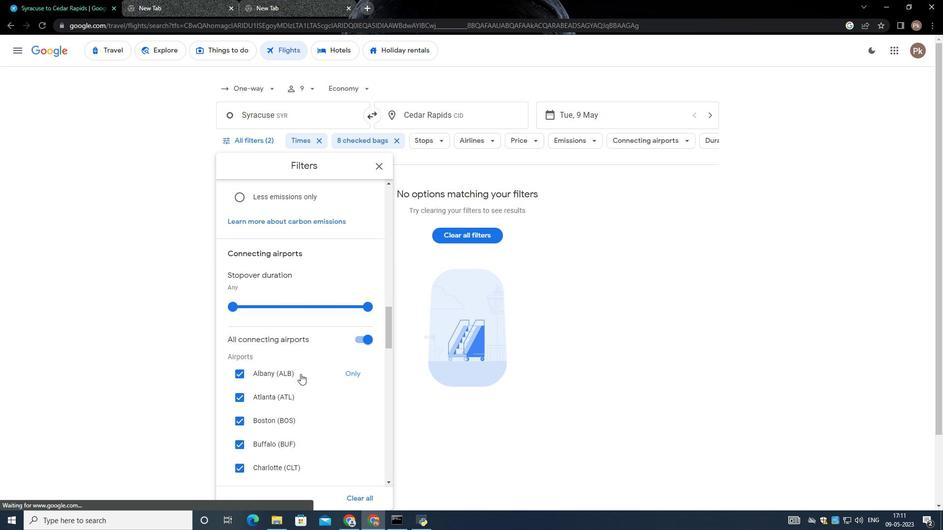 
Action: Mouse scrolled (300, 374) with delta (0, 0)
Screenshot: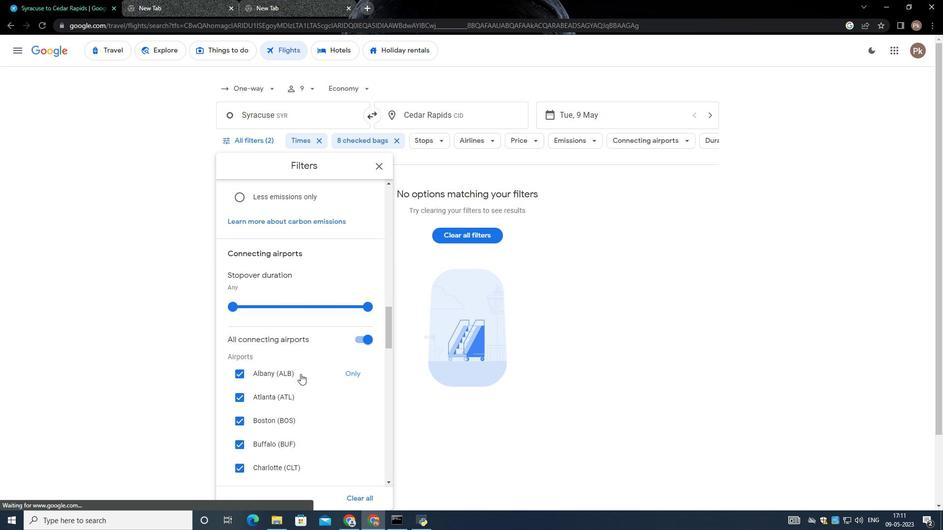 
Action: Mouse moved to (297, 377)
Screenshot: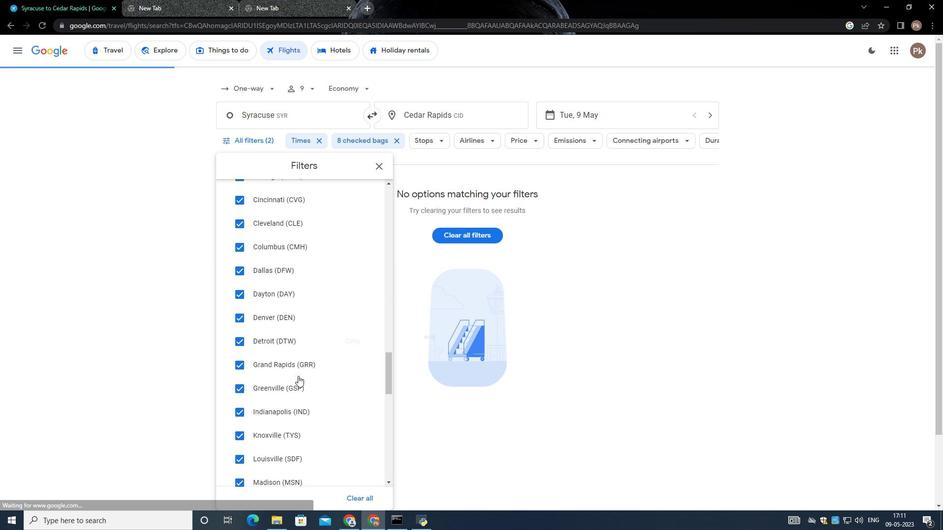 
Action: Mouse scrolled (297, 376) with delta (0, 0)
Screenshot: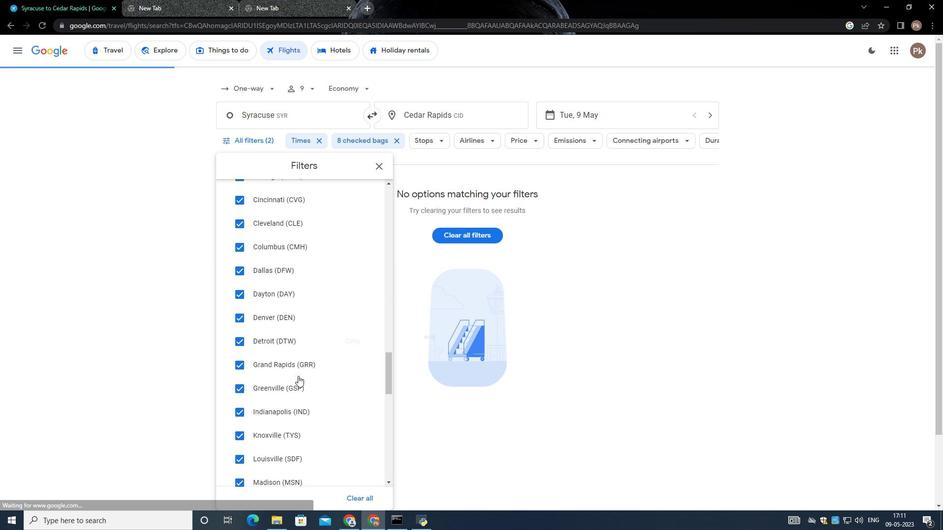 
Action: Mouse moved to (297, 377)
Screenshot: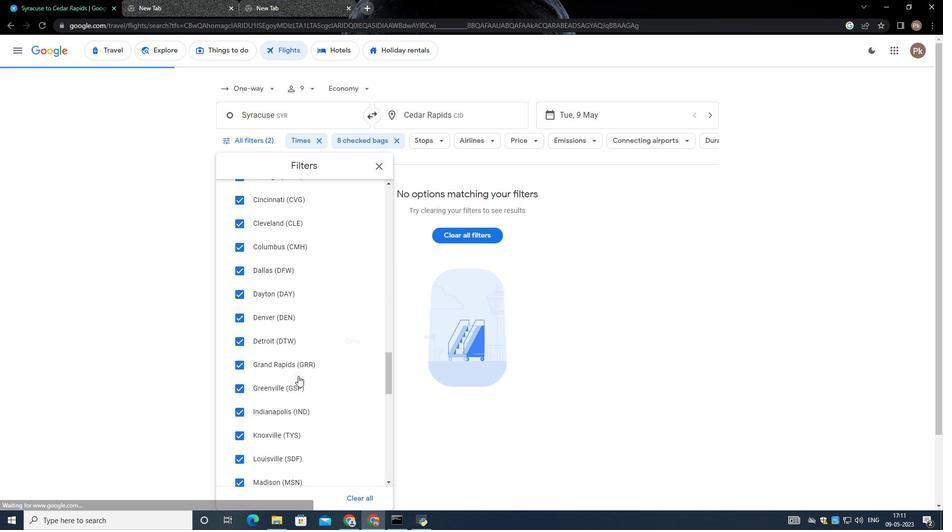 
Action: Mouse scrolled (297, 376) with delta (0, 0)
Screenshot: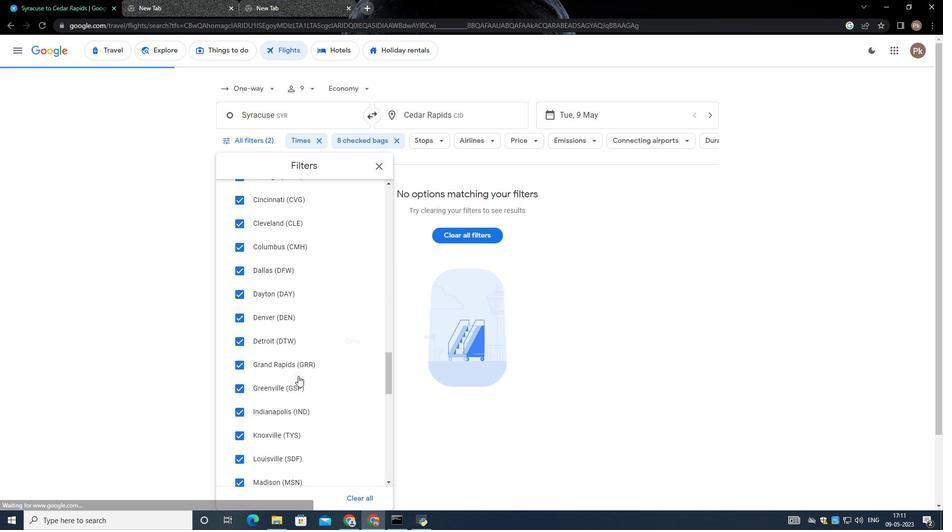 
Action: Mouse scrolled (297, 376) with delta (0, 0)
Screenshot: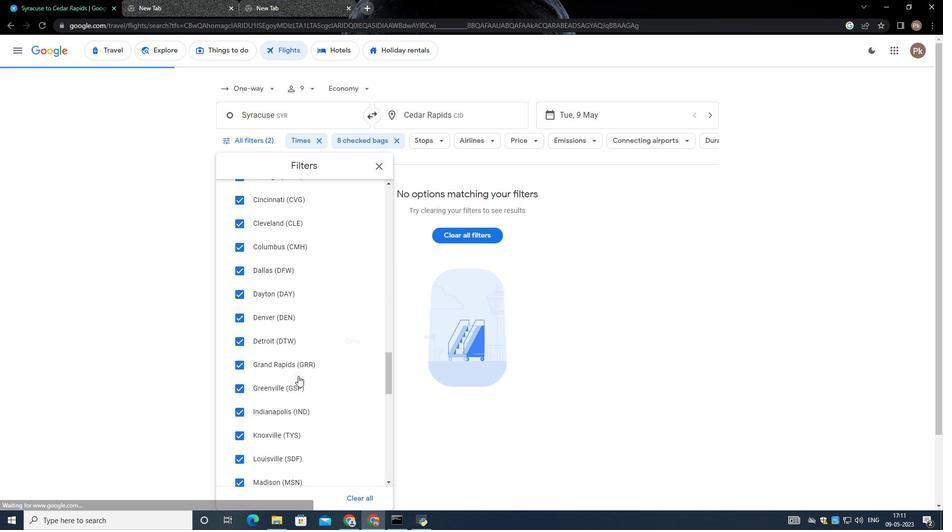 
Action: Mouse scrolled (297, 376) with delta (0, 0)
Screenshot: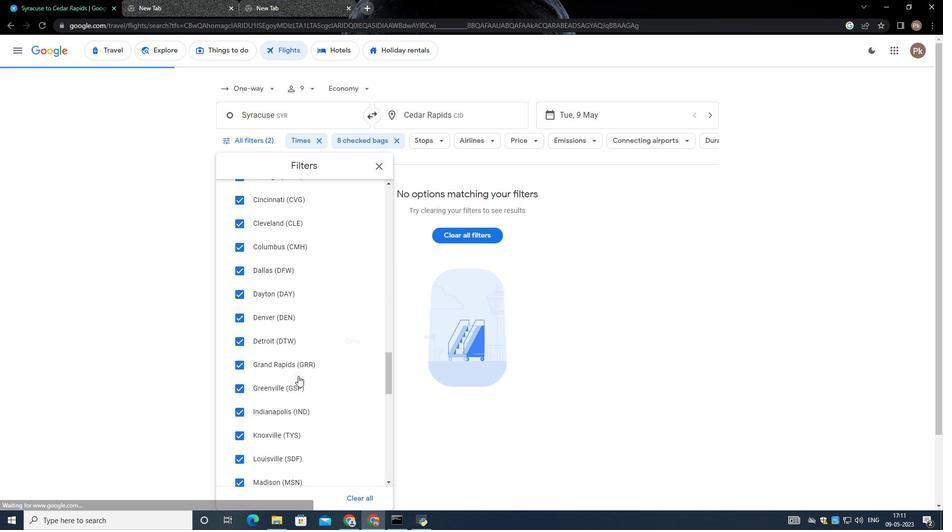 
Action: Mouse scrolled (297, 376) with delta (0, 0)
Screenshot: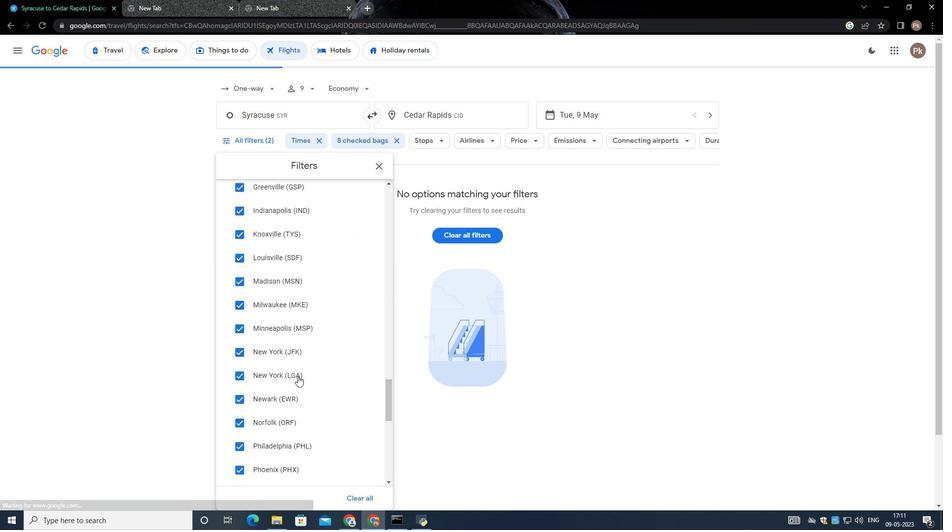 
Action: Mouse scrolled (297, 376) with delta (0, 0)
Screenshot: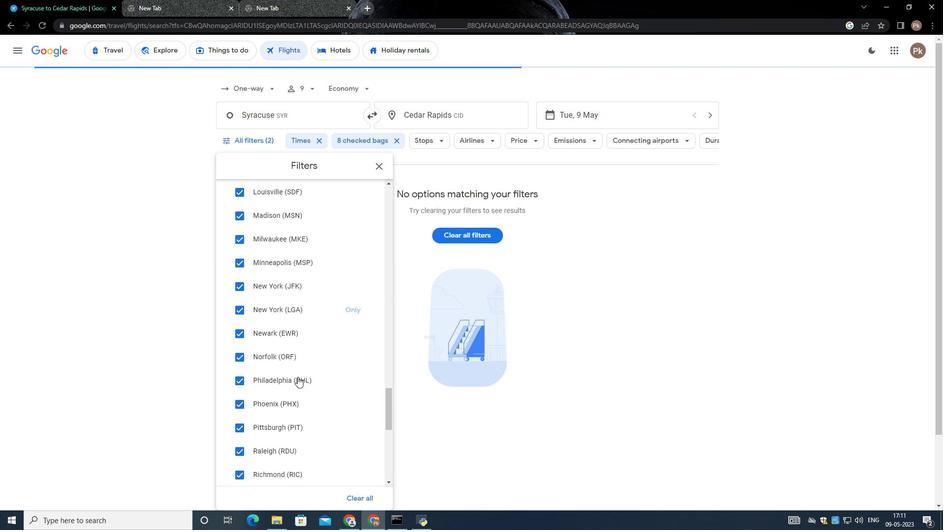 
Action: Mouse scrolled (297, 376) with delta (0, 0)
Screenshot: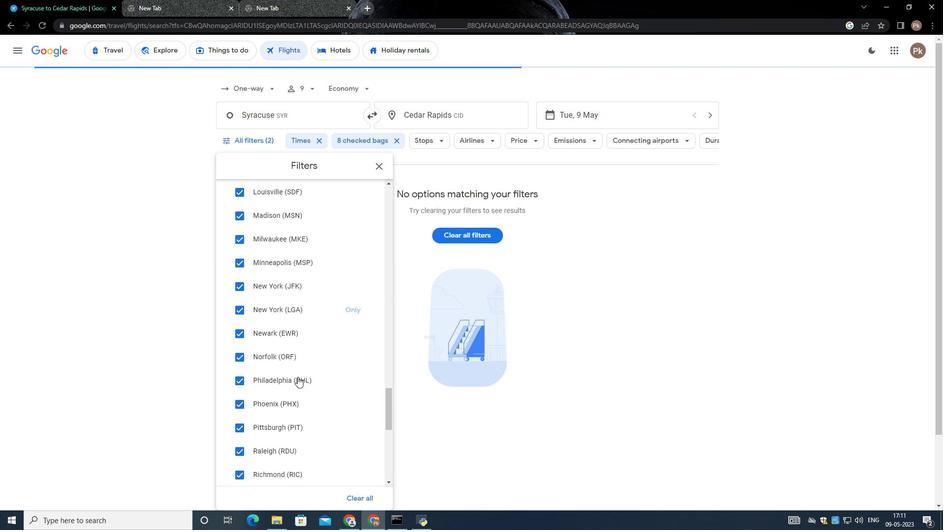 
Action: Mouse scrolled (297, 376) with delta (0, 0)
Screenshot: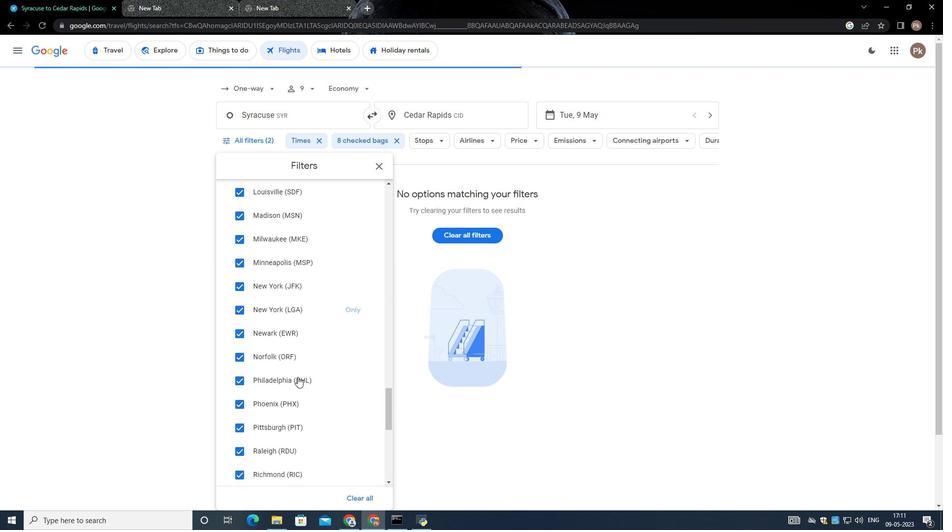 
Action: Mouse scrolled (297, 376) with delta (0, 0)
Screenshot: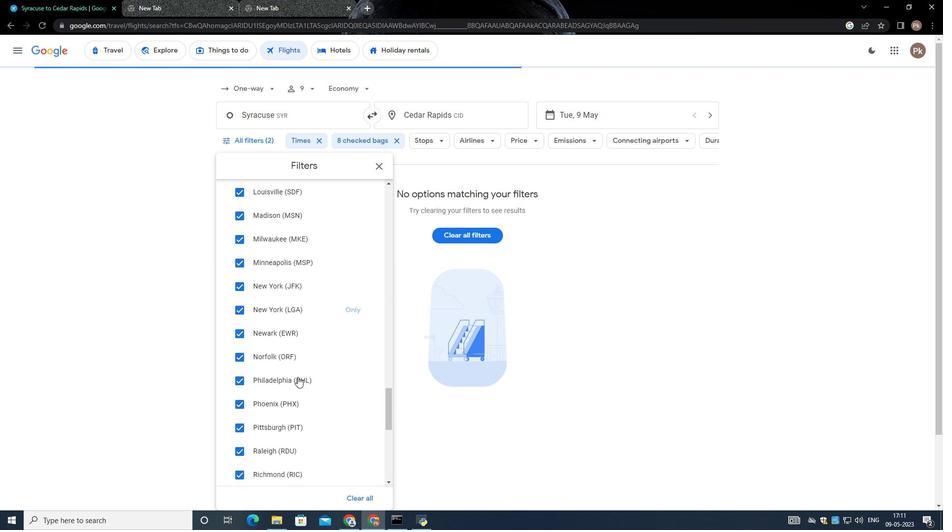 
Action: Mouse scrolled (297, 376) with delta (0, 0)
Screenshot: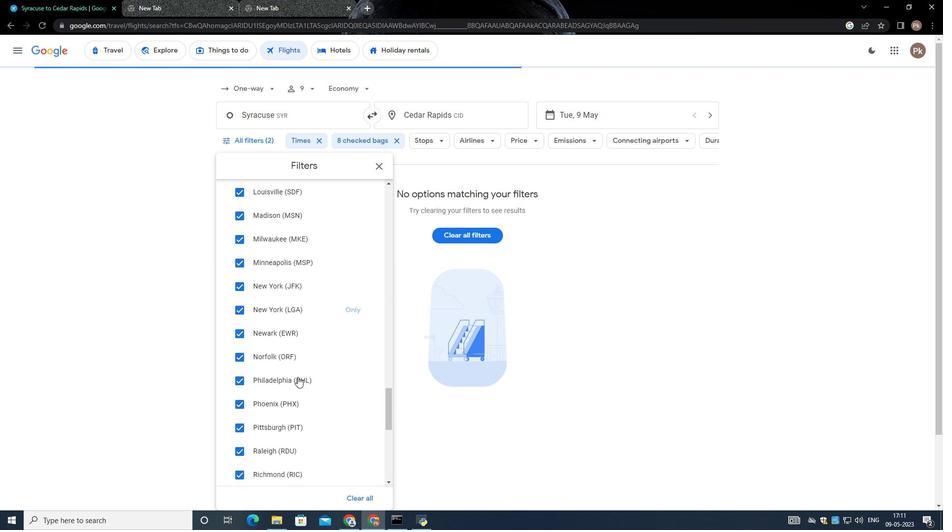 
Action: Mouse moved to (297, 377)
Screenshot: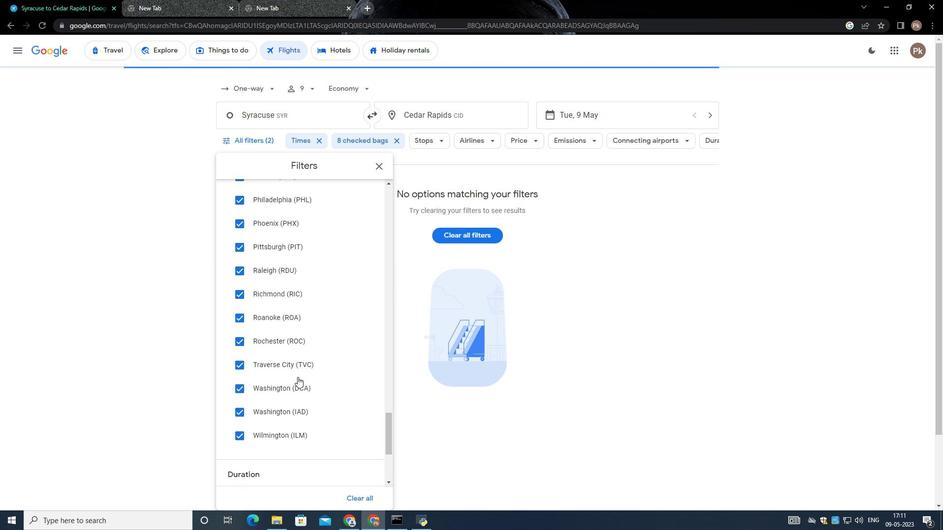 
Action: Mouse scrolled (297, 376) with delta (0, 0)
Screenshot: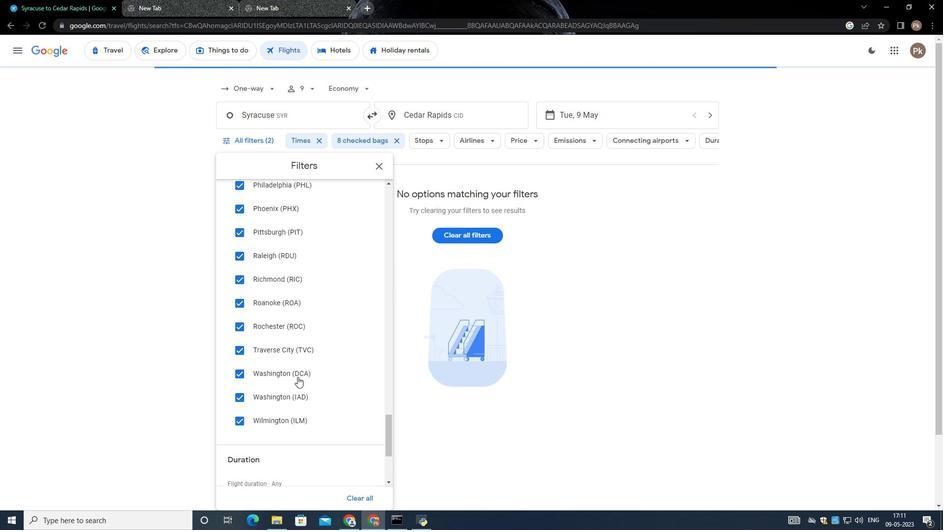 
Action: Mouse scrolled (297, 376) with delta (0, 0)
Screenshot: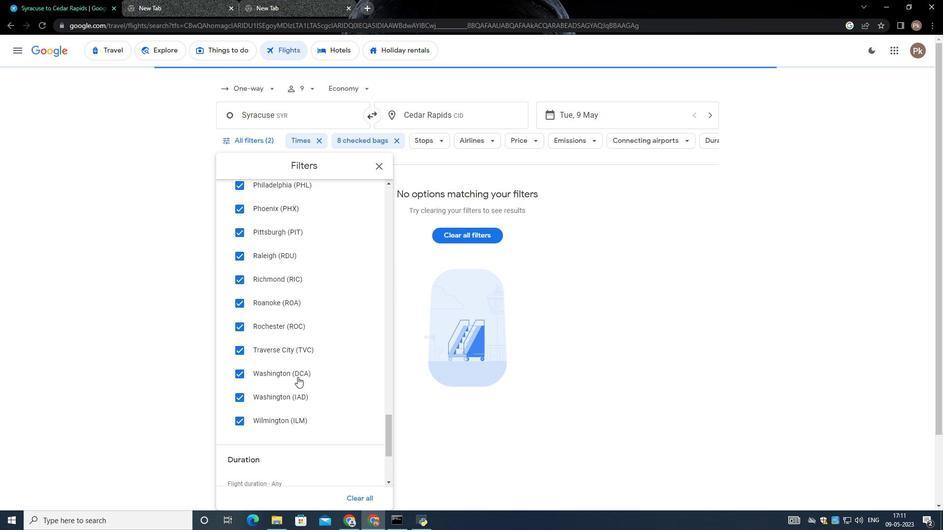 
Action: Mouse scrolled (297, 376) with delta (0, 0)
Screenshot: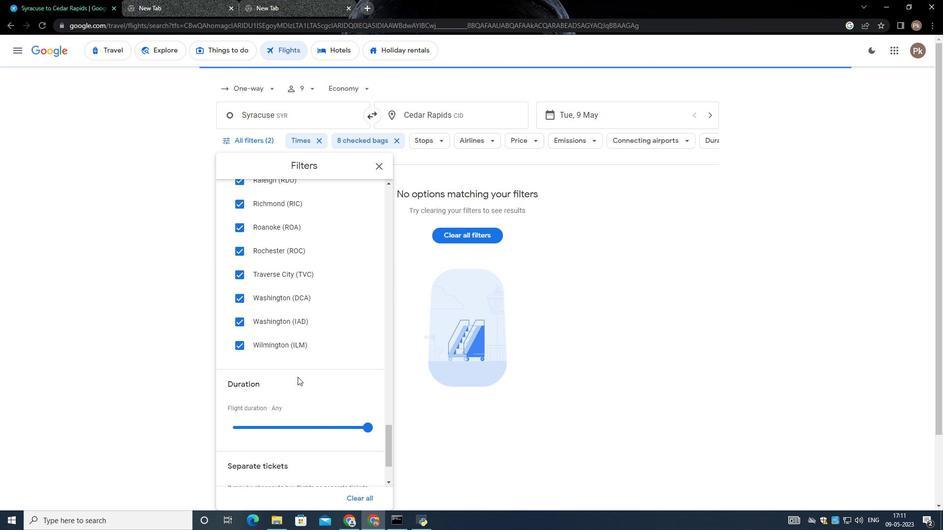 
Action: Mouse scrolled (297, 376) with delta (0, 0)
Screenshot: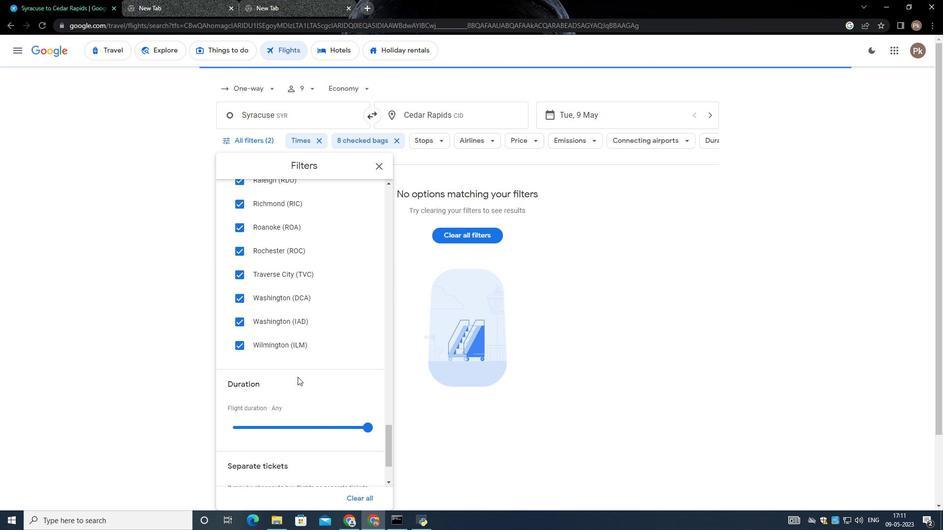 
Action: Mouse moved to (297, 377)
Screenshot: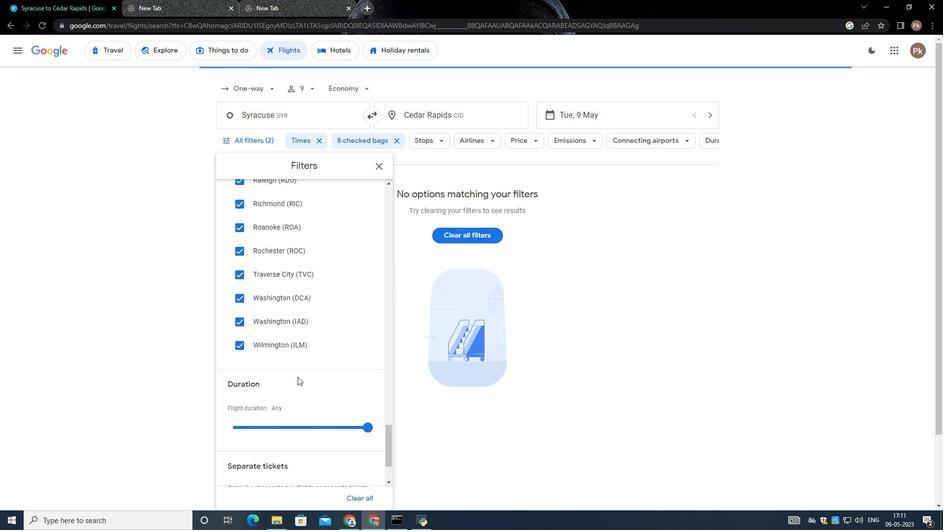 
Action: Mouse scrolled (297, 377) with delta (0, 0)
Screenshot: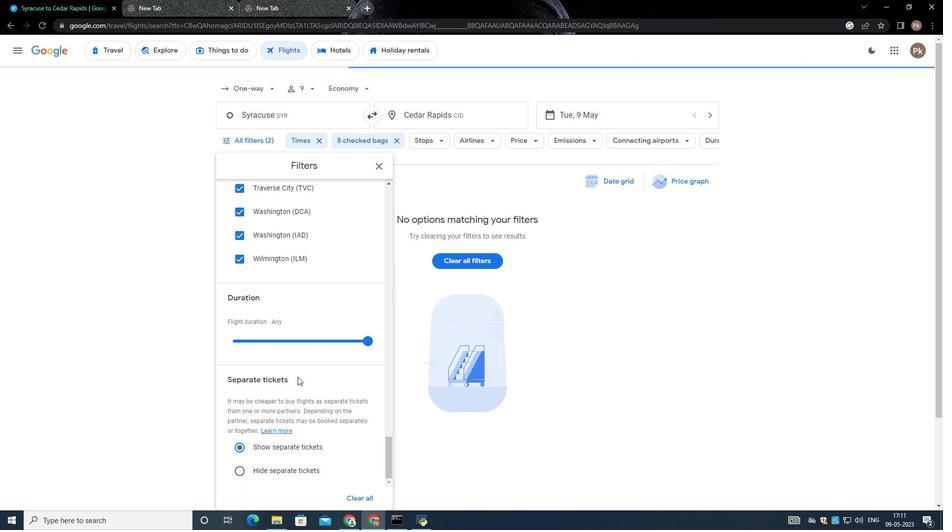 
Action: Mouse scrolled (297, 376) with delta (0, 0)
Screenshot: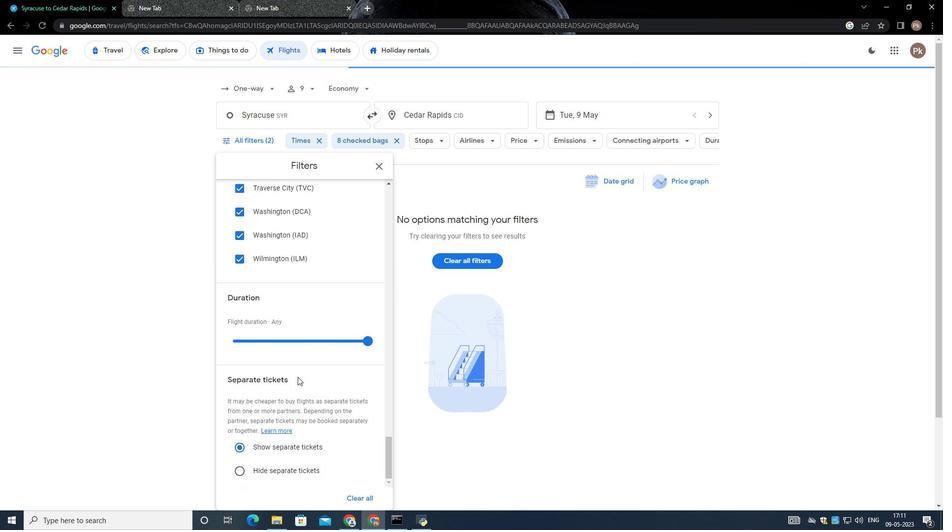 
Action: Mouse scrolled (297, 376) with delta (0, 0)
Screenshot: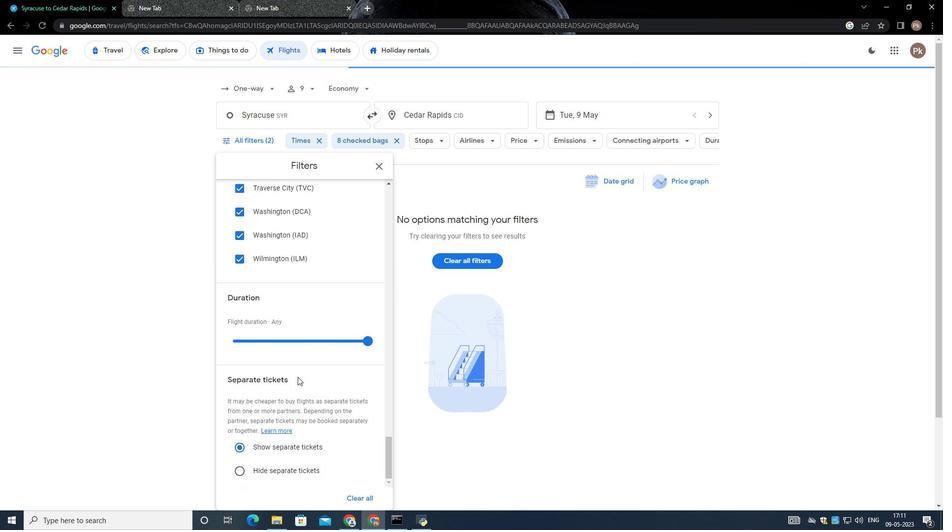 
Action: Mouse scrolled (297, 376) with delta (0, 0)
Screenshot: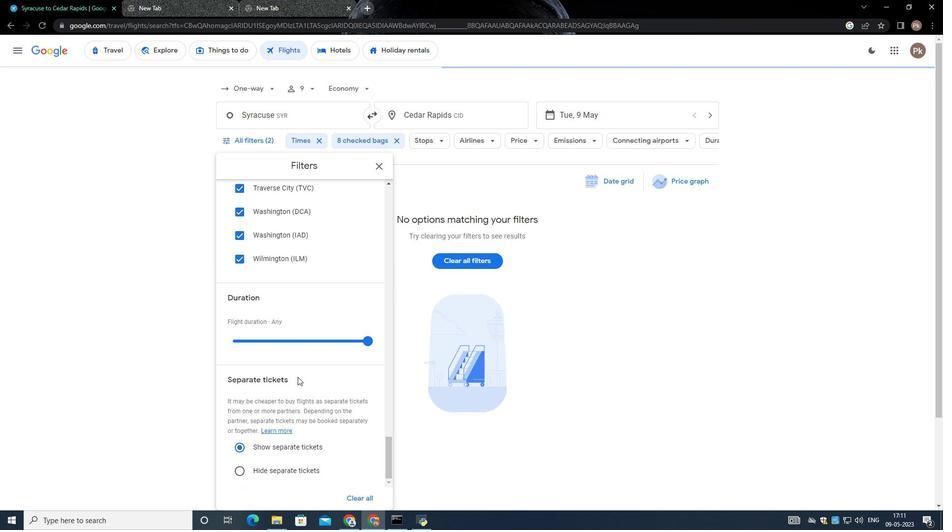 
Action: Mouse scrolled (297, 376) with delta (0, 0)
Screenshot: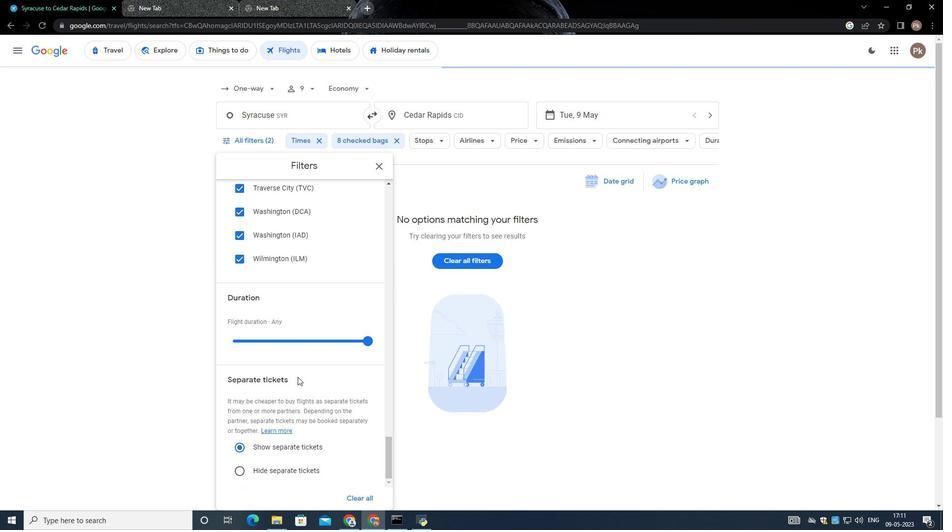 
Action: Mouse scrolled (297, 376) with delta (0, 0)
Screenshot: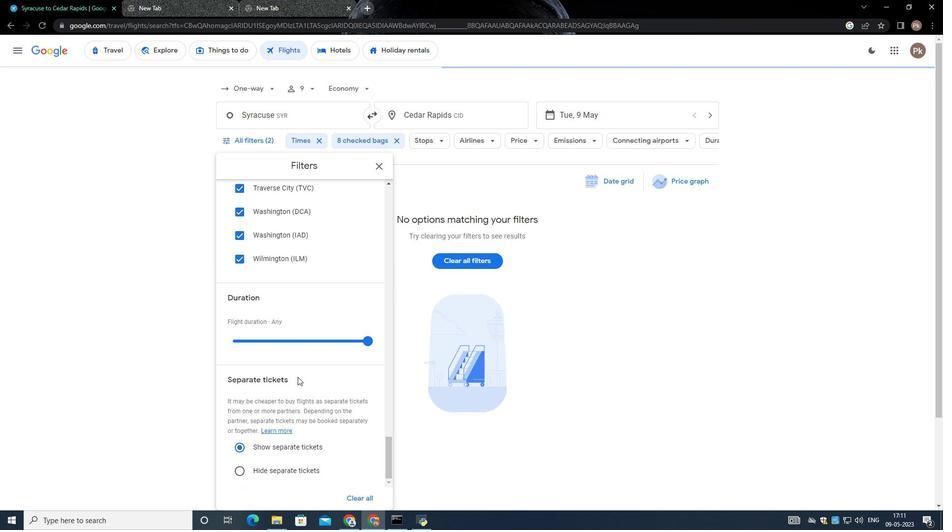 
Action: Mouse moved to (295, 376)
Screenshot: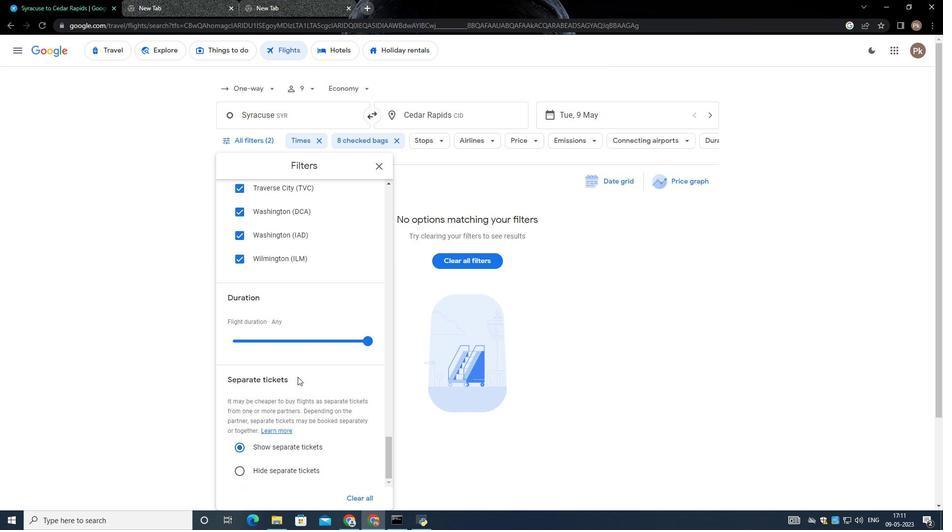 
